 Task: For heading Use Italics Georgia with green colour & Underline.  font size for heading24,  'Change the font style of data to'Lexend and font size to 16,  Change the alignment of both headline & data to Align left In the sheet  Budget Tracking Workbook Template Sheet
Action: Mouse moved to (46, 199)
Screenshot: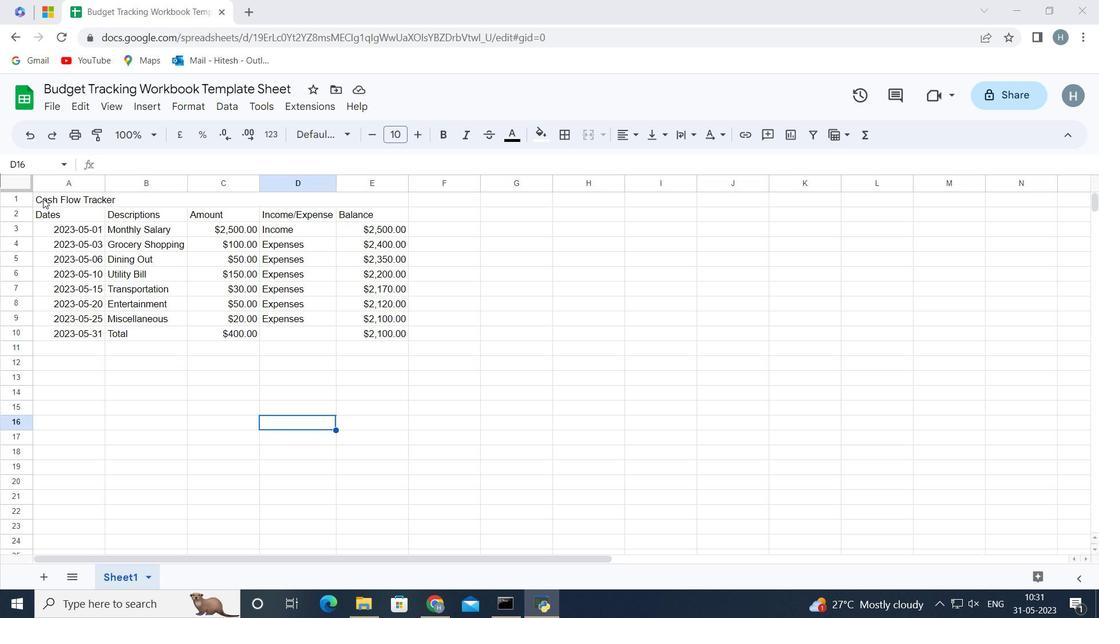 
Action: Mouse pressed left at (46, 199)
Screenshot: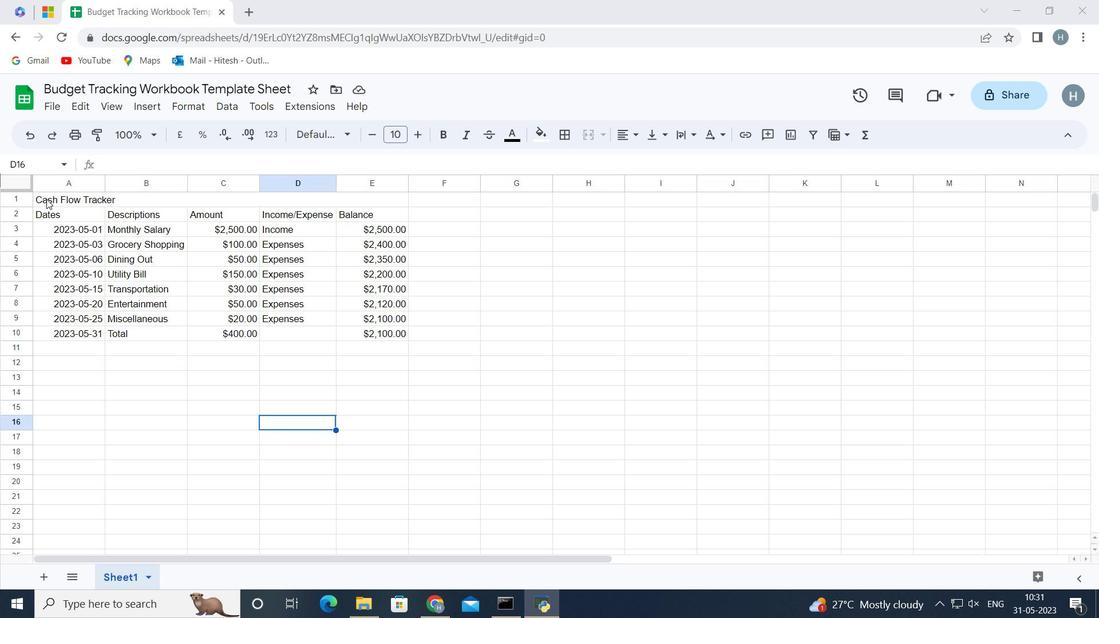 
Action: Mouse moved to (186, 105)
Screenshot: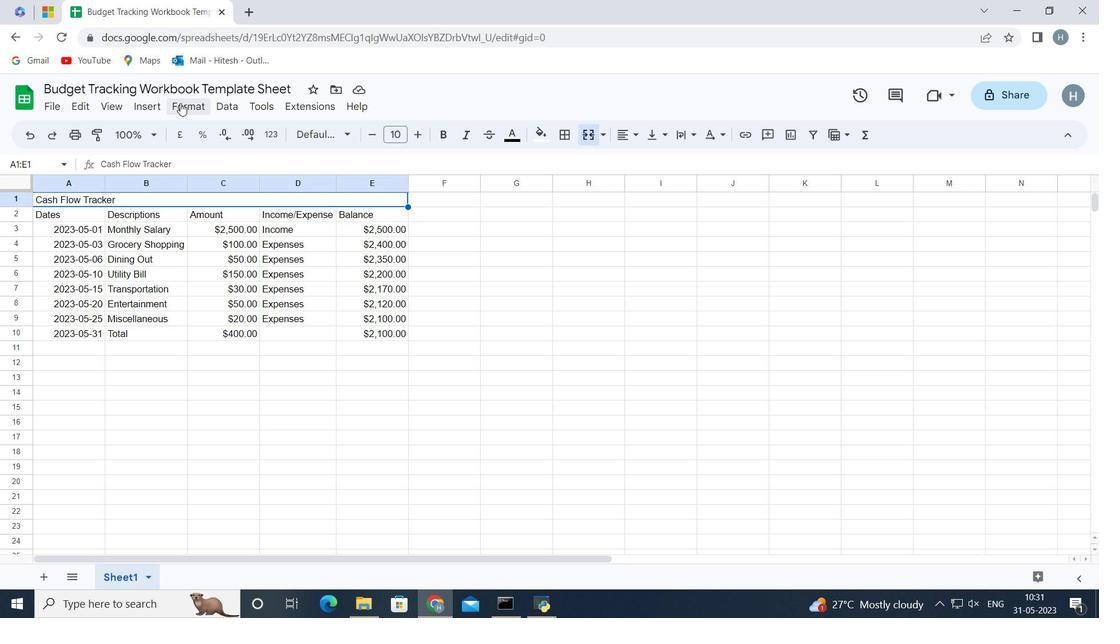 
Action: Mouse pressed left at (186, 105)
Screenshot: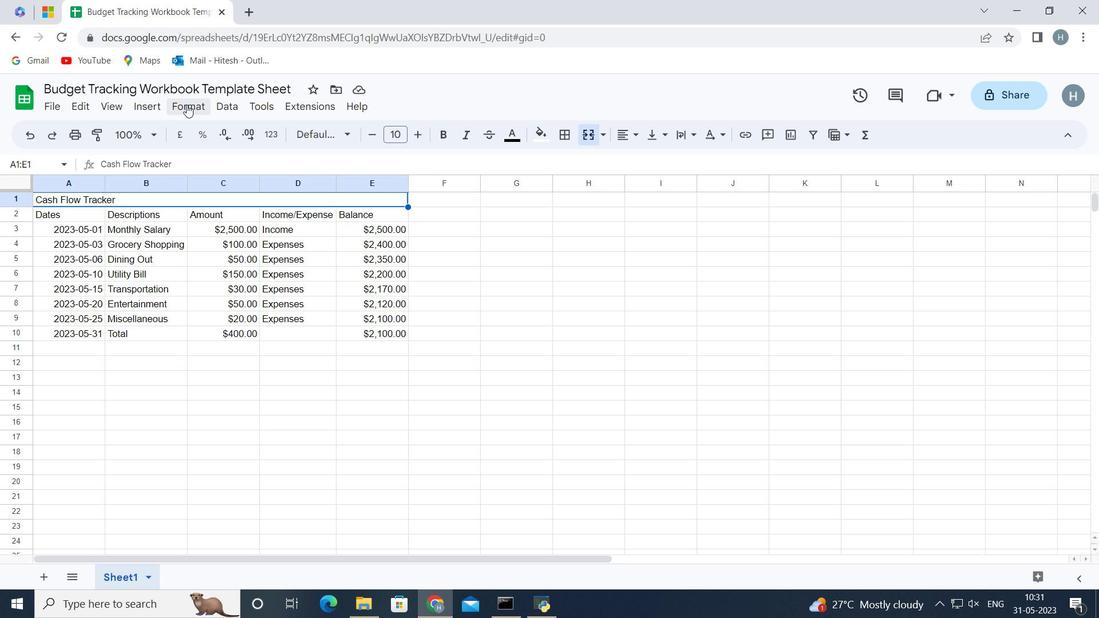 
Action: Mouse moved to (430, 211)
Screenshot: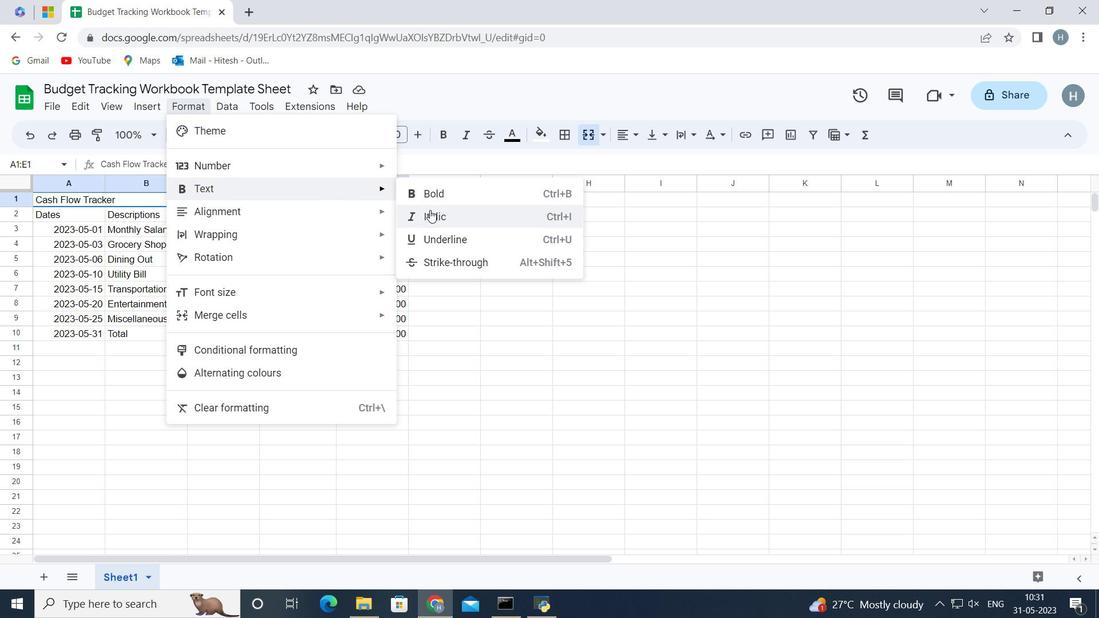 
Action: Mouse pressed left at (430, 211)
Screenshot: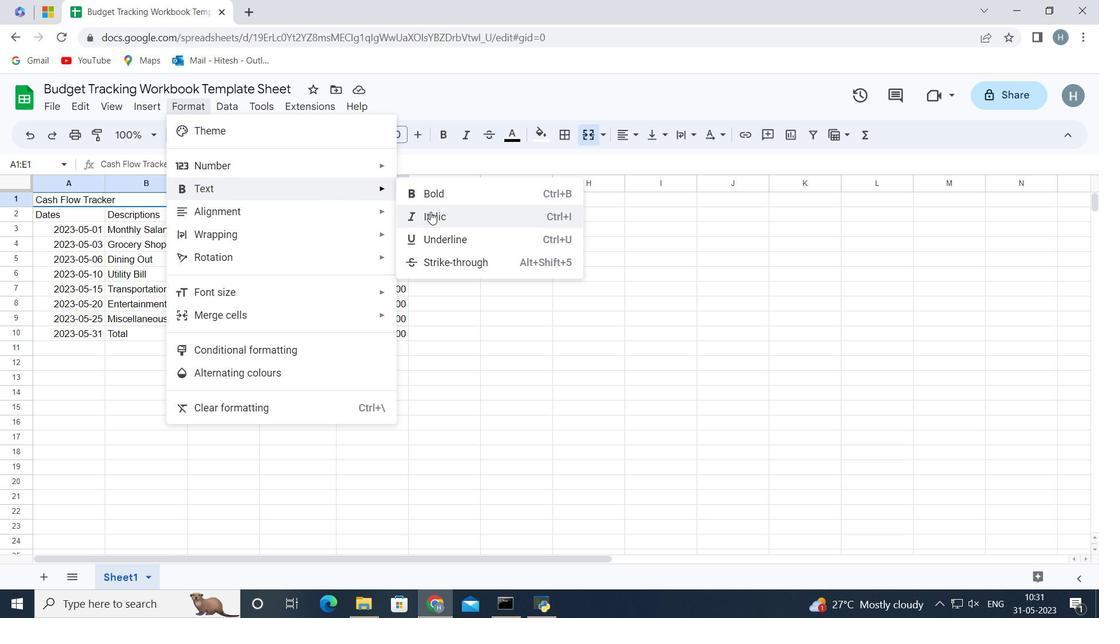 
Action: Mouse moved to (328, 129)
Screenshot: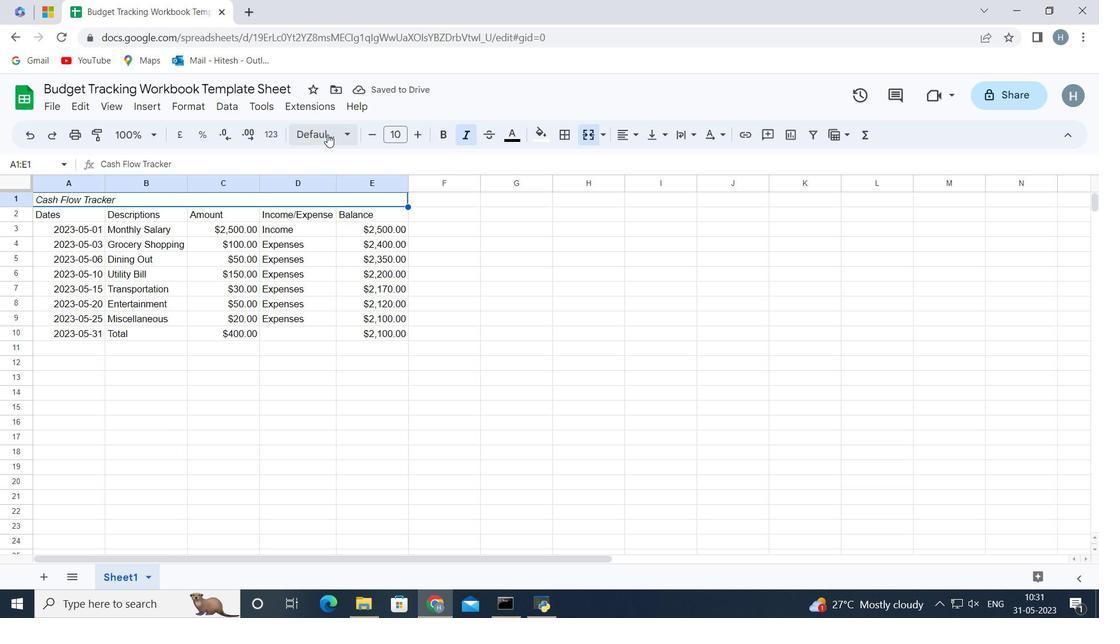 
Action: Mouse pressed left at (328, 129)
Screenshot: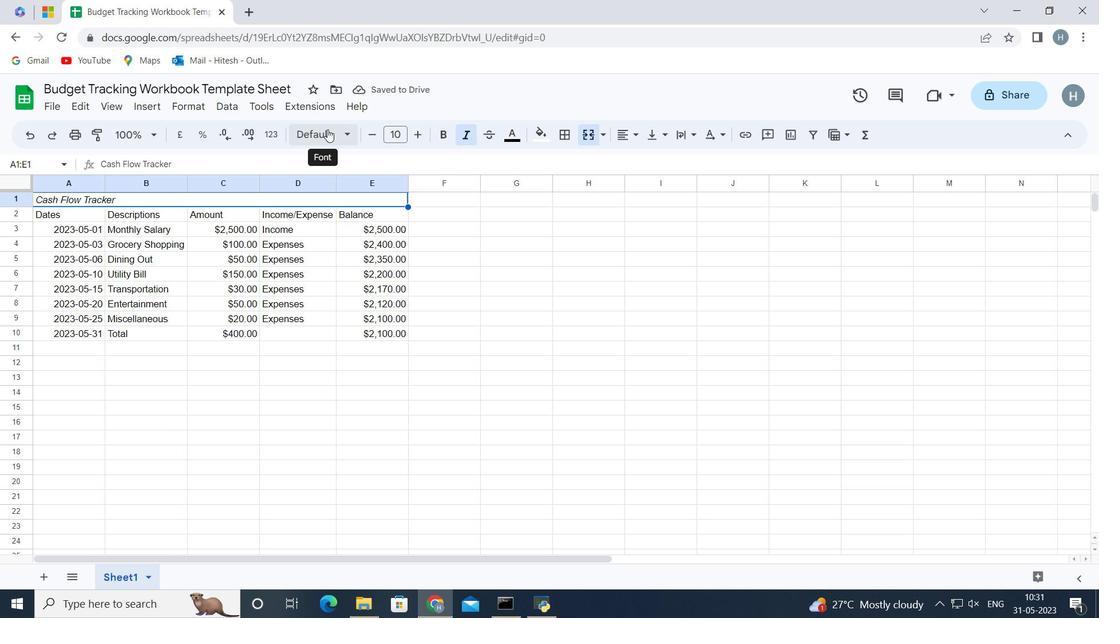 
Action: Mouse moved to (357, 419)
Screenshot: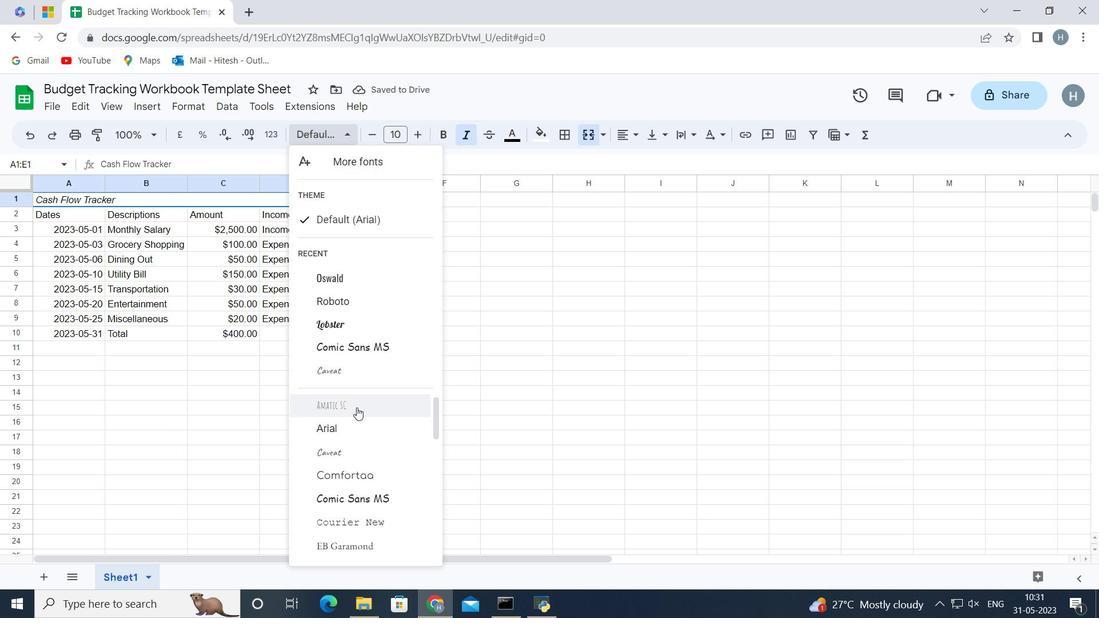
Action: Mouse scrolled (357, 418) with delta (0, 0)
Screenshot: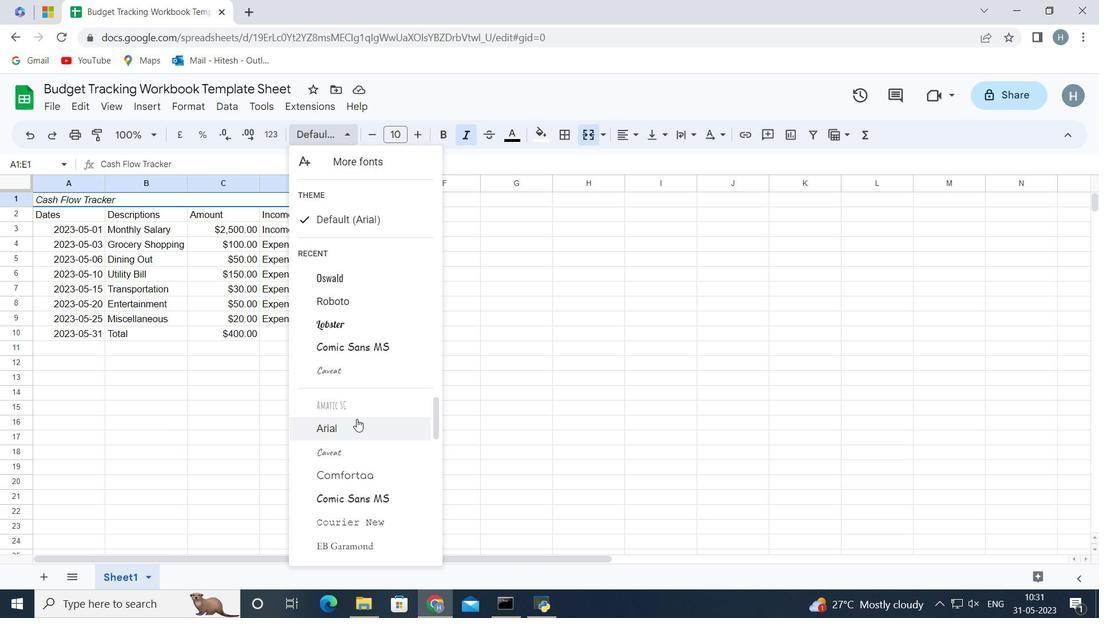 
Action: Mouse scrolled (357, 418) with delta (0, 0)
Screenshot: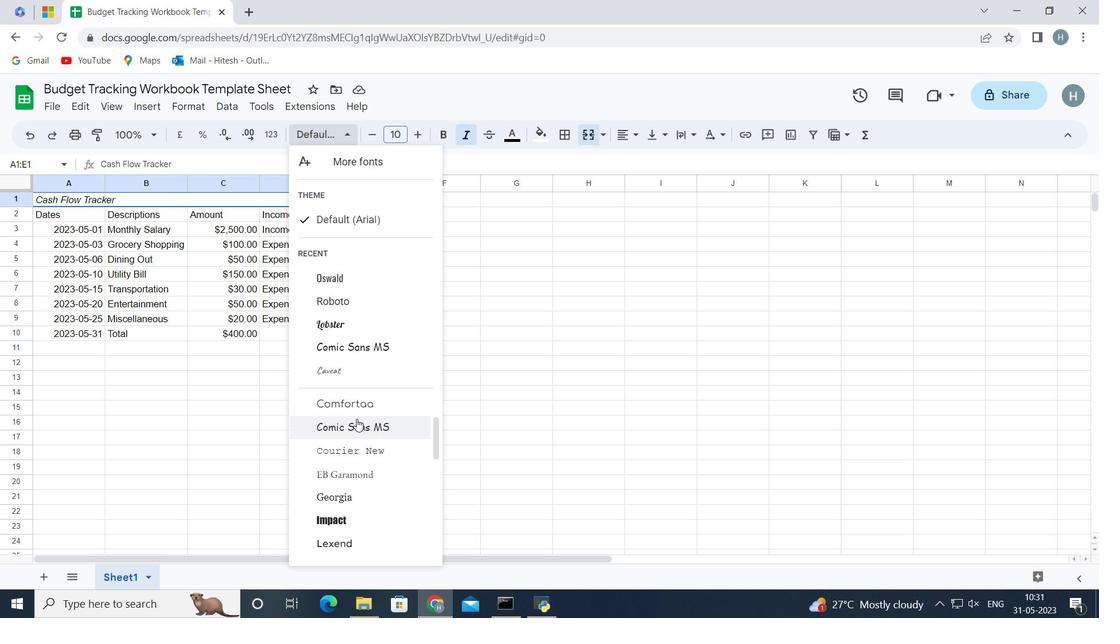 
Action: Mouse scrolled (357, 418) with delta (0, 0)
Screenshot: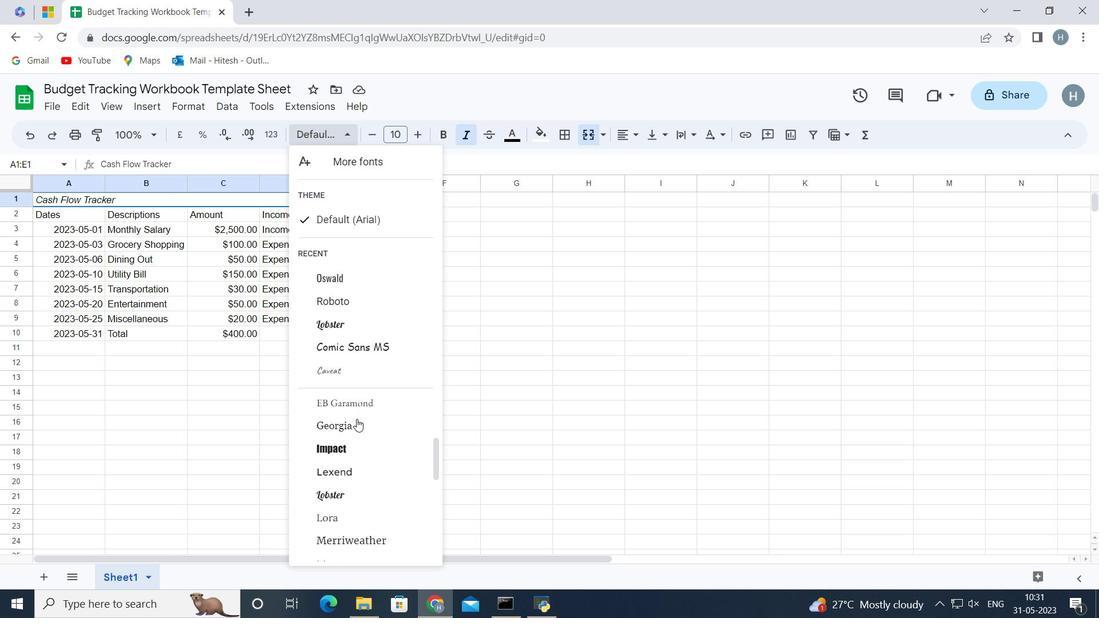 
Action: Mouse scrolled (357, 418) with delta (0, 0)
Screenshot: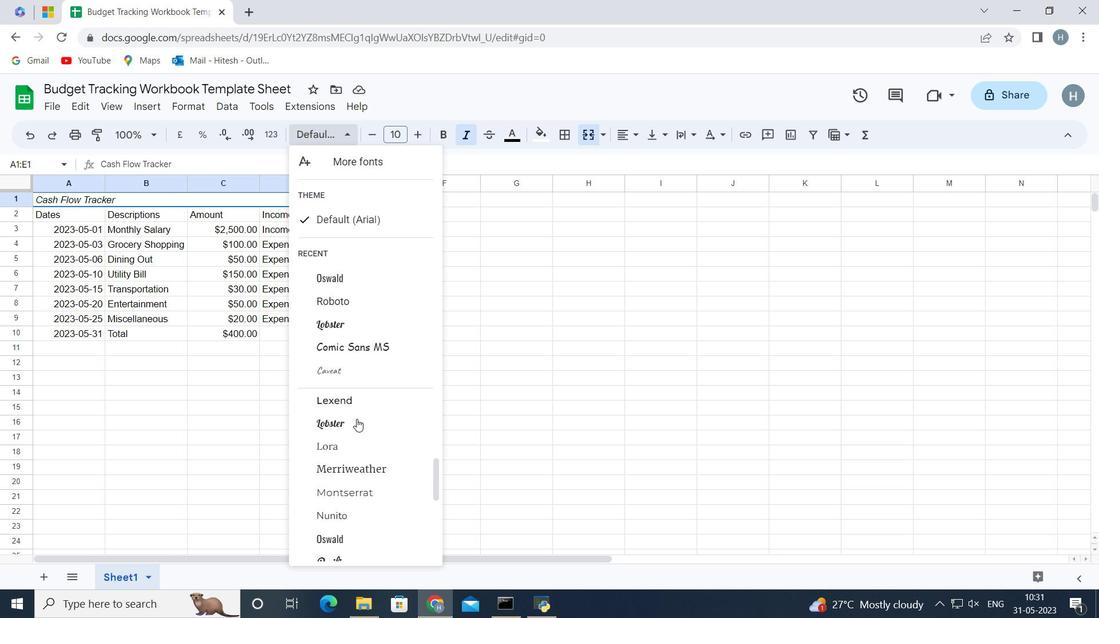 
Action: Mouse scrolled (357, 418) with delta (0, 0)
Screenshot: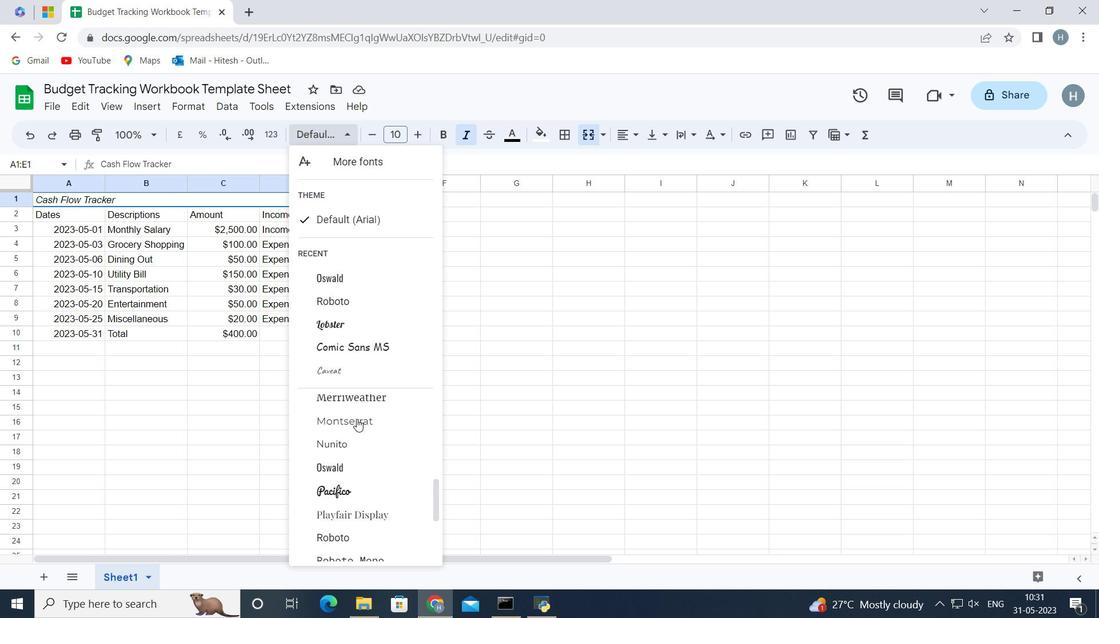 
Action: Mouse scrolled (357, 418) with delta (0, 0)
Screenshot: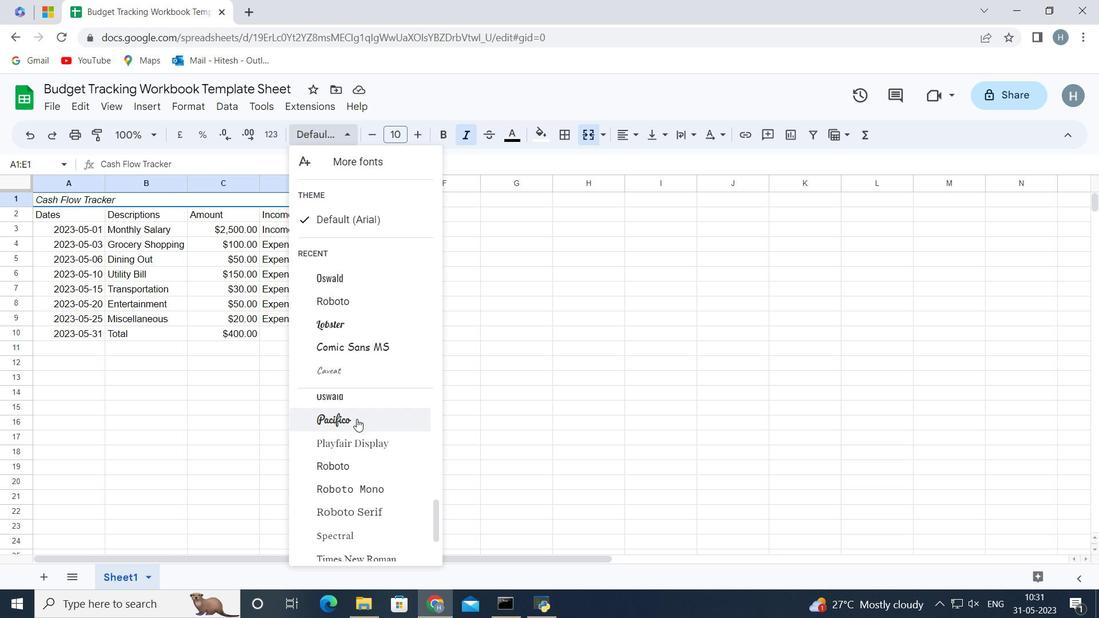 
Action: Mouse scrolled (357, 418) with delta (0, 0)
Screenshot: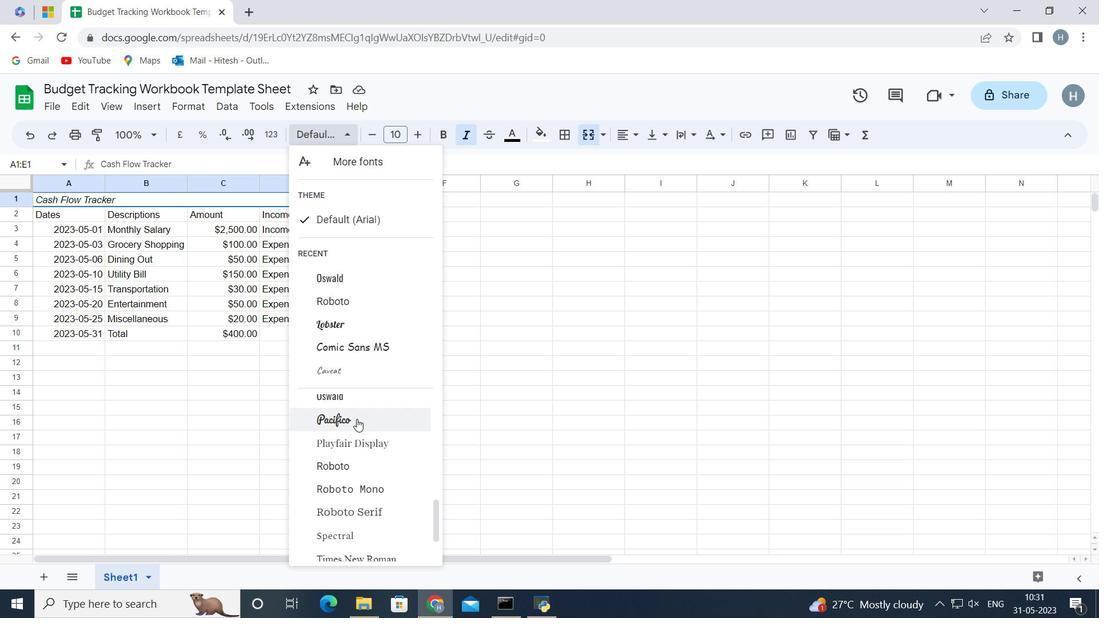 
Action: Mouse scrolled (357, 418) with delta (0, 0)
Screenshot: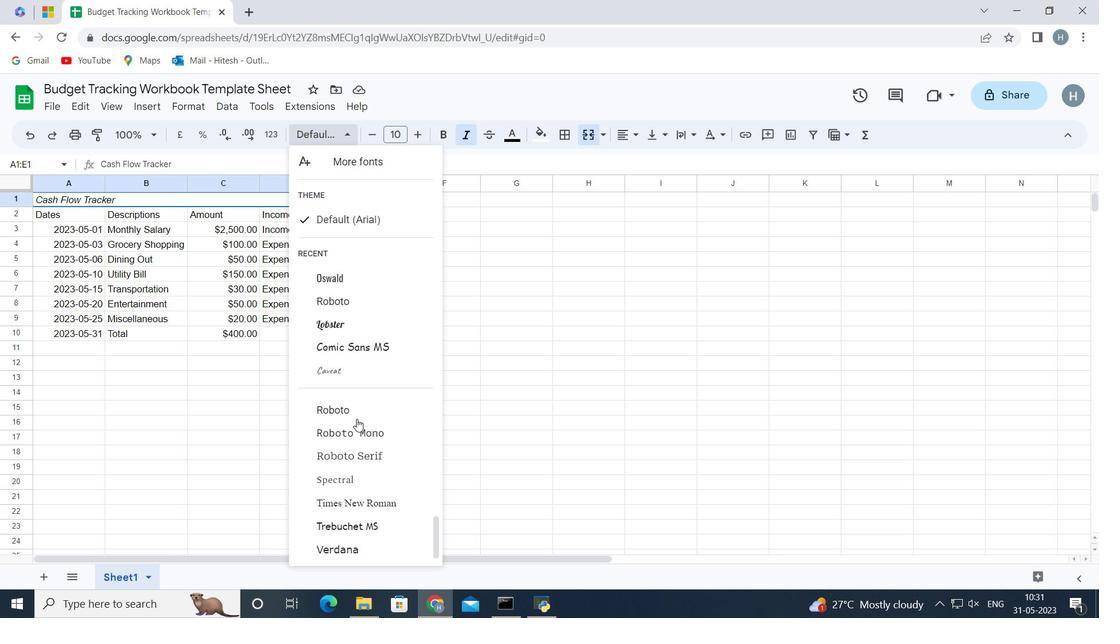 
Action: Mouse scrolled (357, 419) with delta (0, 0)
Screenshot: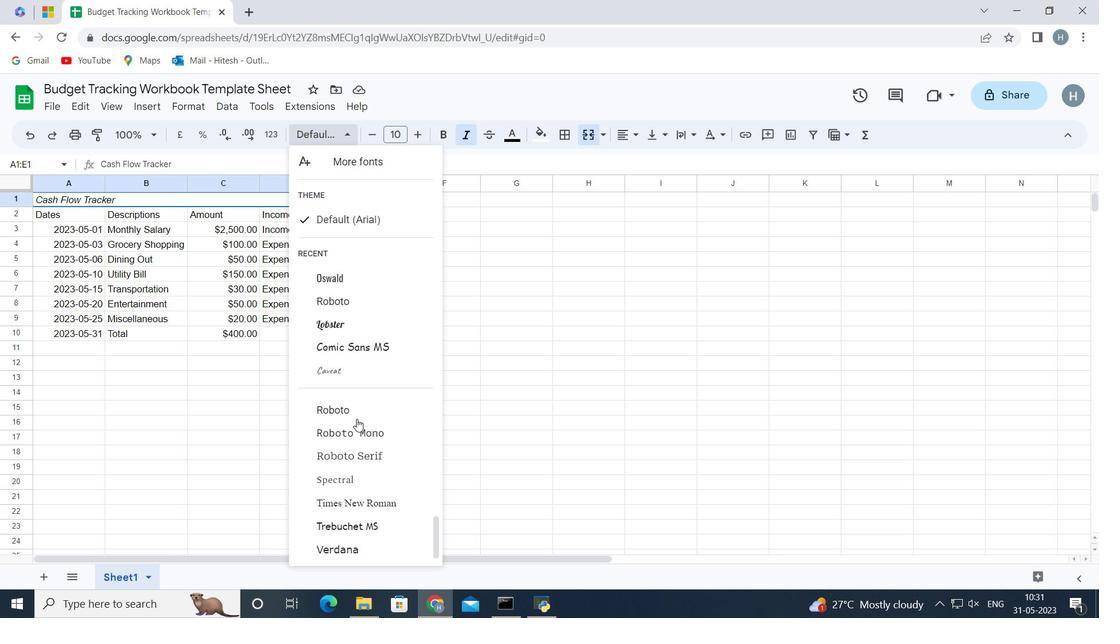 
Action: Mouse scrolled (357, 419) with delta (0, 0)
Screenshot: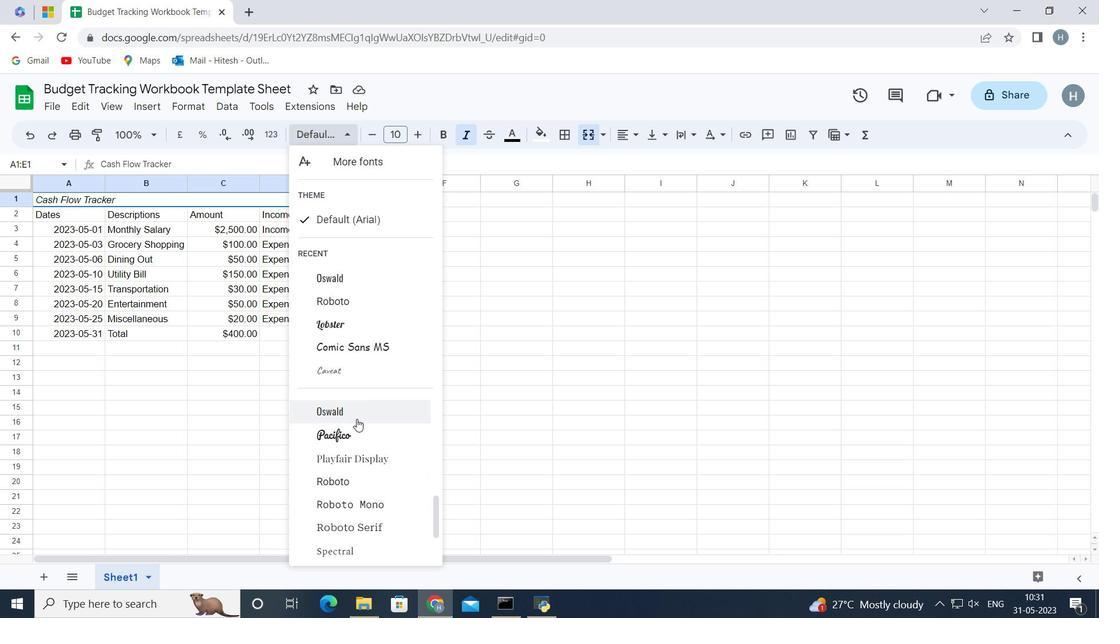 
Action: Mouse scrolled (357, 419) with delta (0, 0)
Screenshot: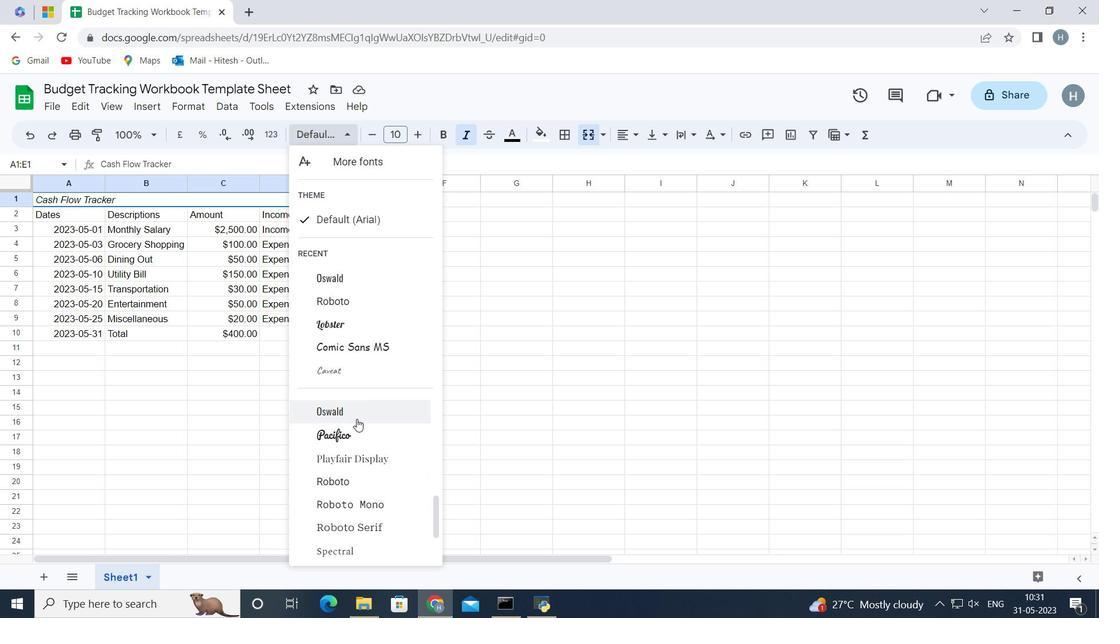 
Action: Mouse scrolled (357, 419) with delta (0, 0)
Screenshot: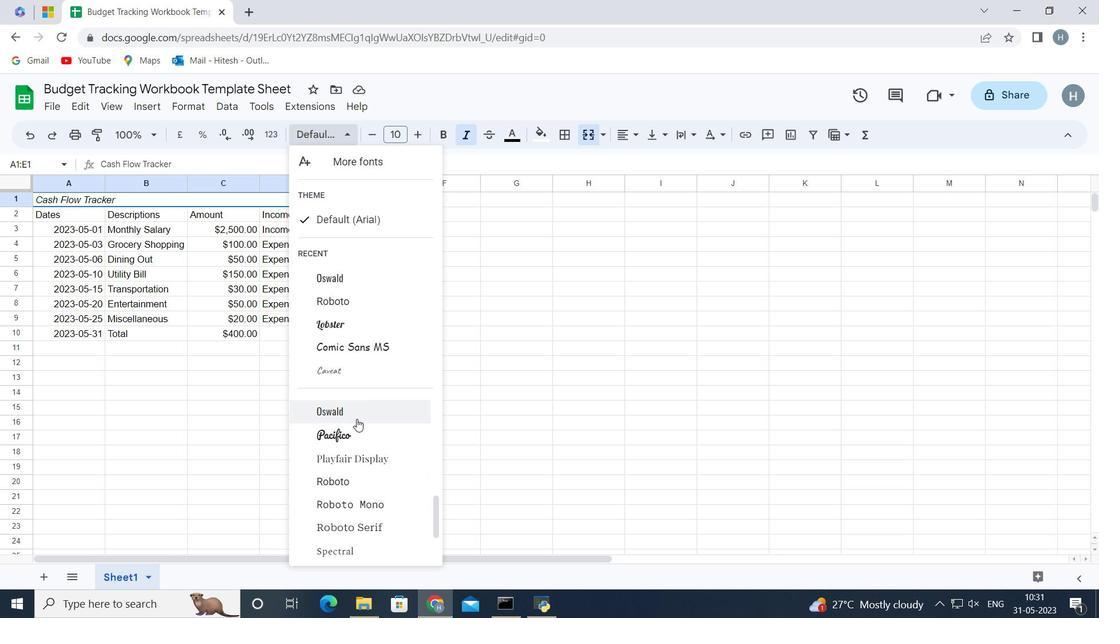 
Action: Mouse scrolled (357, 419) with delta (0, 0)
Screenshot: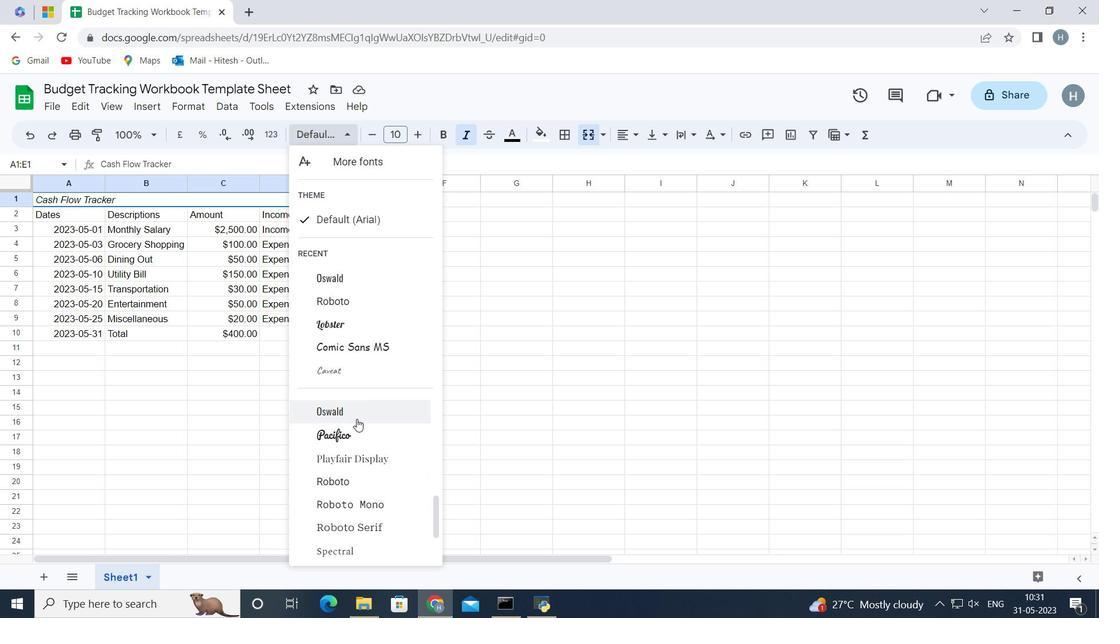 
Action: Mouse scrolled (357, 419) with delta (0, 0)
Screenshot: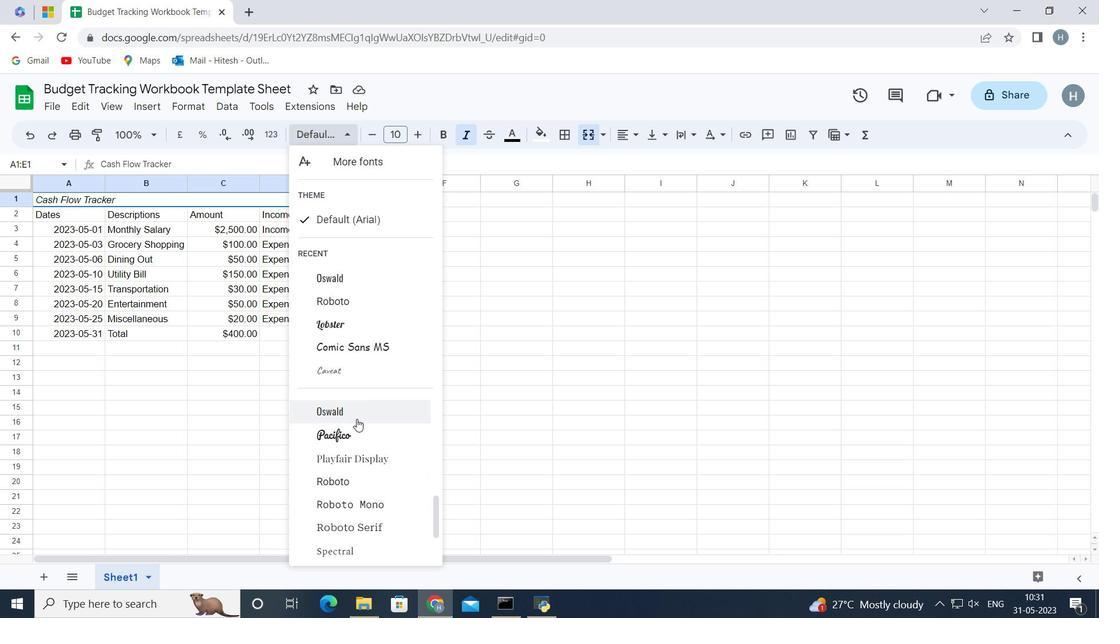 
Action: Mouse scrolled (357, 419) with delta (0, 0)
Screenshot: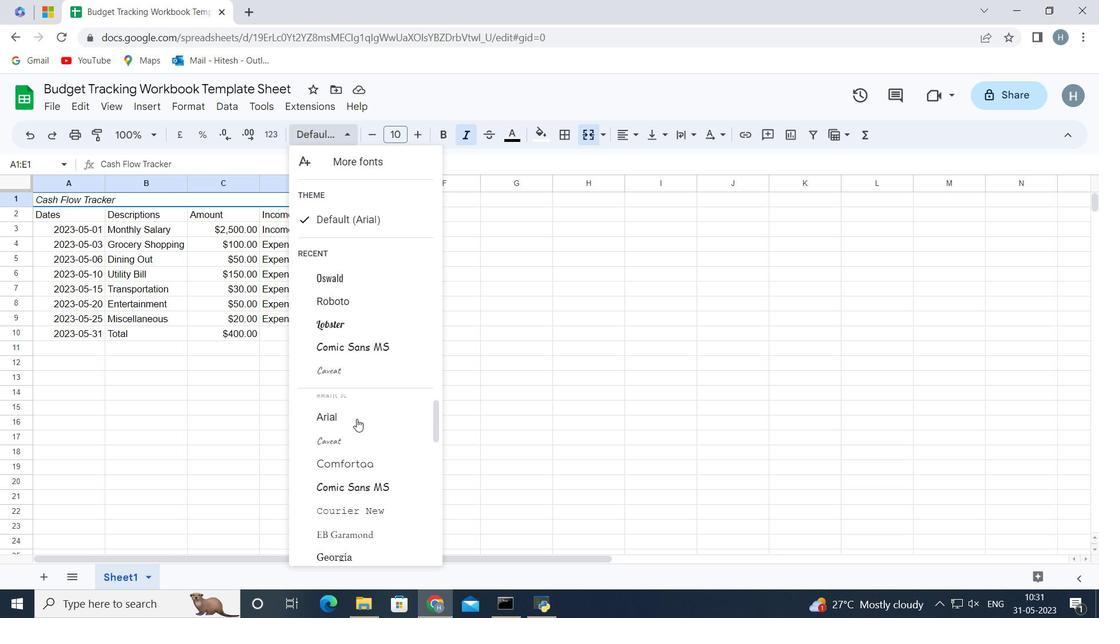 
Action: Mouse scrolled (357, 419) with delta (0, 0)
Screenshot: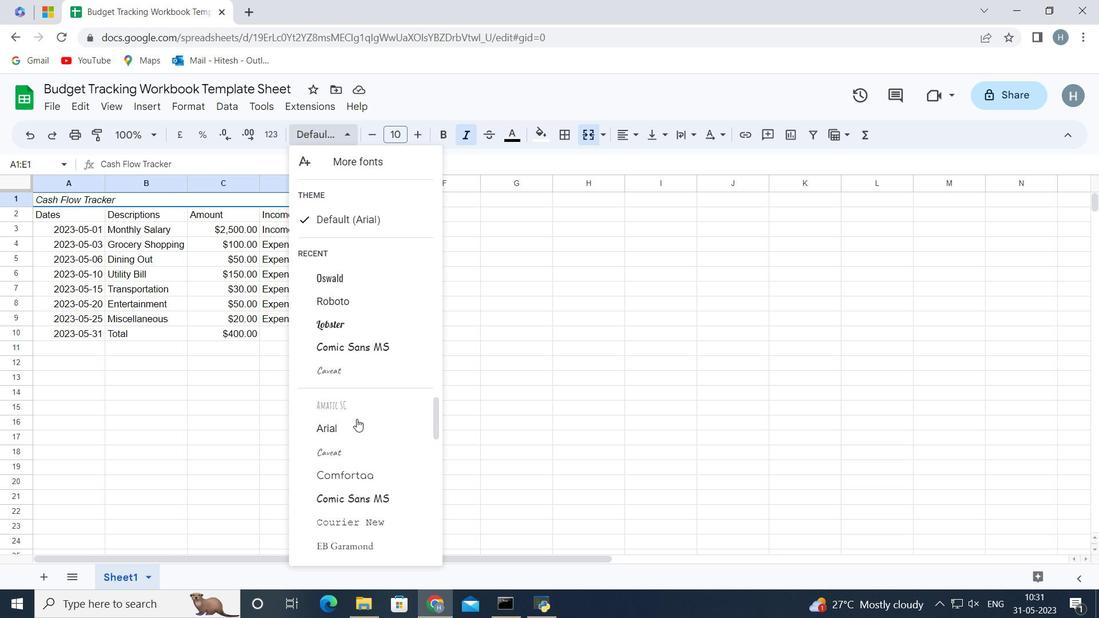 
Action: Mouse scrolled (357, 419) with delta (0, 0)
Screenshot: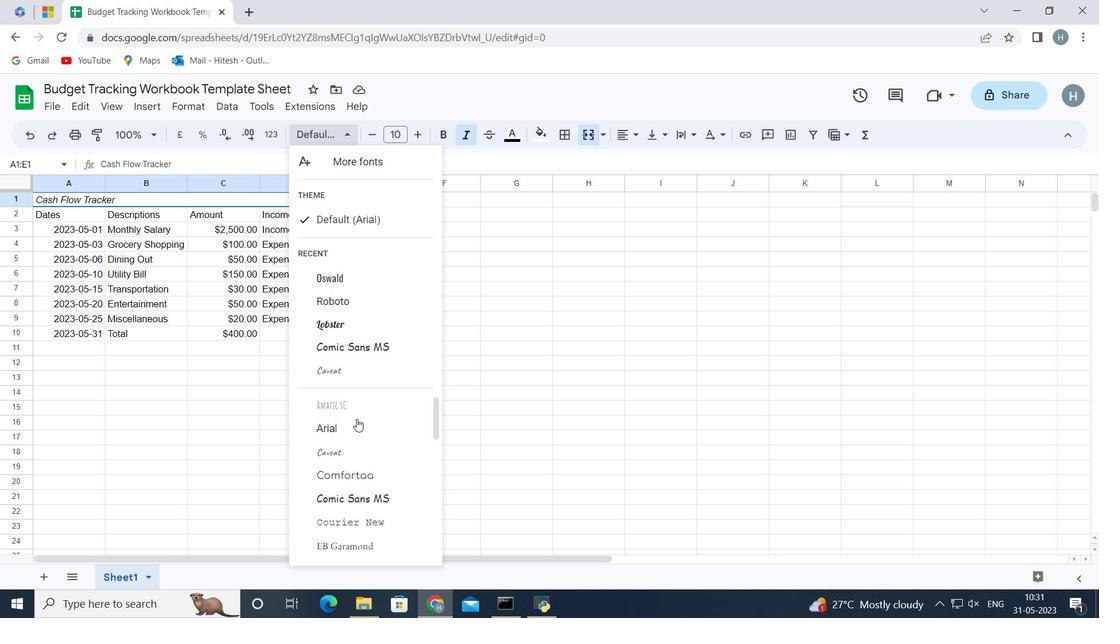 
Action: Mouse moved to (342, 159)
Screenshot: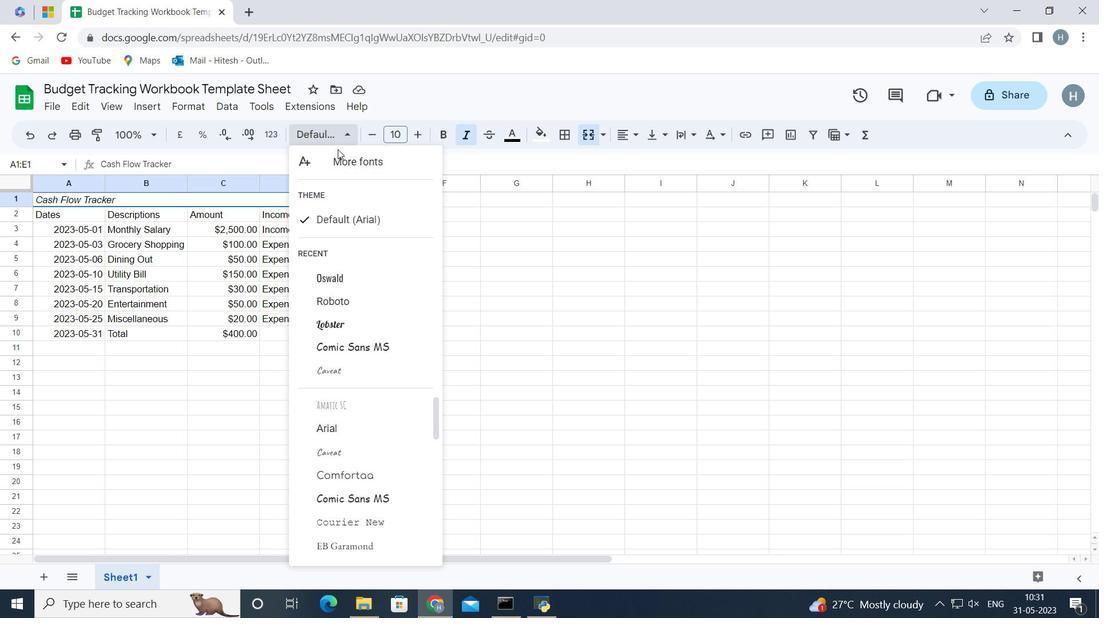 
Action: Mouse pressed left at (342, 159)
Screenshot: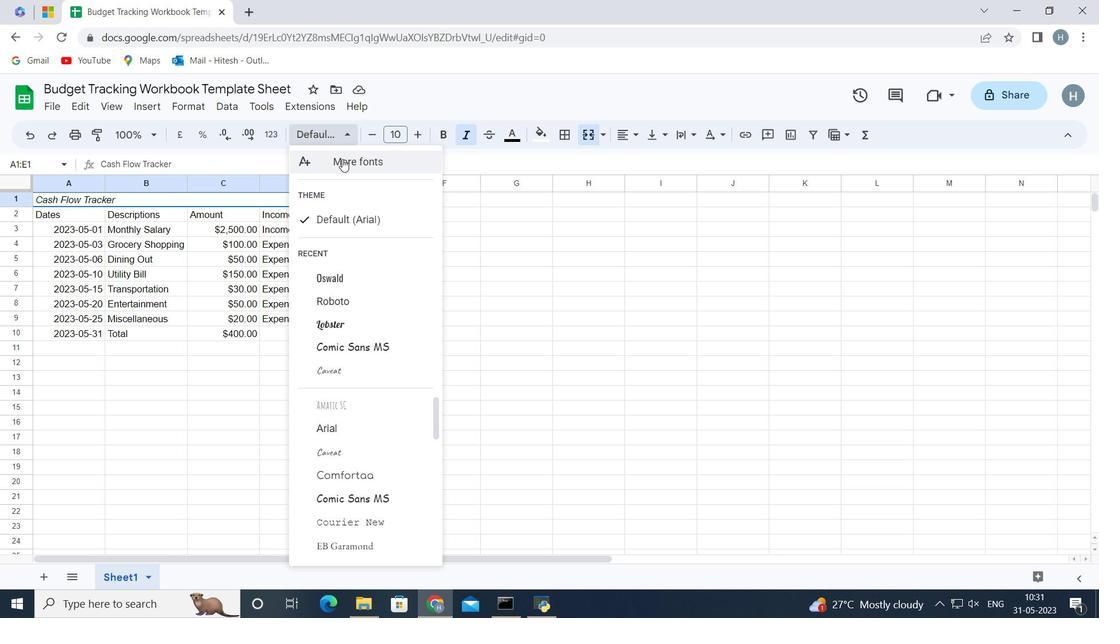
Action: Mouse moved to (314, 175)
Screenshot: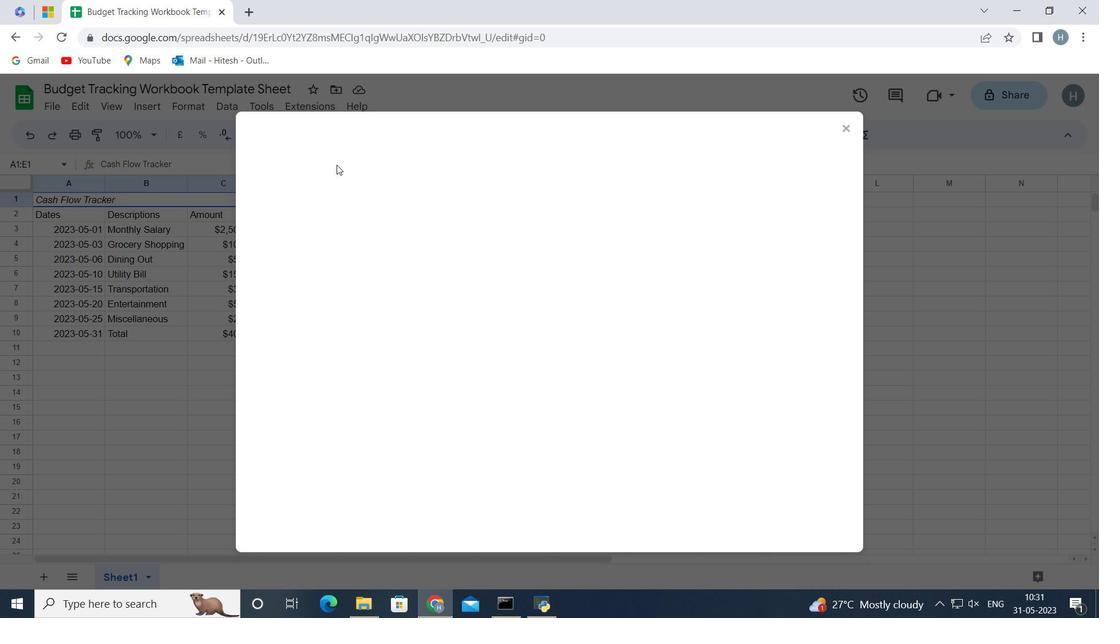 
Action: Mouse pressed left at (314, 175)
Screenshot: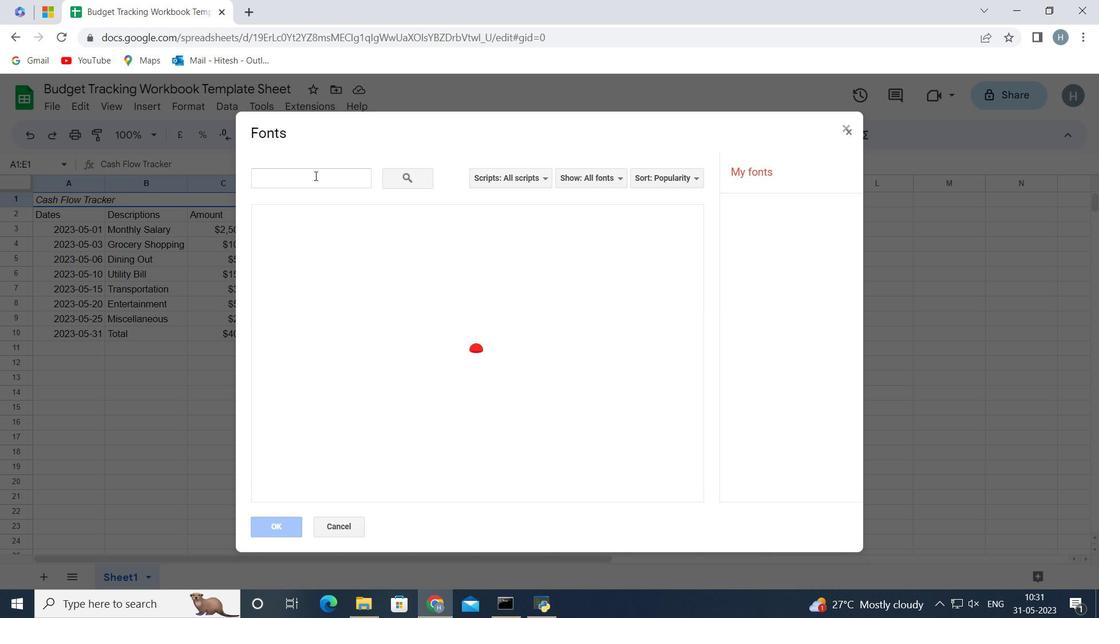 
Action: Key pressed <Key.shift>G
Screenshot: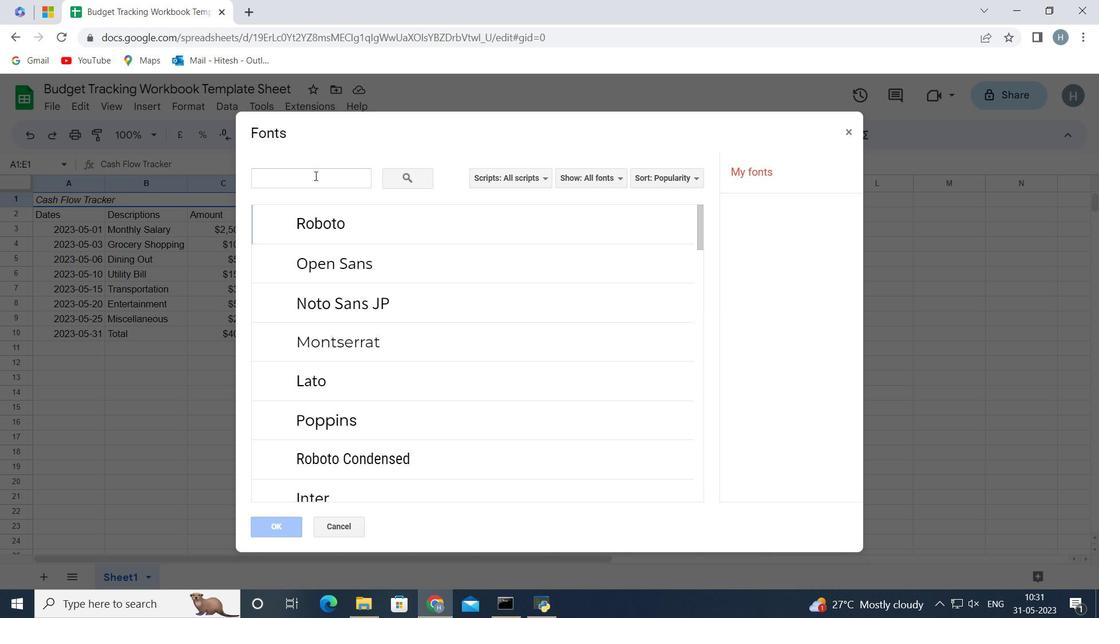 
Action: Mouse moved to (317, 176)
Screenshot: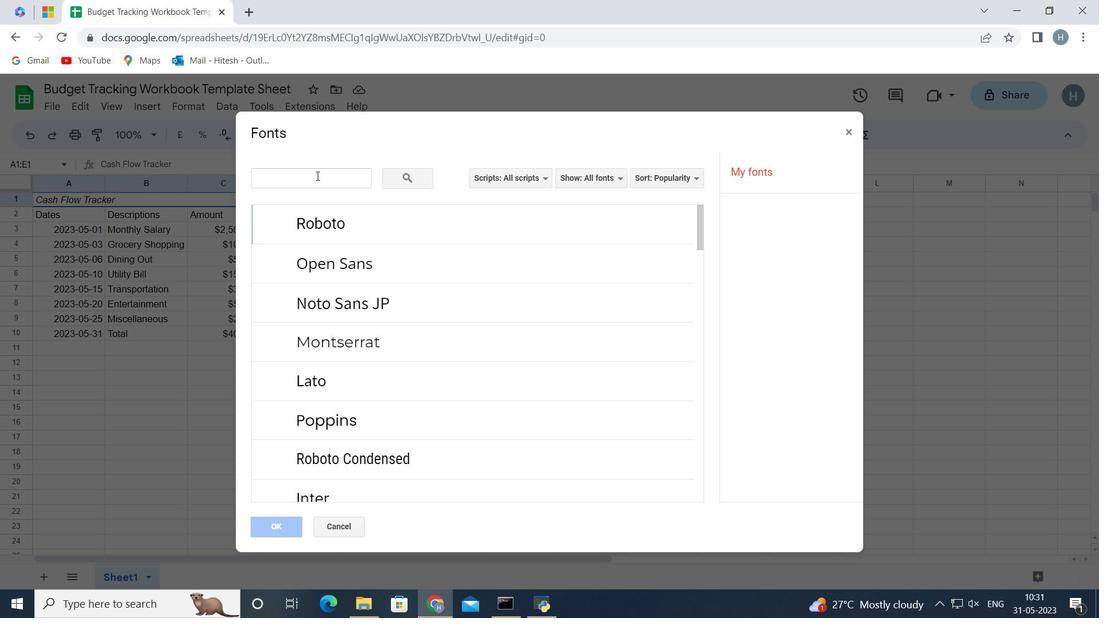 
Action: Mouse pressed left at (317, 176)
Screenshot: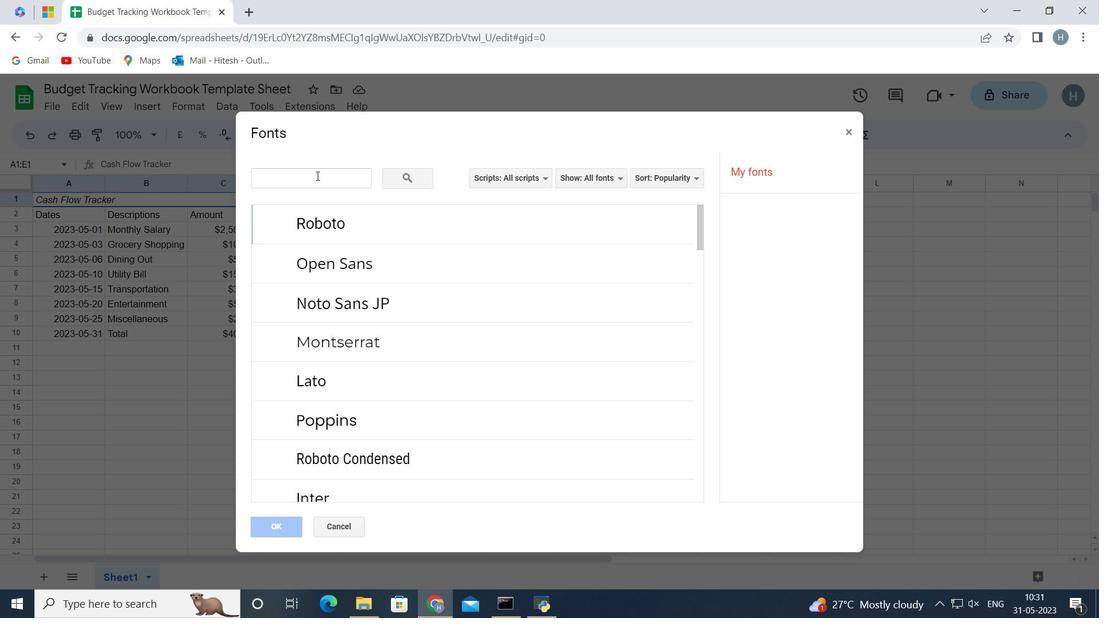 
Action: Mouse moved to (318, 176)
Screenshot: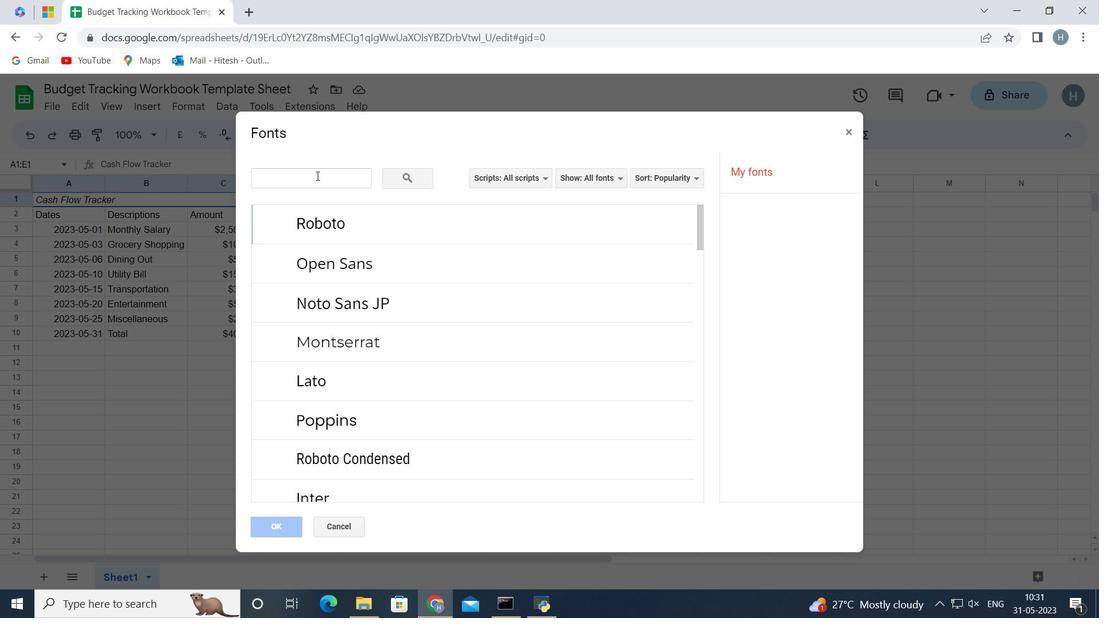 
Action: Key pressed <Key.shift>Georgia
Screenshot: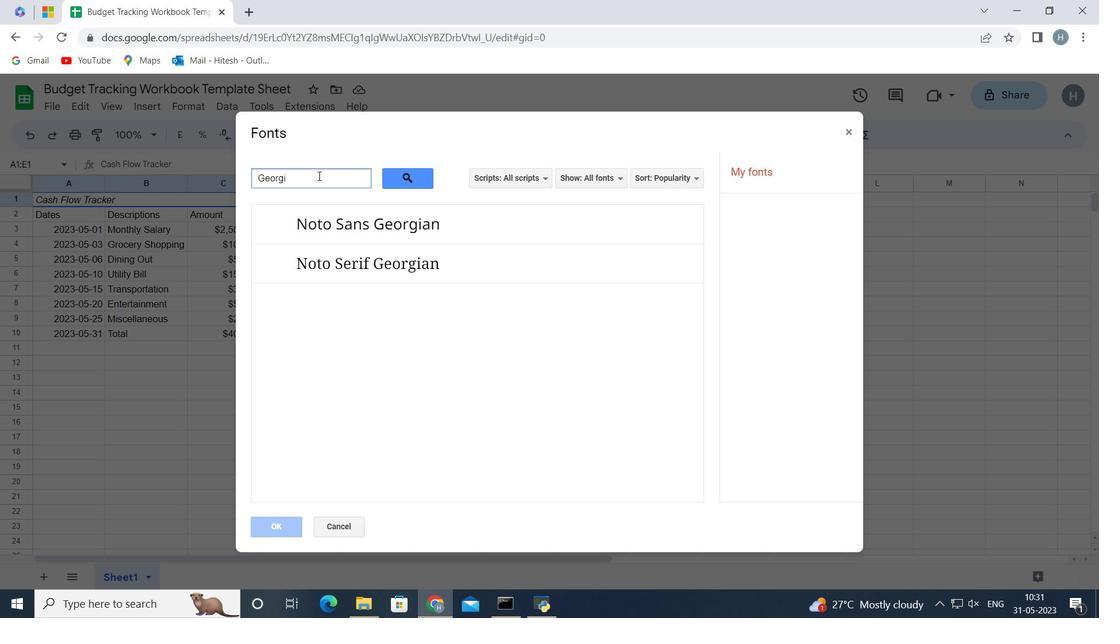 
Action: Mouse moved to (347, 527)
Screenshot: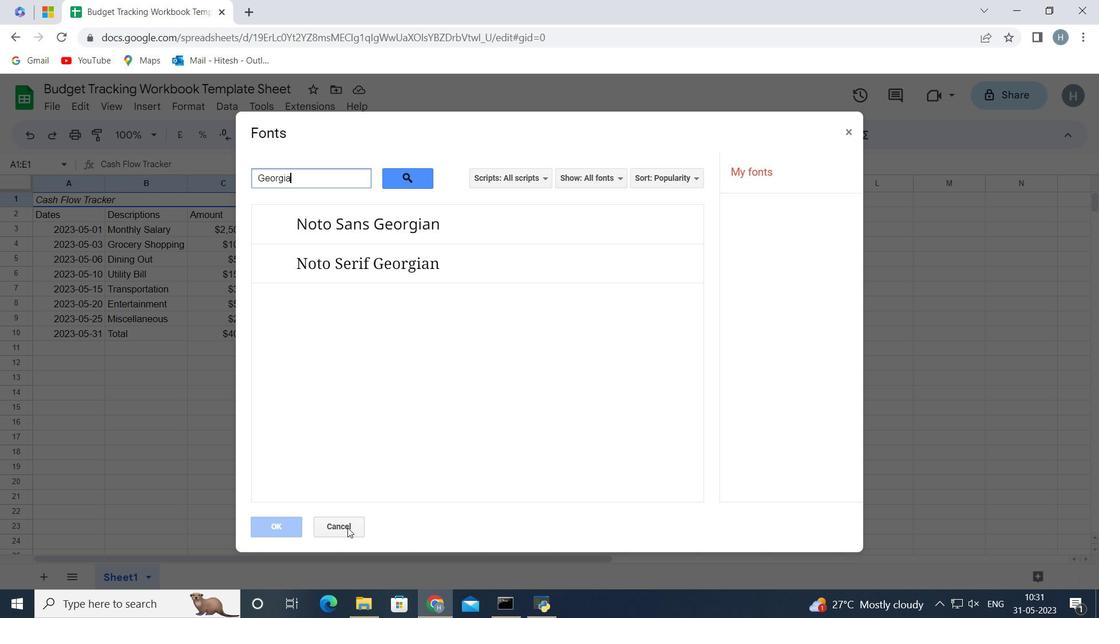 
Action: Mouse pressed left at (347, 527)
Screenshot: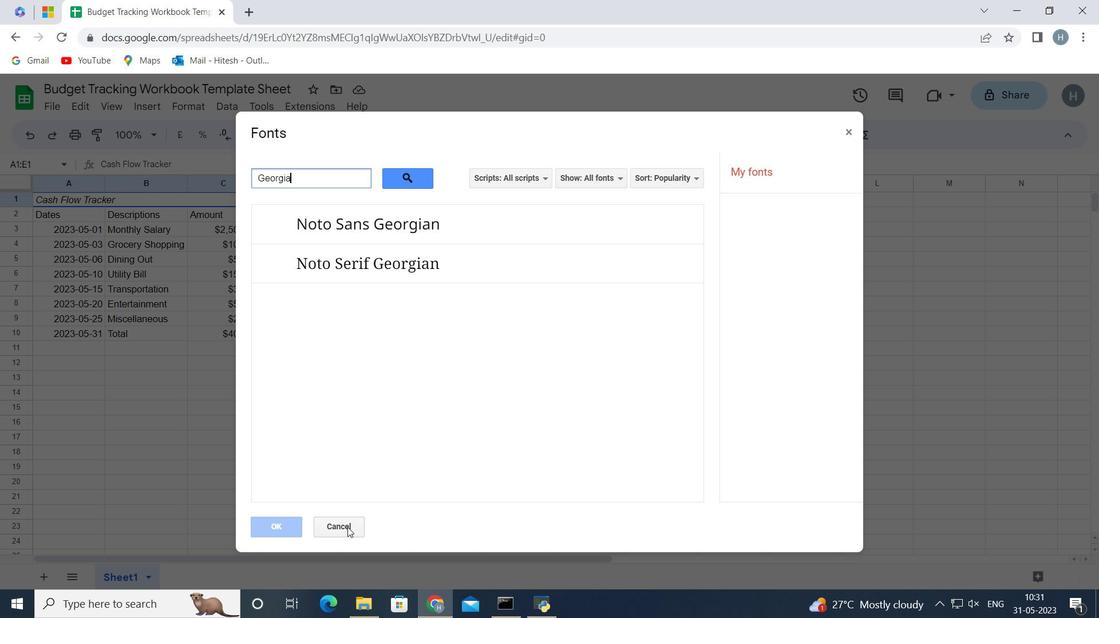 
Action: Mouse moved to (321, 128)
Screenshot: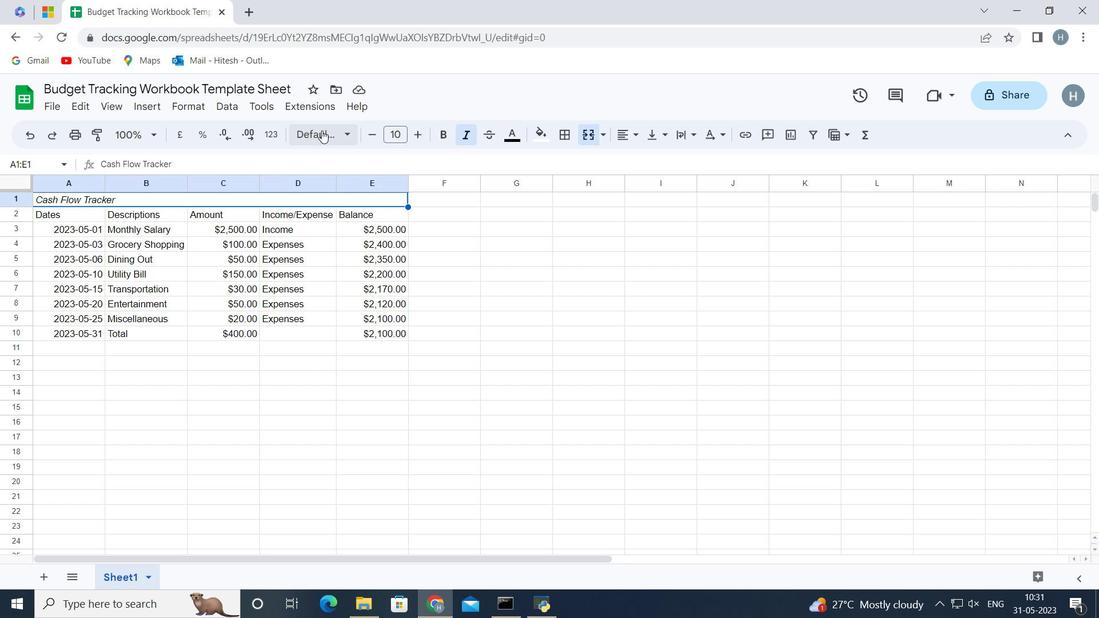 
Action: Mouse pressed left at (321, 128)
Screenshot: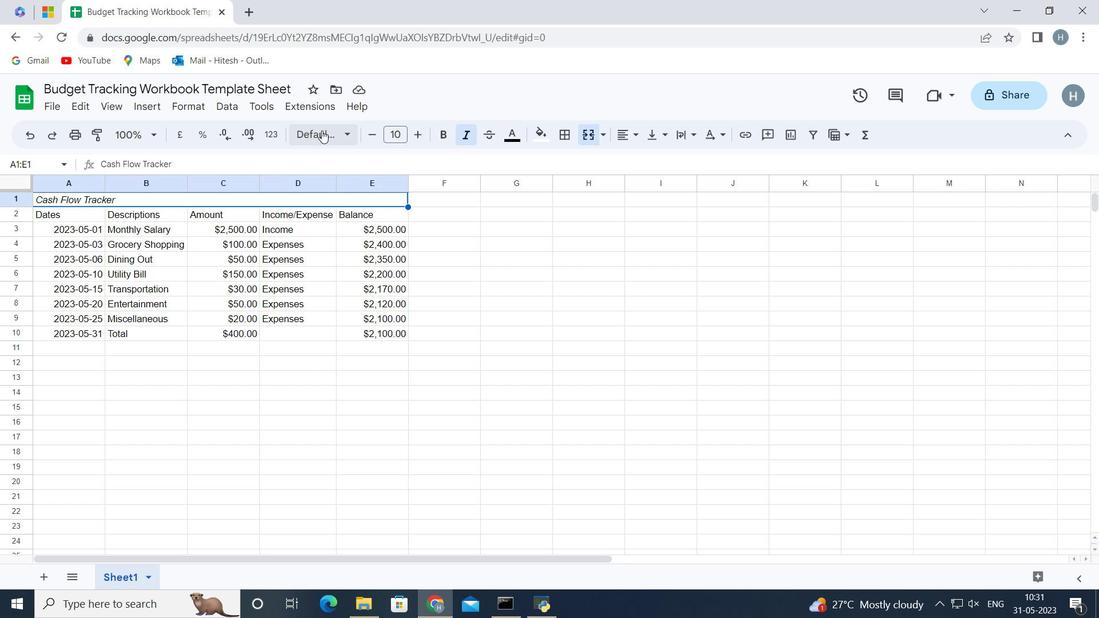 
Action: Mouse moved to (364, 432)
Screenshot: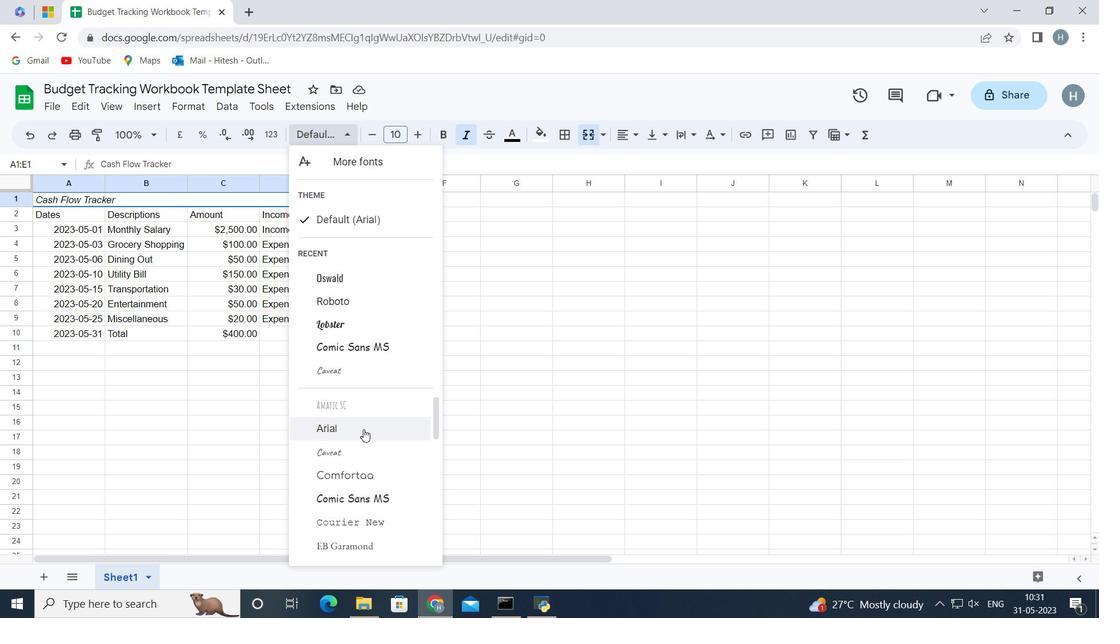 
Action: Mouse scrolled (364, 432) with delta (0, 0)
Screenshot: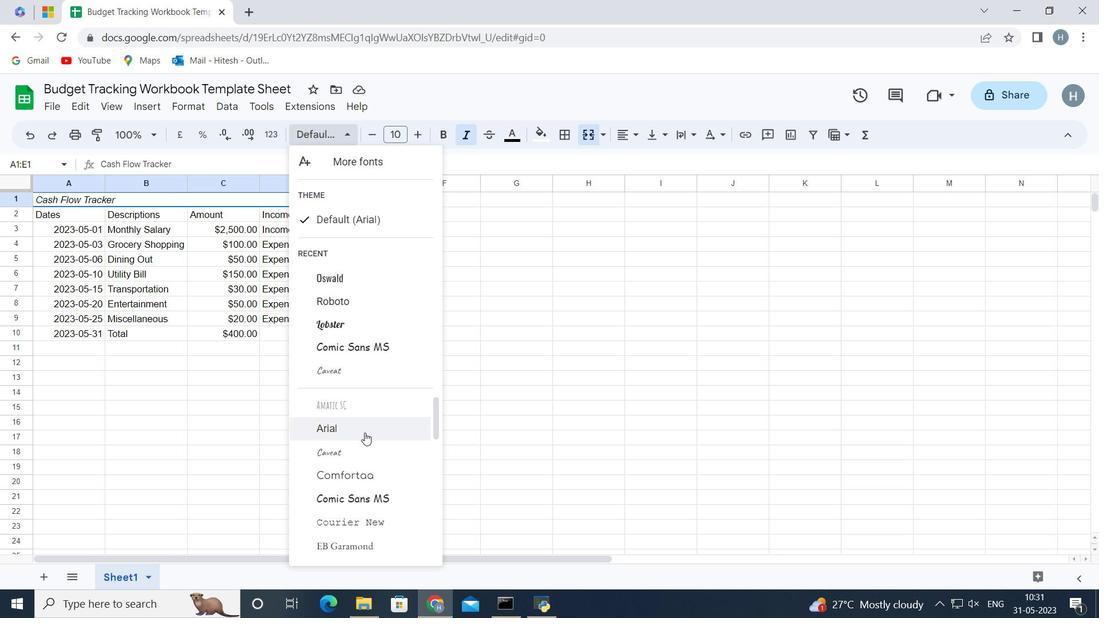 
Action: Mouse scrolled (364, 432) with delta (0, 0)
Screenshot: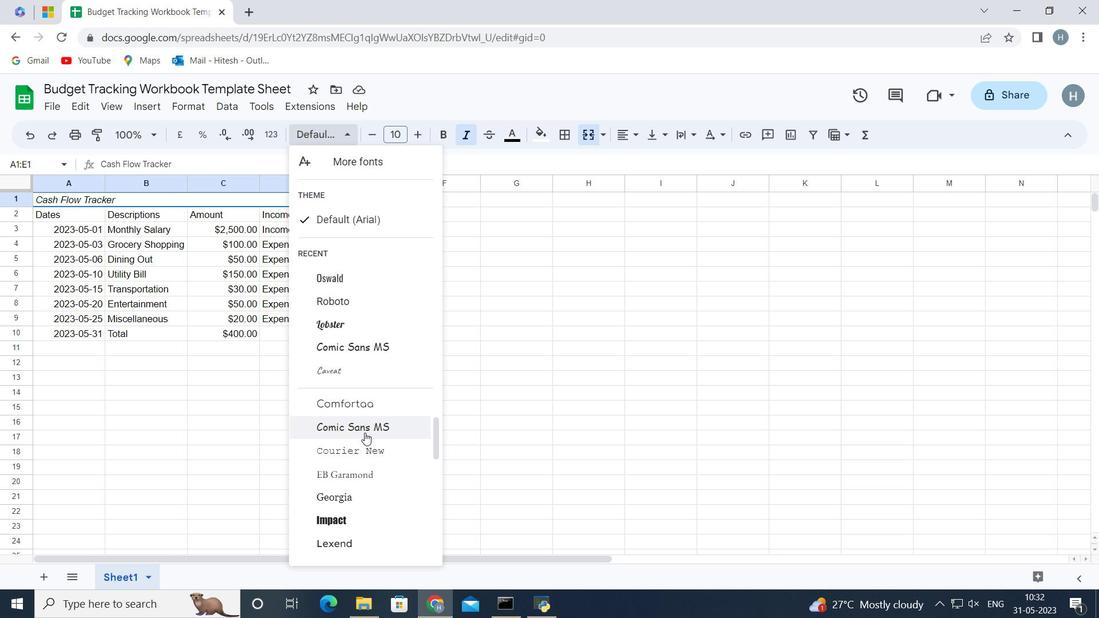 
Action: Mouse moved to (362, 423)
Screenshot: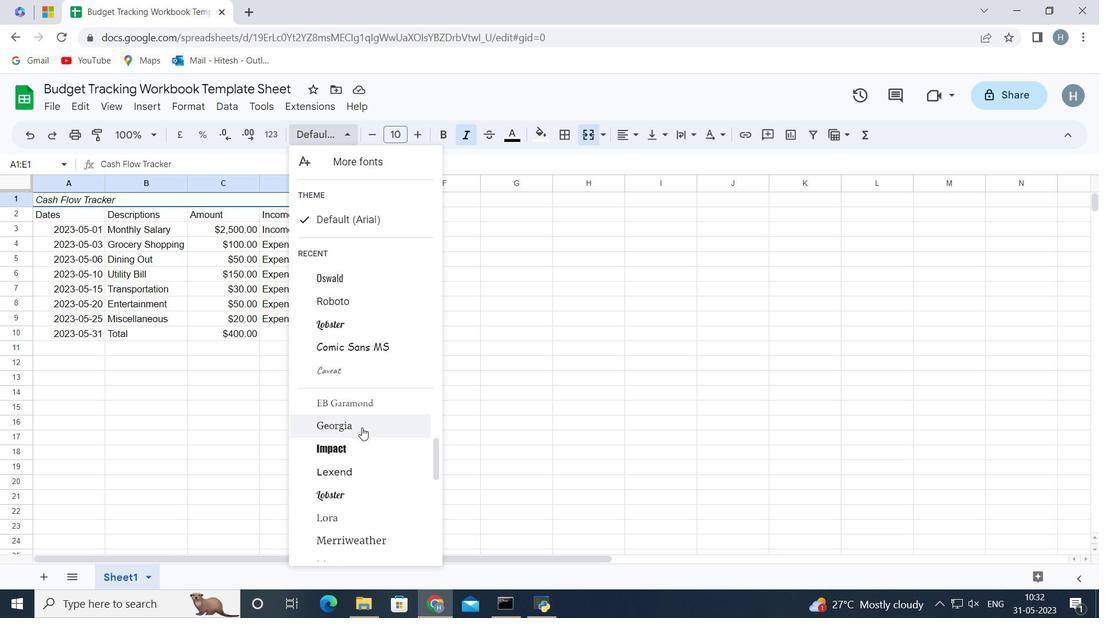 
Action: Mouse pressed left at (362, 423)
Screenshot: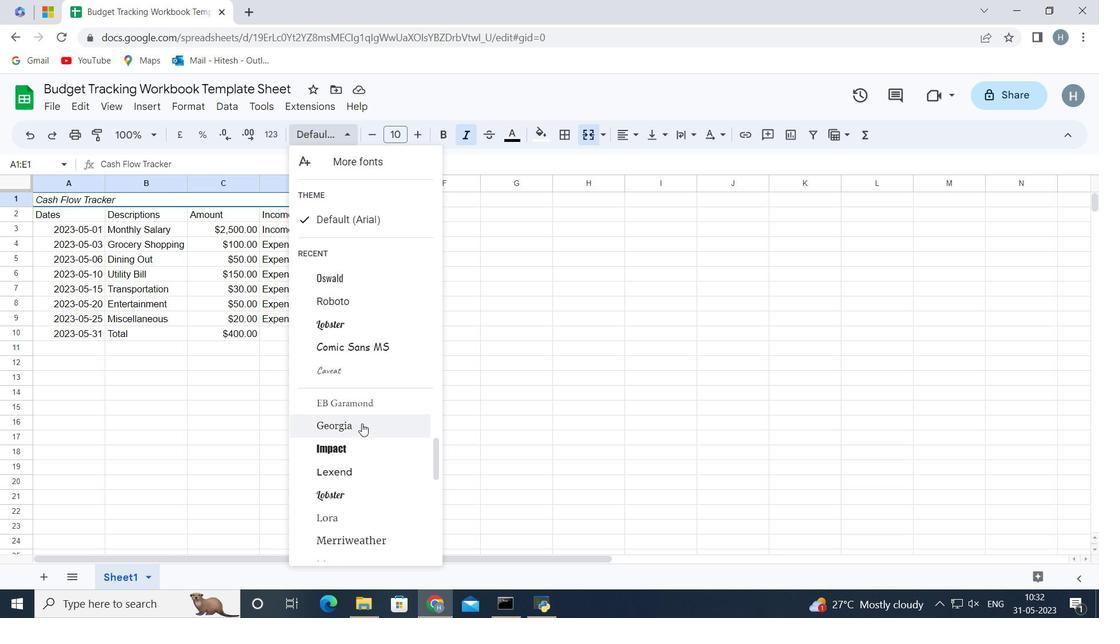 
Action: Mouse moved to (543, 129)
Screenshot: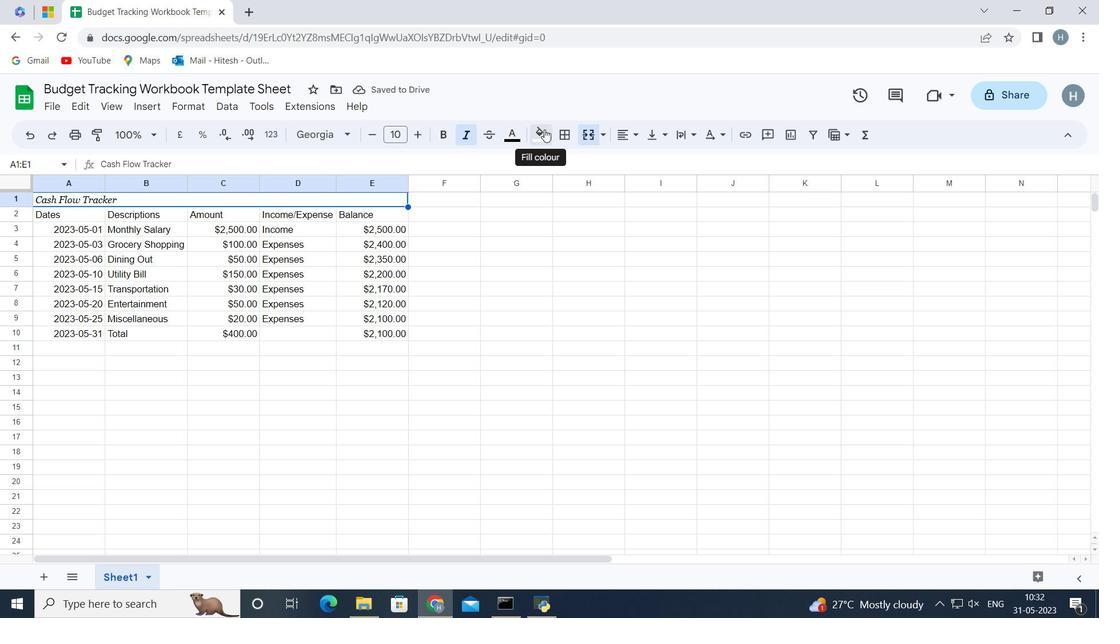 
Action: Mouse pressed left at (543, 129)
Screenshot: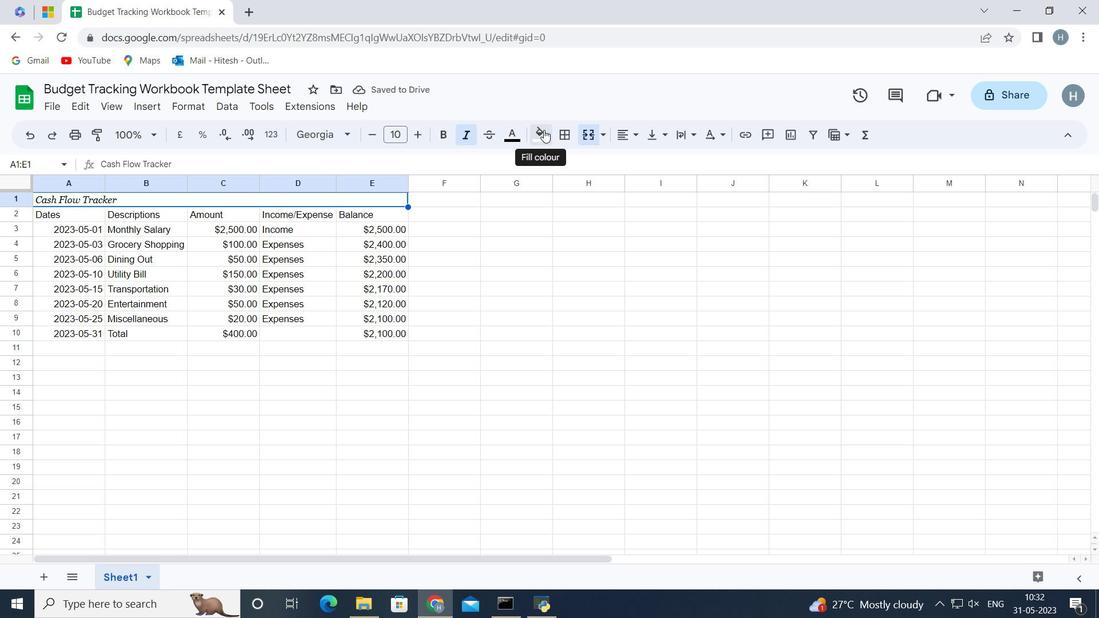 
Action: Mouse moved to (607, 198)
Screenshot: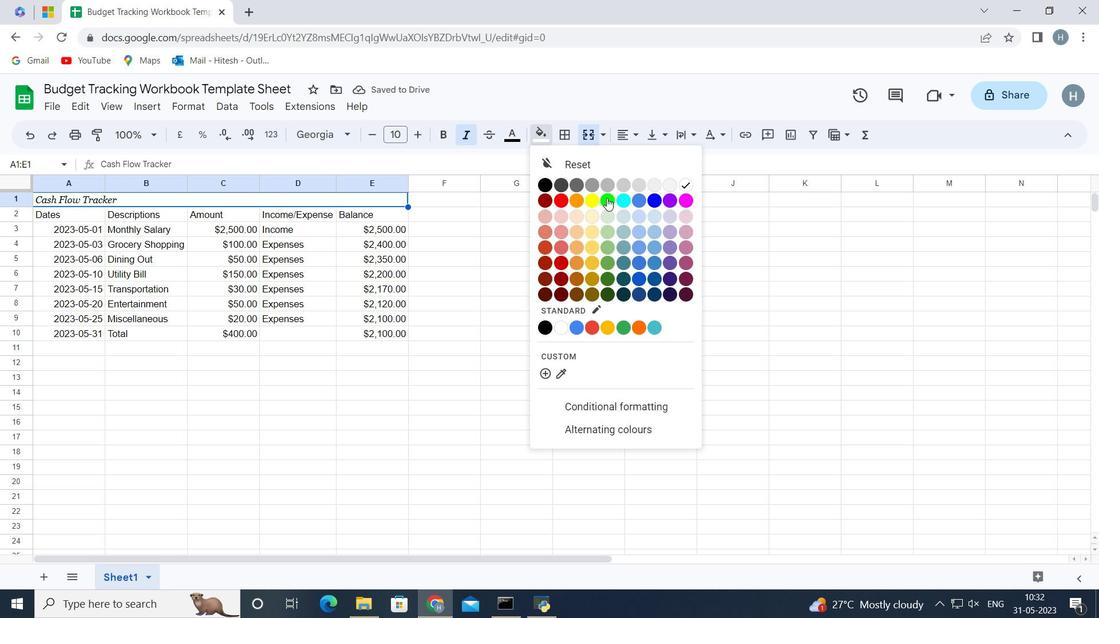 
Action: Mouse pressed left at (607, 198)
Screenshot: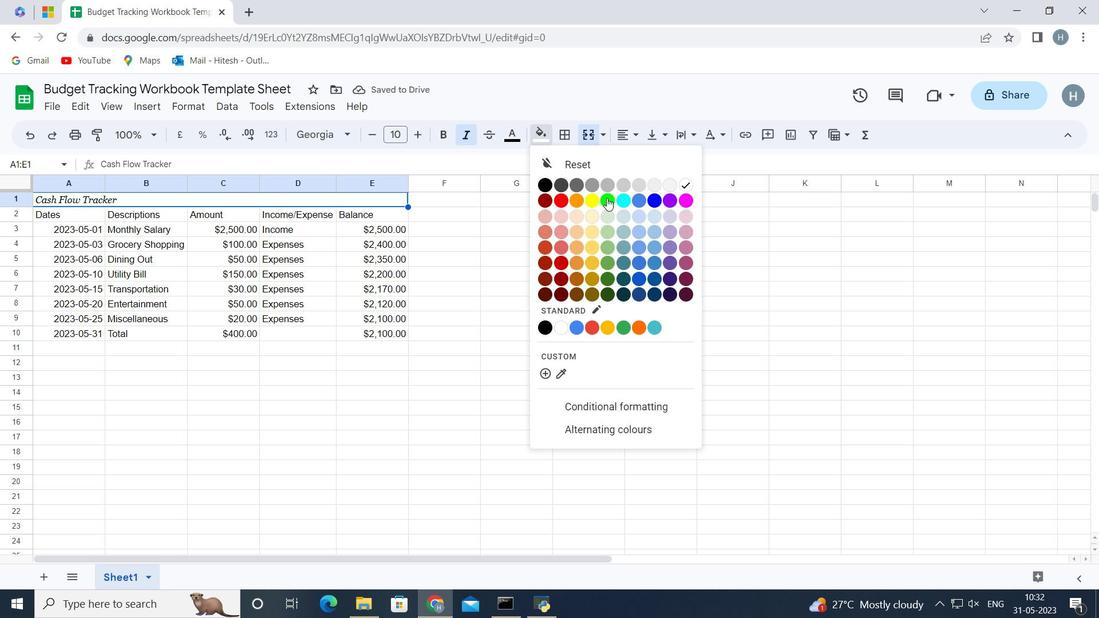 
Action: Mouse moved to (186, 111)
Screenshot: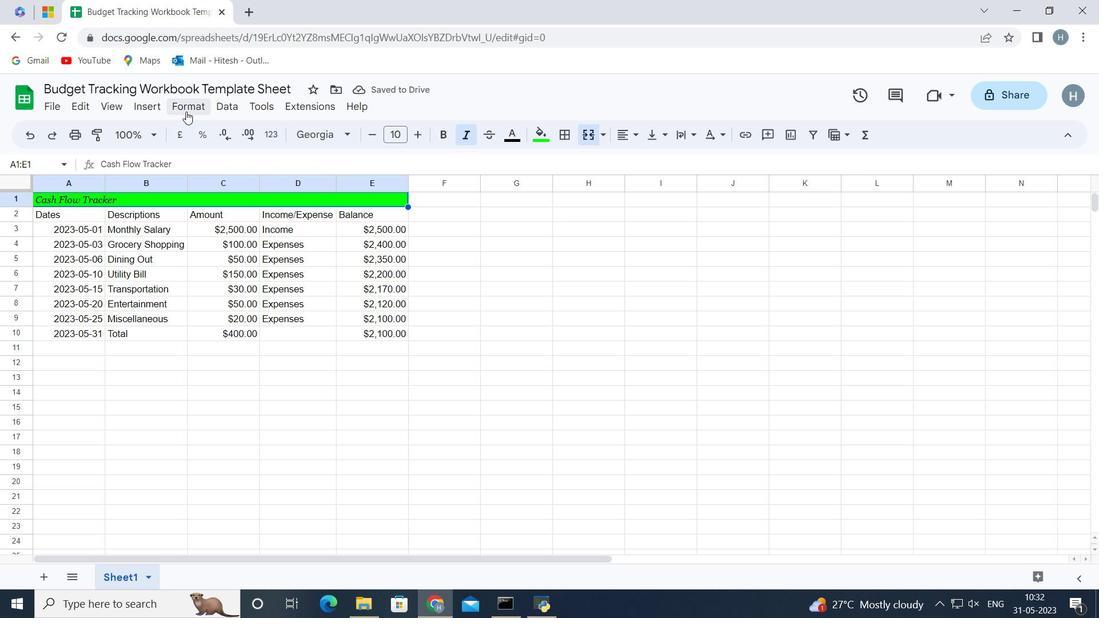 
Action: Mouse pressed left at (186, 111)
Screenshot: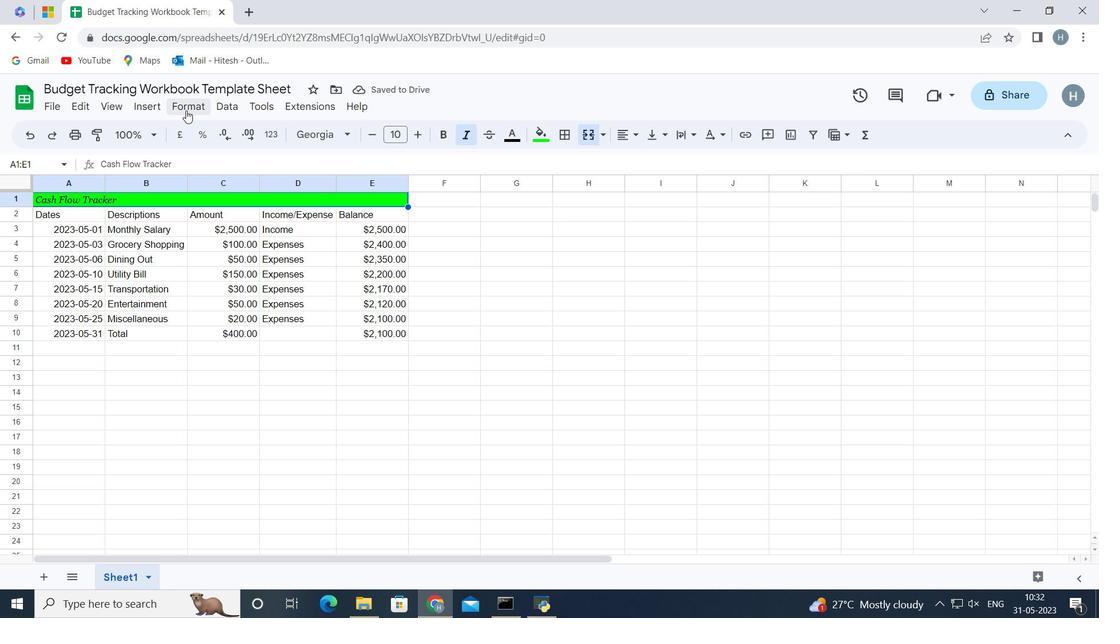 
Action: Mouse moved to (441, 237)
Screenshot: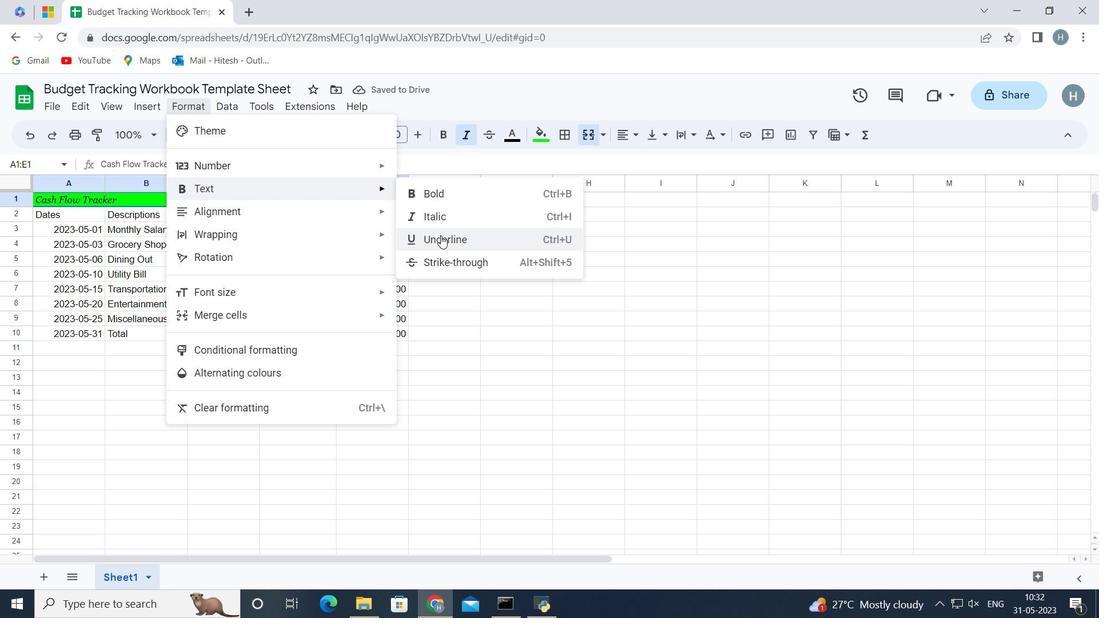 
Action: Mouse pressed left at (441, 237)
Screenshot: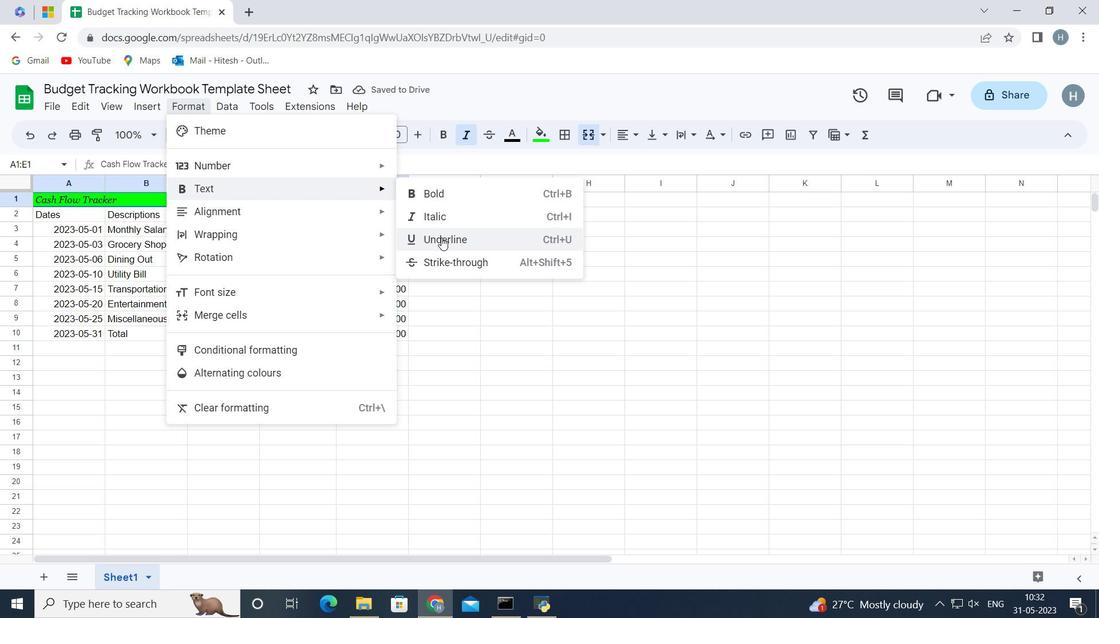 
Action: Mouse moved to (419, 136)
Screenshot: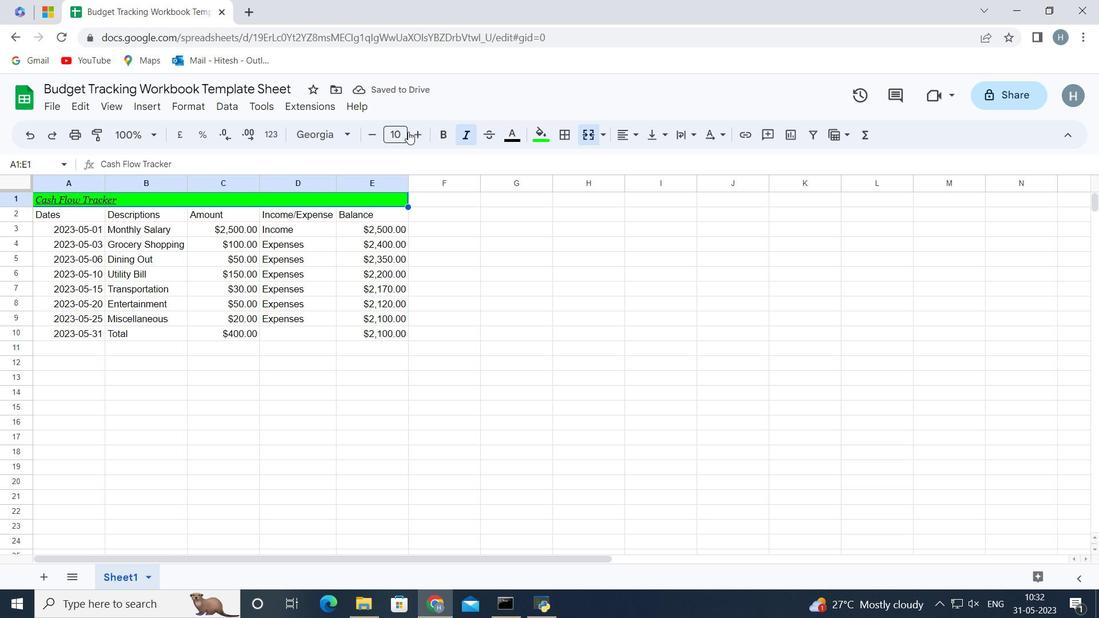 
Action: Mouse pressed left at (419, 136)
Screenshot: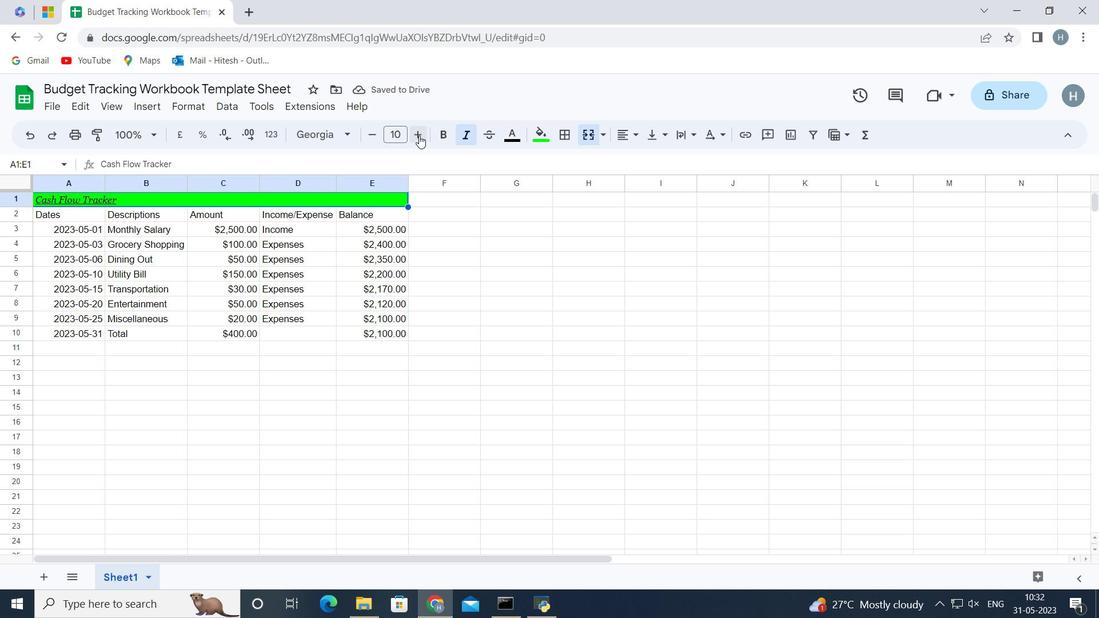 
Action: Mouse pressed left at (419, 136)
Screenshot: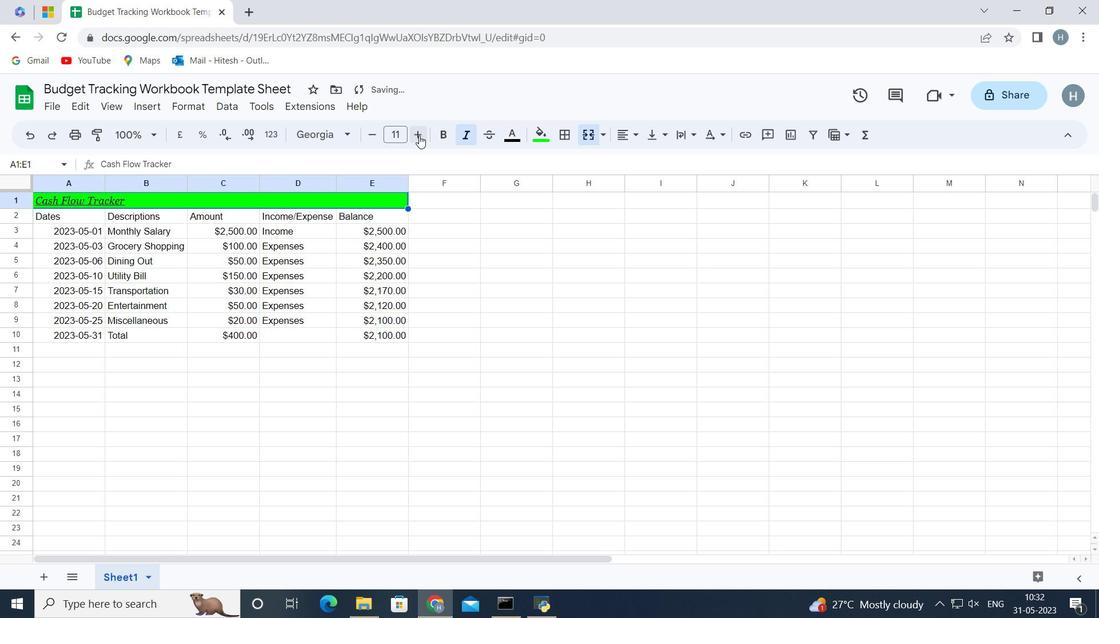 
Action: Mouse pressed left at (419, 136)
Screenshot: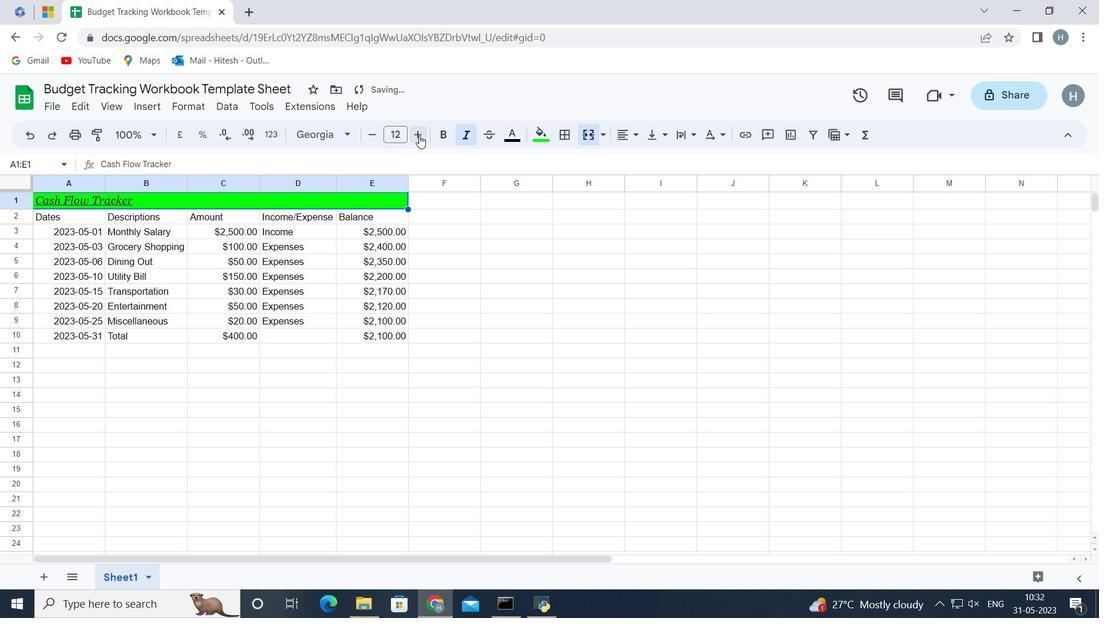 
Action: Mouse moved to (419, 136)
Screenshot: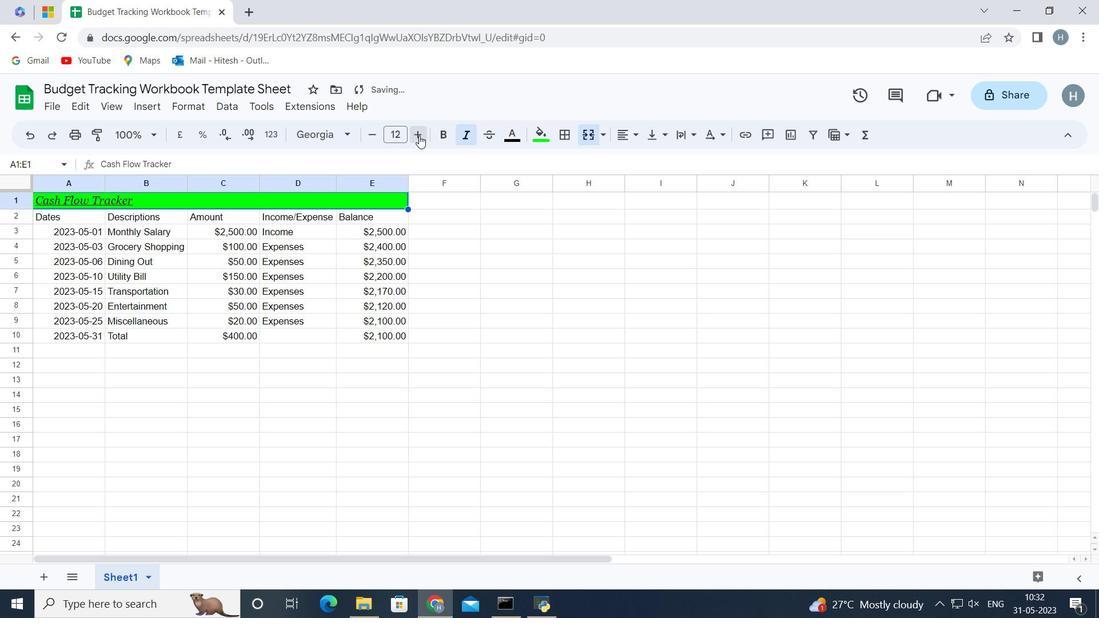 
Action: Mouse pressed left at (419, 136)
Screenshot: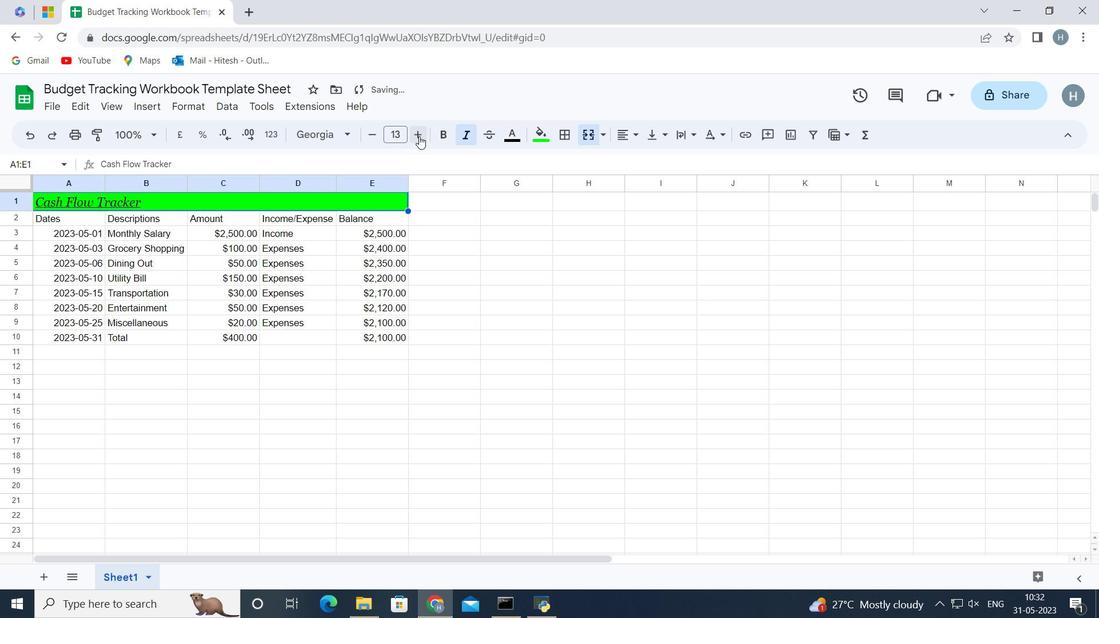 
Action: Mouse pressed left at (419, 136)
Screenshot: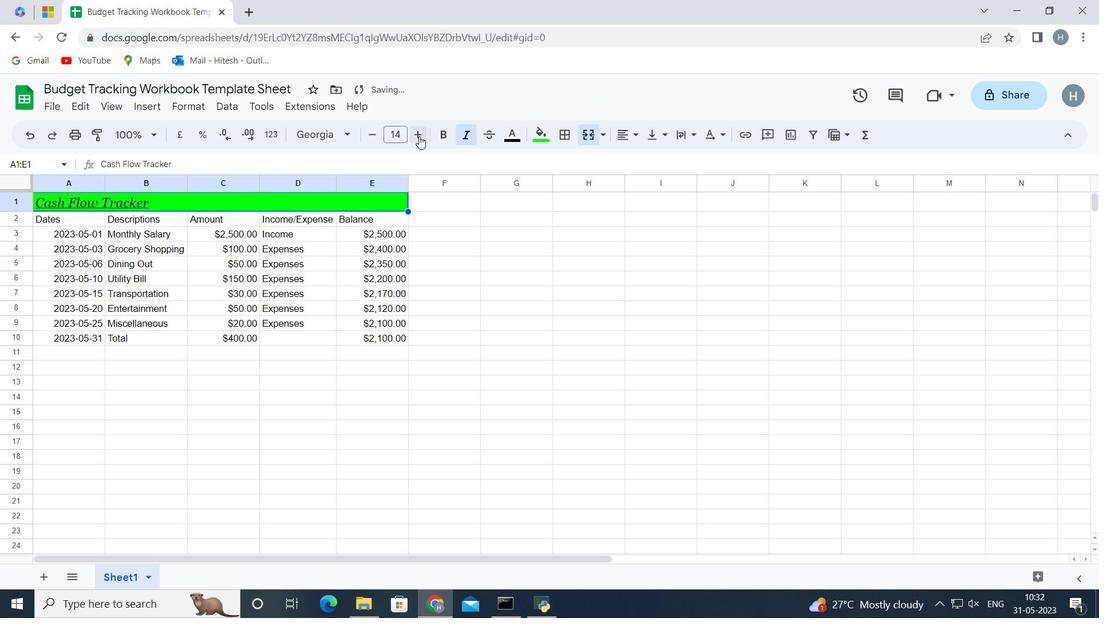 
Action: Mouse pressed left at (419, 136)
Screenshot: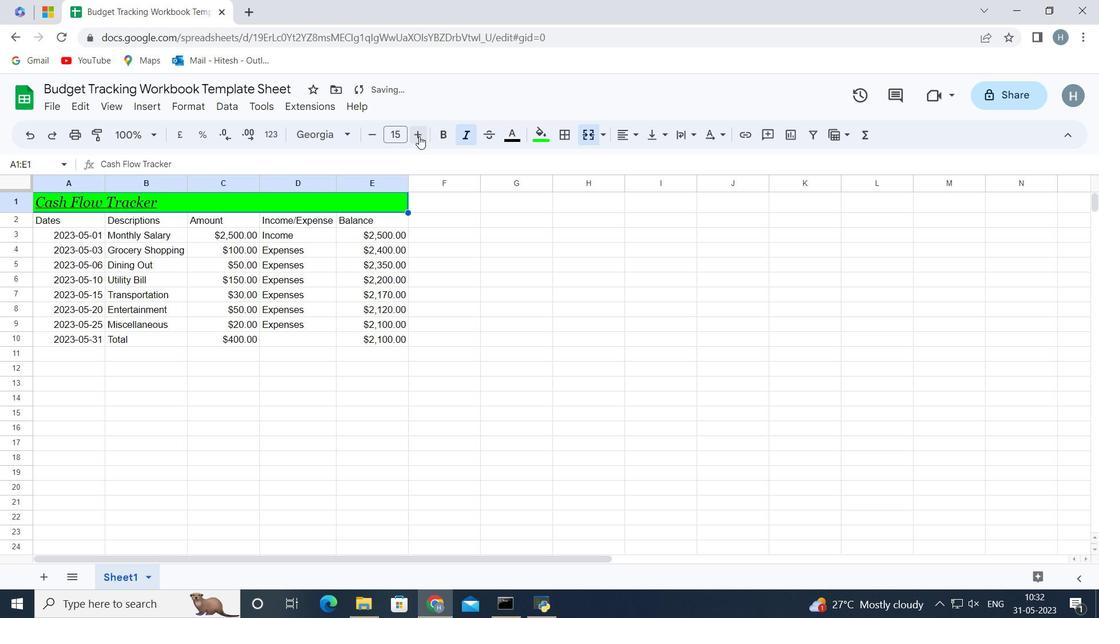 
Action: Mouse pressed left at (419, 136)
Screenshot: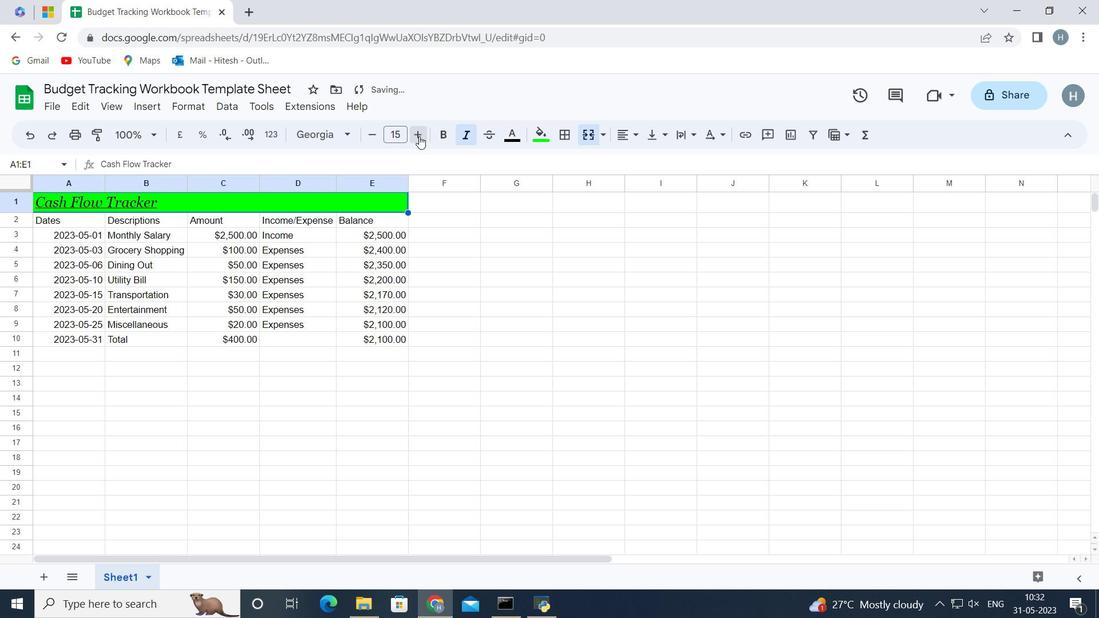 
Action: Mouse pressed left at (419, 136)
Screenshot: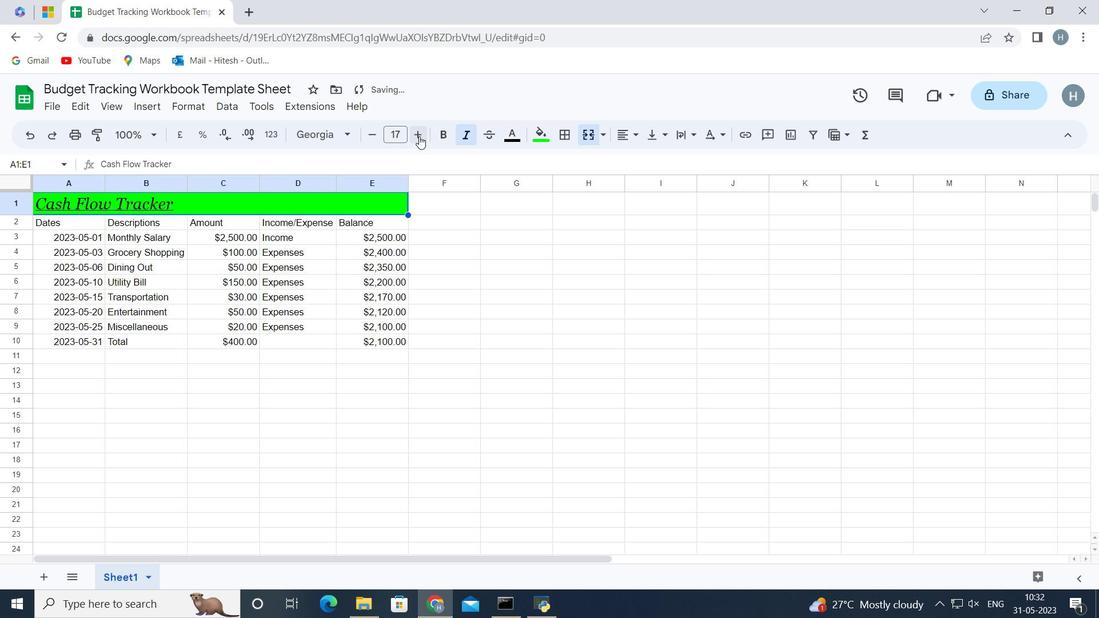 
Action: Mouse pressed left at (419, 136)
Screenshot: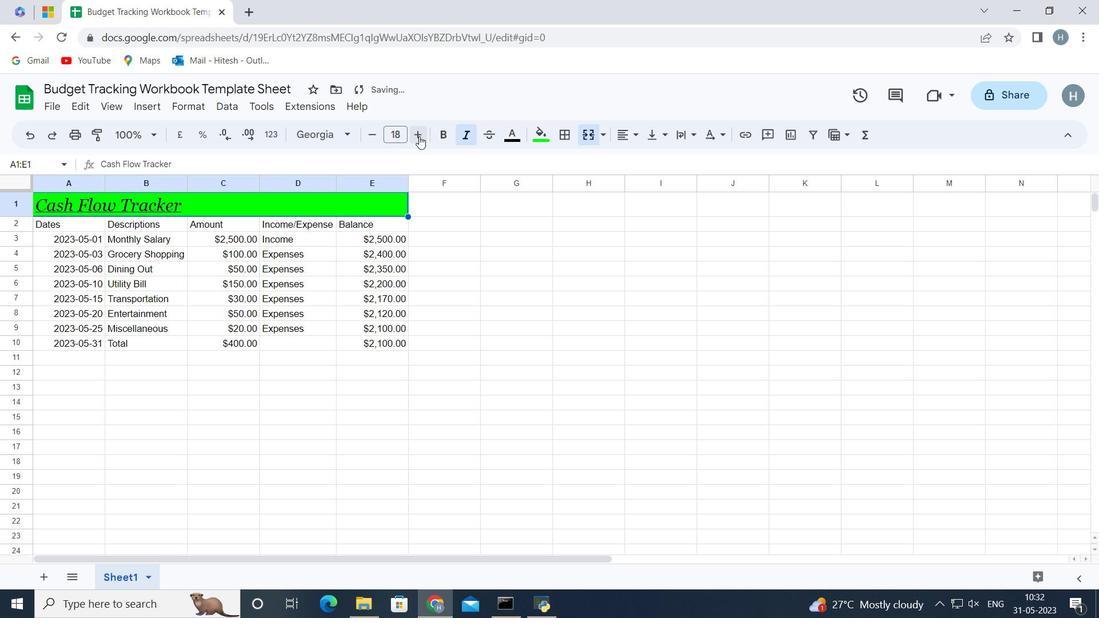 
Action: Mouse pressed left at (419, 136)
Screenshot: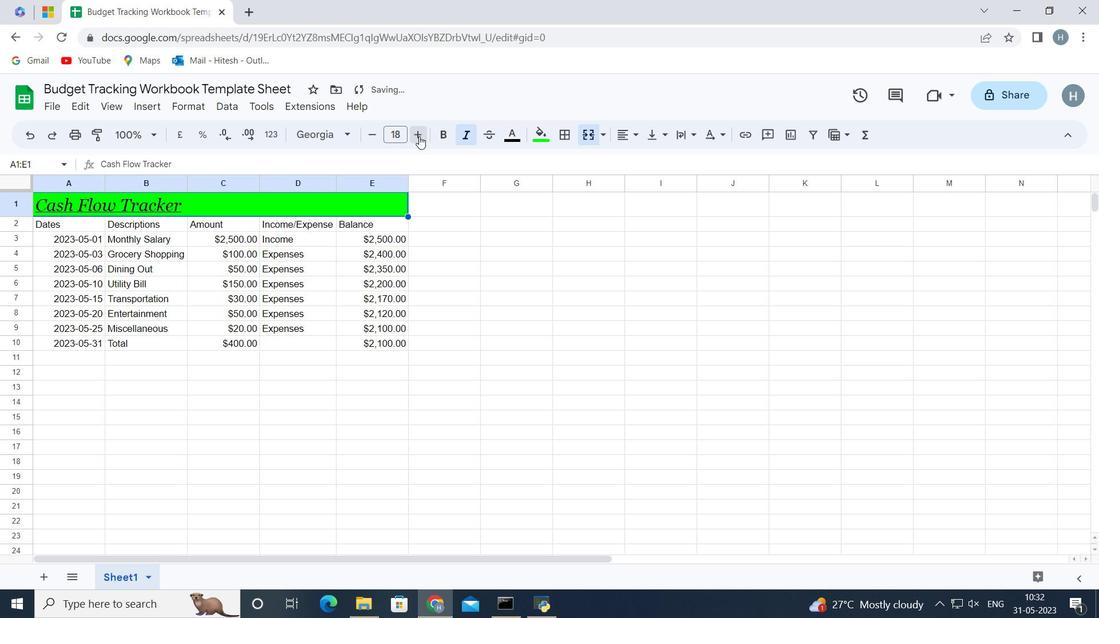 
Action: Mouse pressed left at (419, 136)
Screenshot: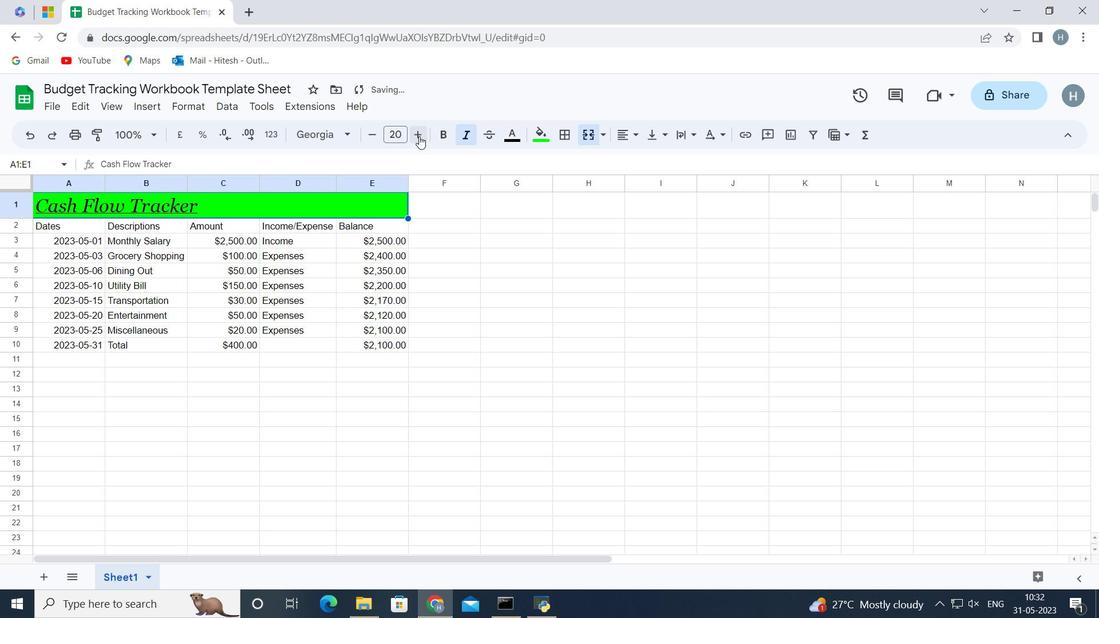 
Action: Mouse pressed left at (419, 136)
Screenshot: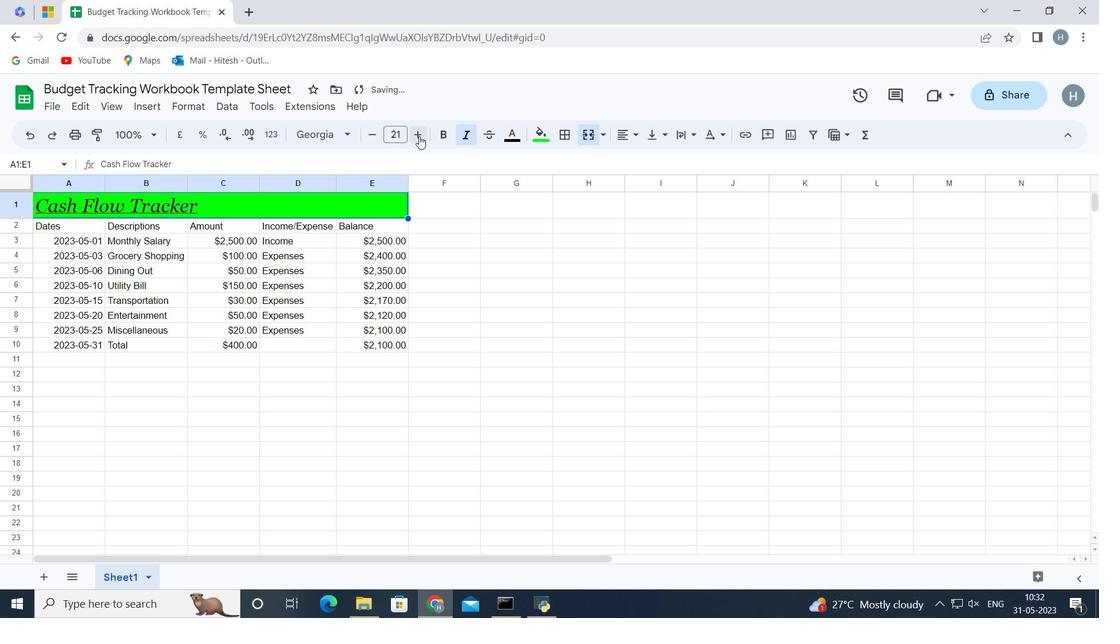 
Action: Mouse pressed left at (419, 136)
Screenshot: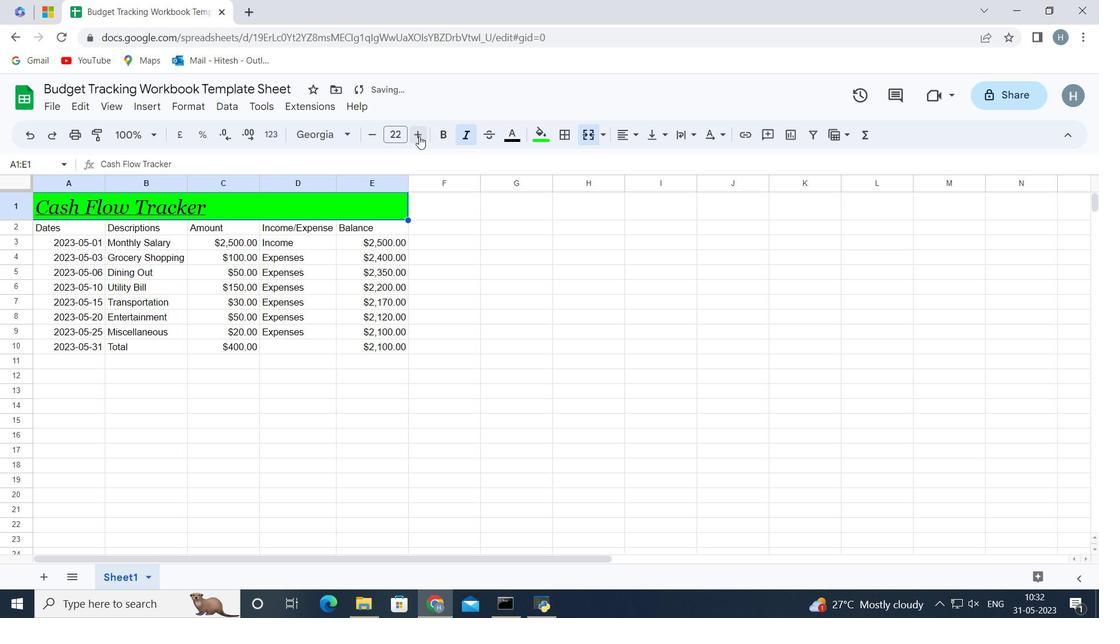 
Action: Mouse pressed left at (419, 136)
Screenshot: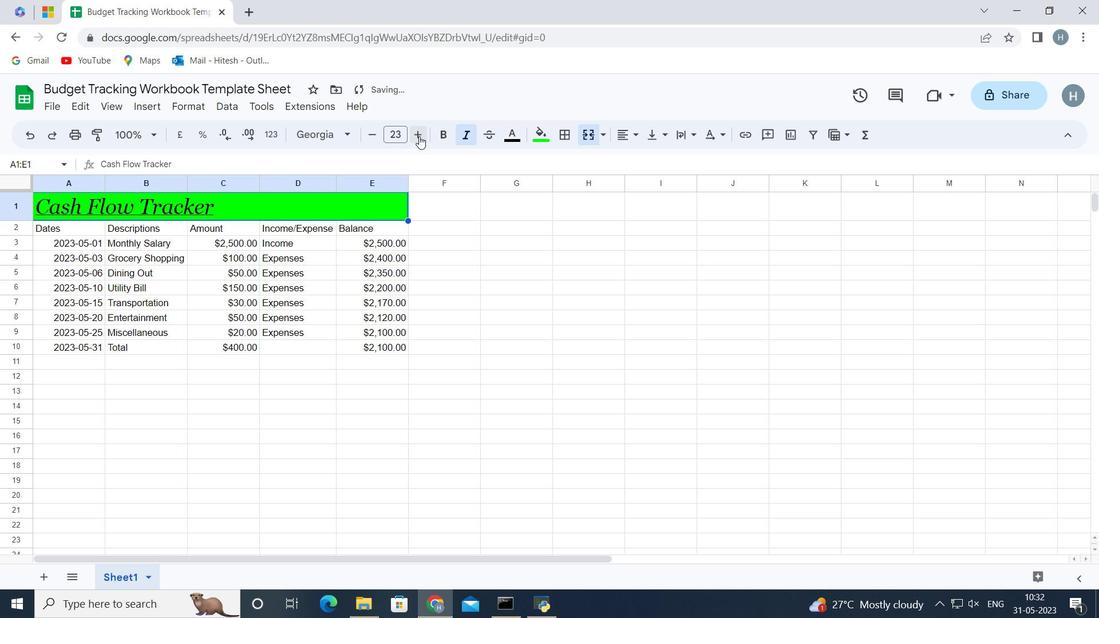 
Action: Mouse moved to (178, 435)
Screenshot: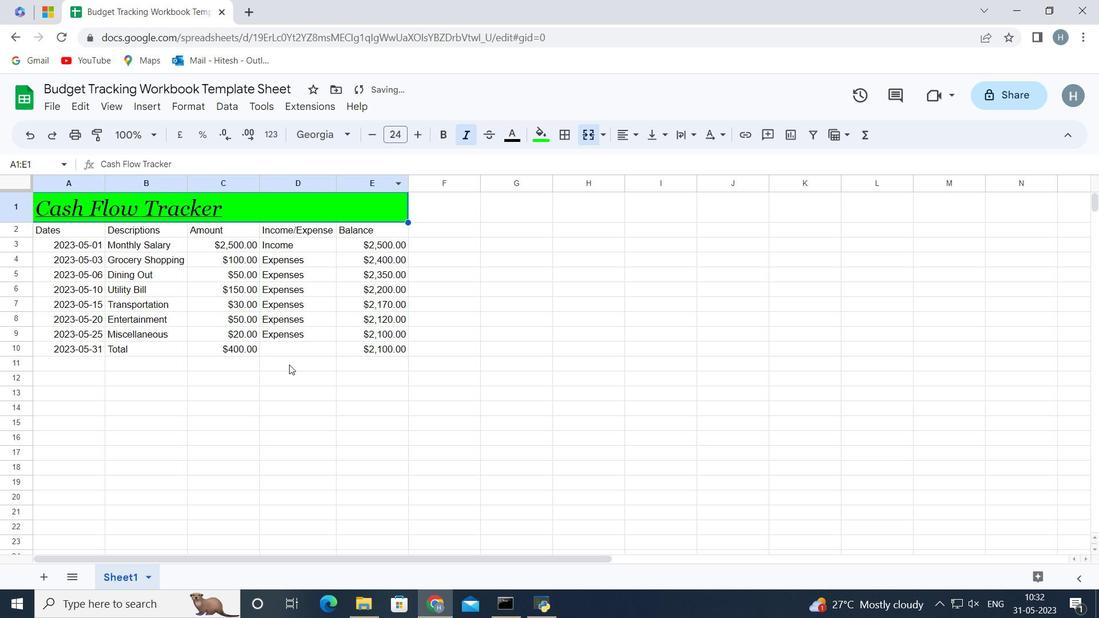 
Action: Mouse pressed left at (178, 435)
Screenshot: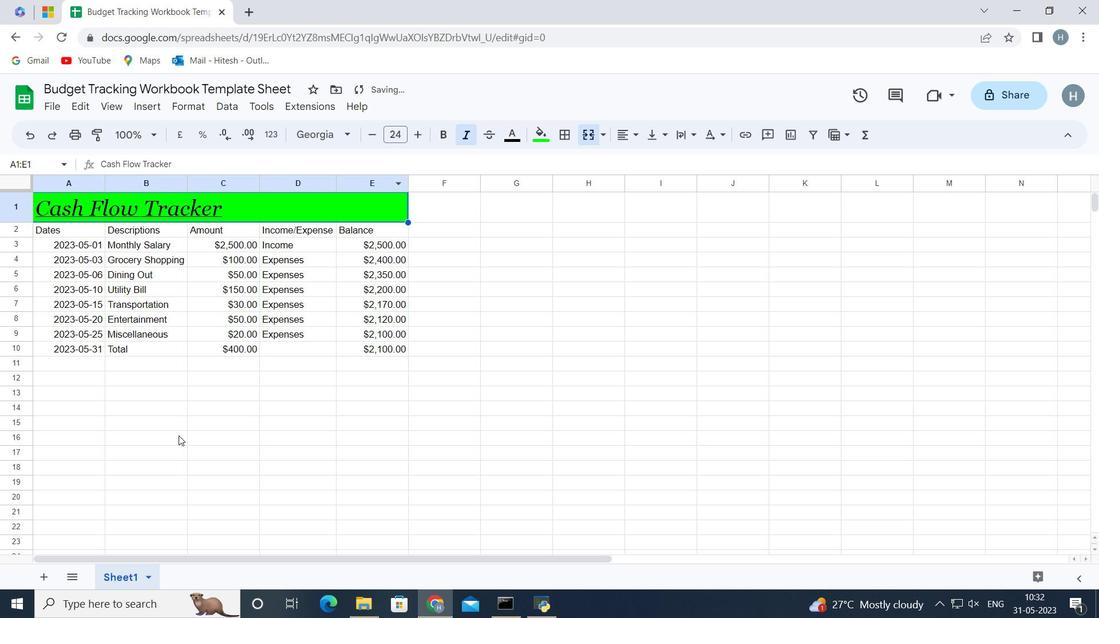 
Action: Mouse moved to (69, 227)
Screenshot: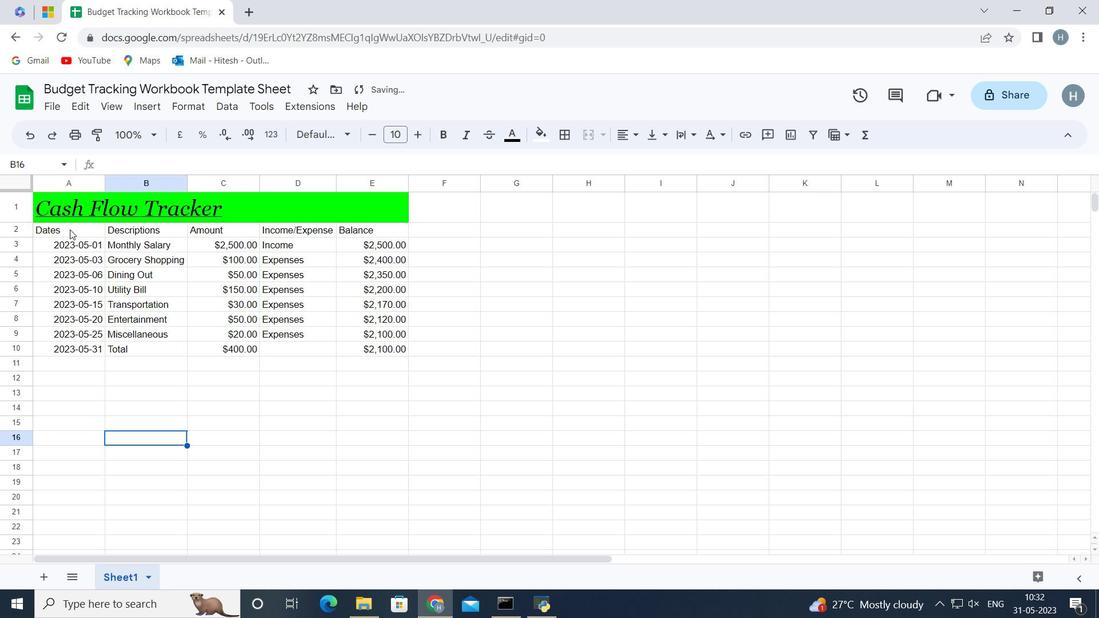 
Action: Mouse pressed left at (69, 227)
Screenshot: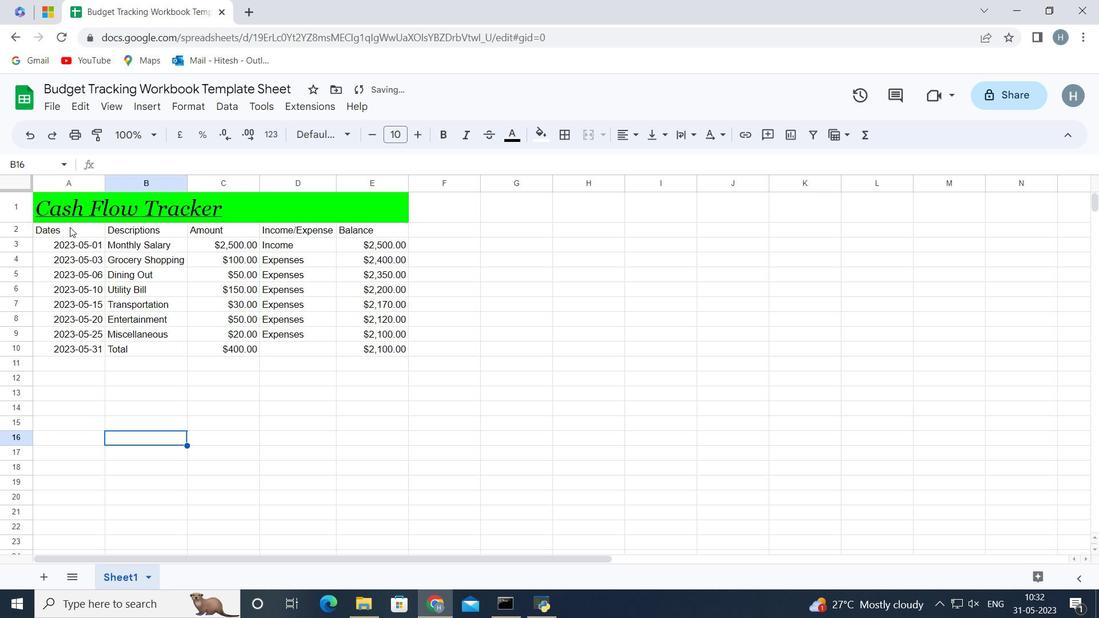 
Action: Key pressed <Key.shift><Key.right><Key.right><Key.right><Key.right><Key.down><Key.down><Key.down><Key.down><Key.down><Key.down><Key.down><Key.down>
Screenshot: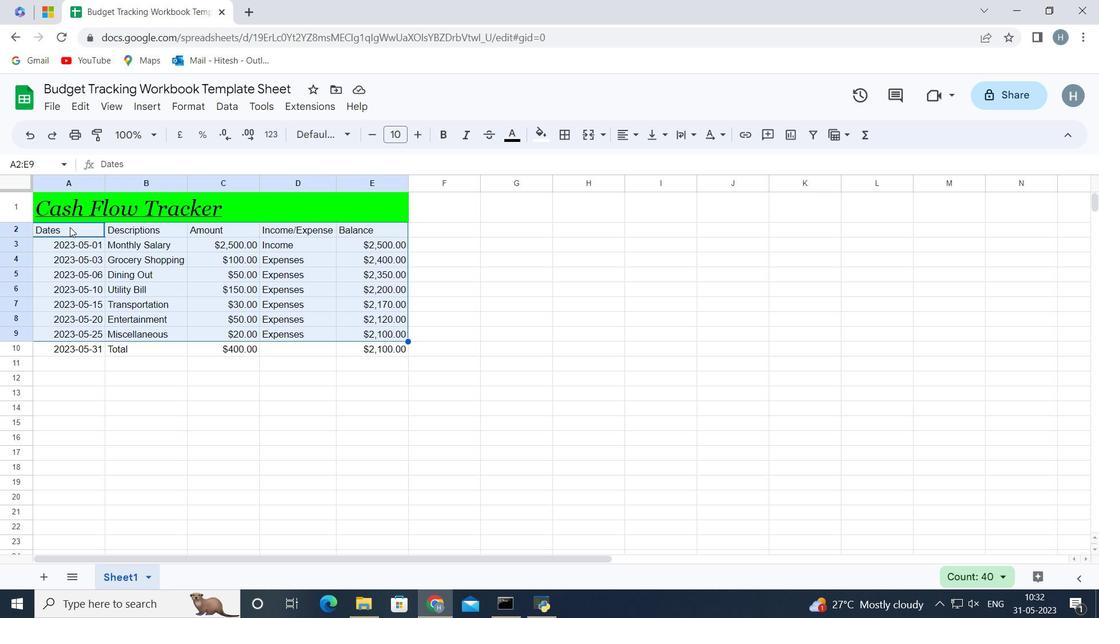 
Action: Mouse moved to (318, 136)
Screenshot: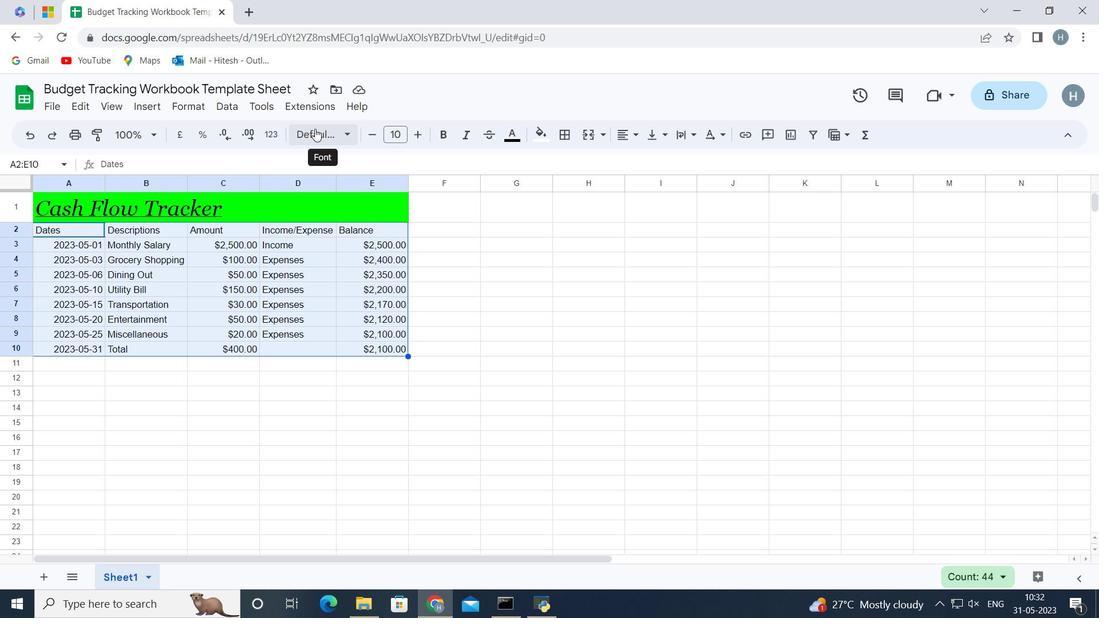 
Action: Mouse pressed left at (318, 136)
Screenshot: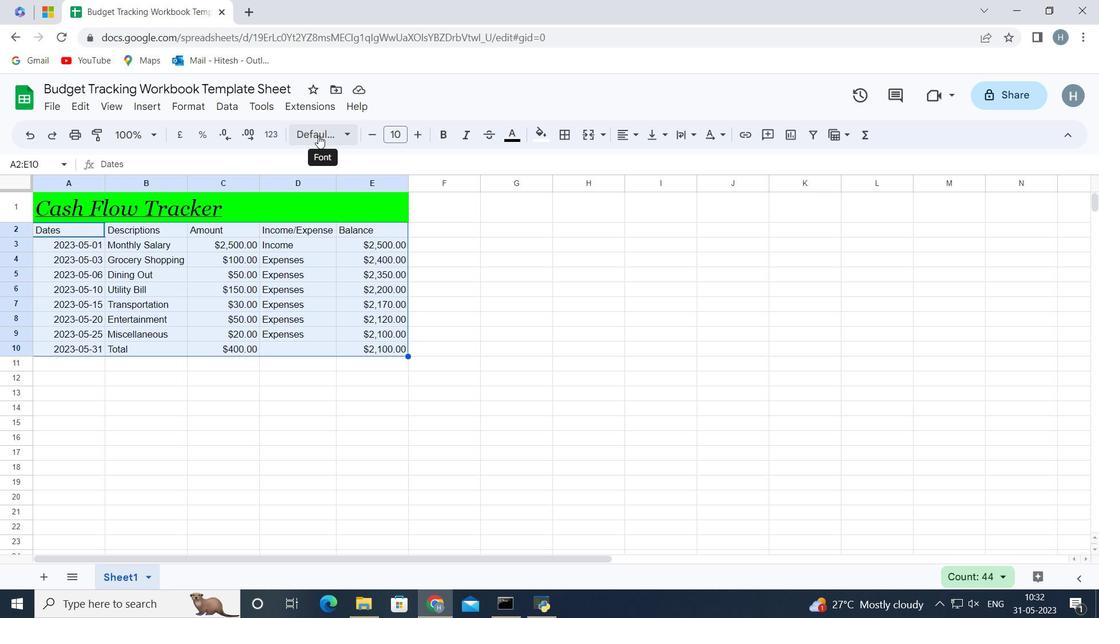 
Action: Mouse moved to (358, 425)
Screenshot: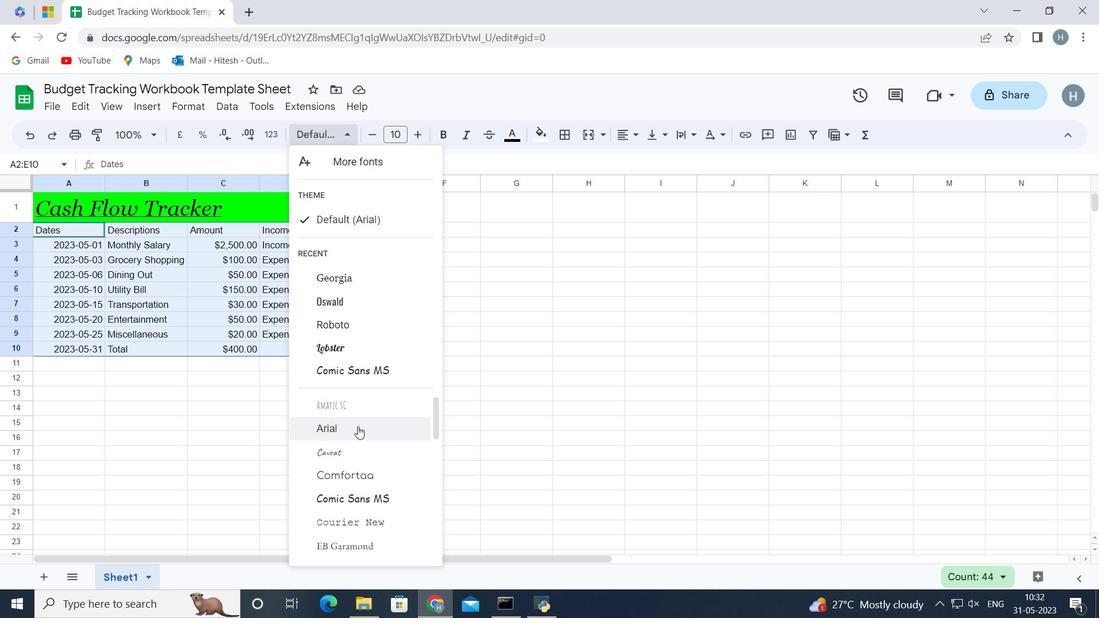 
Action: Mouse scrolled (358, 424) with delta (0, 0)
Screenshot: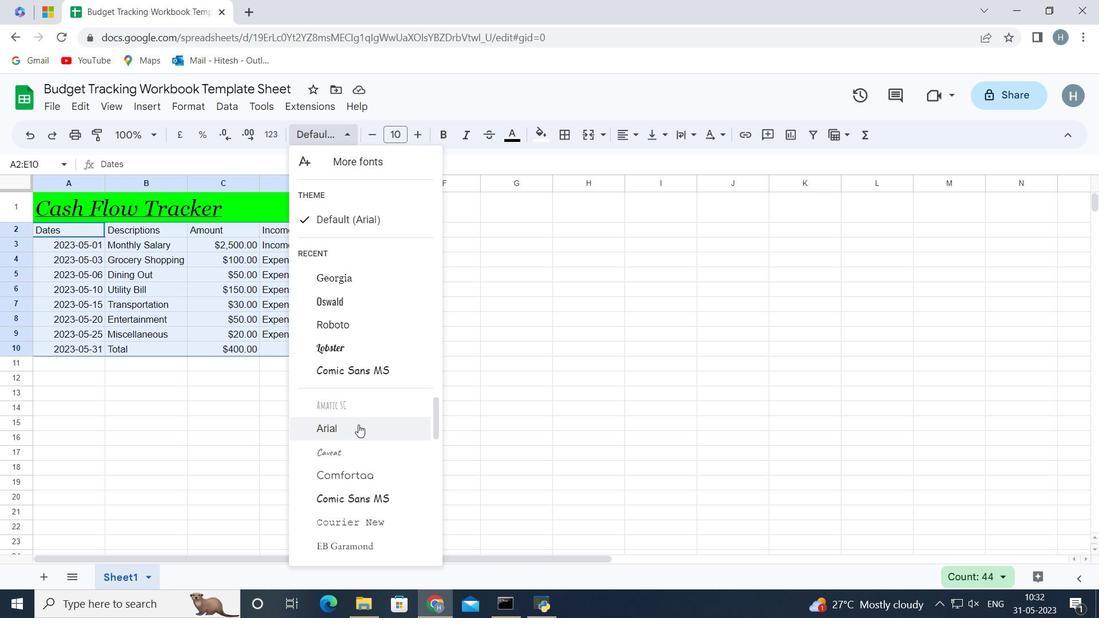 
Action: Mouse scrolled (358, 424) with delta (0, 0)
Screenshot: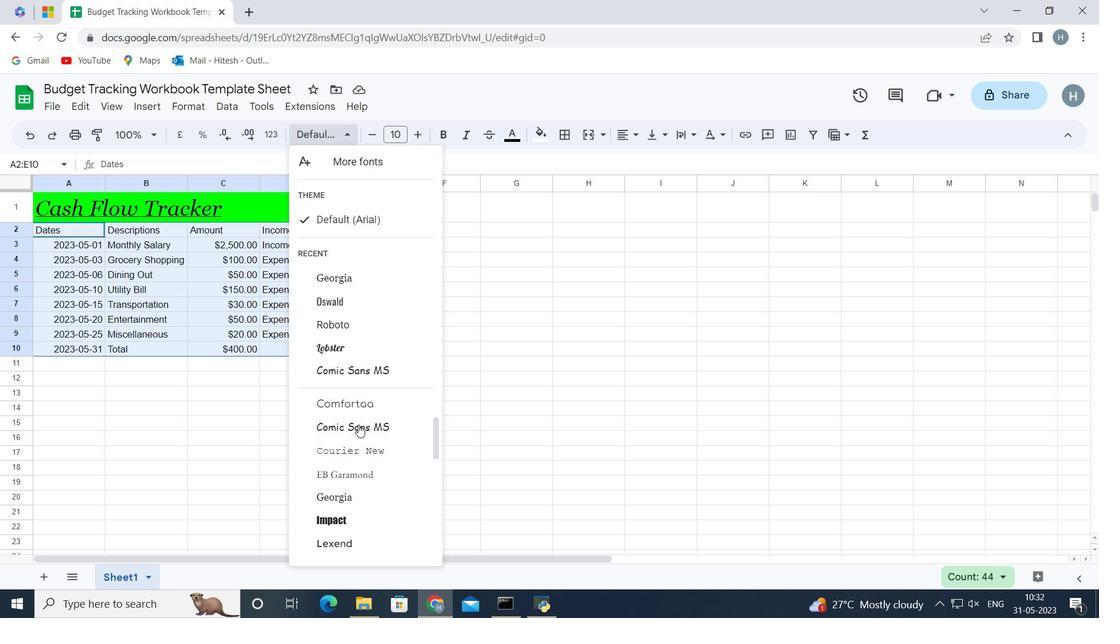 
Action: Mouse moved to (368, 464)
Screenshot: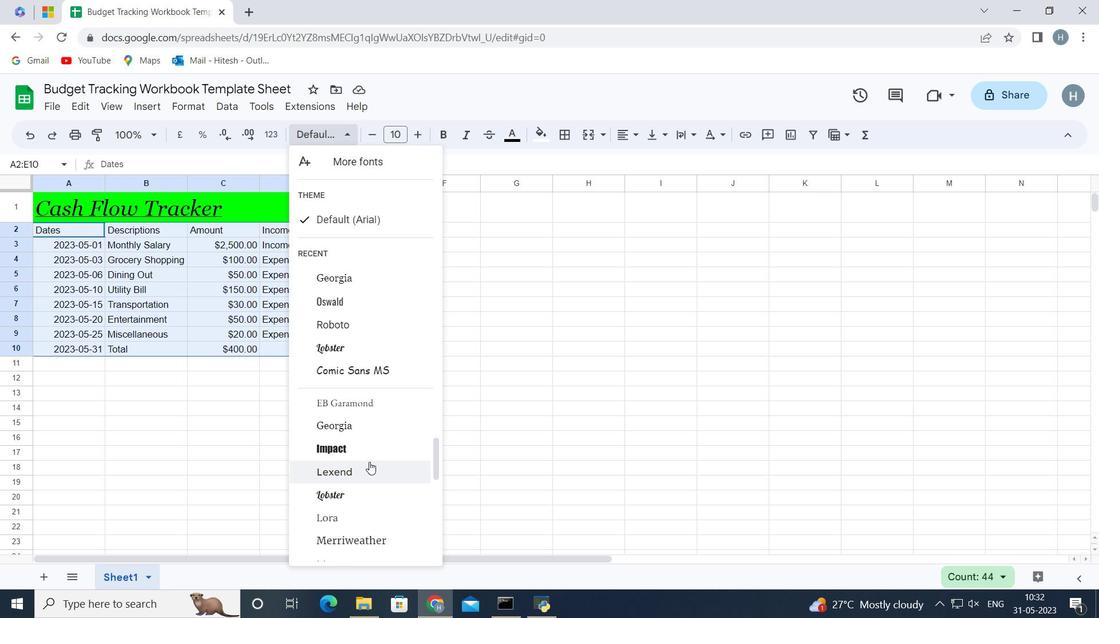 
Action: Mouse pressed left at (368, 464)
Screenshot: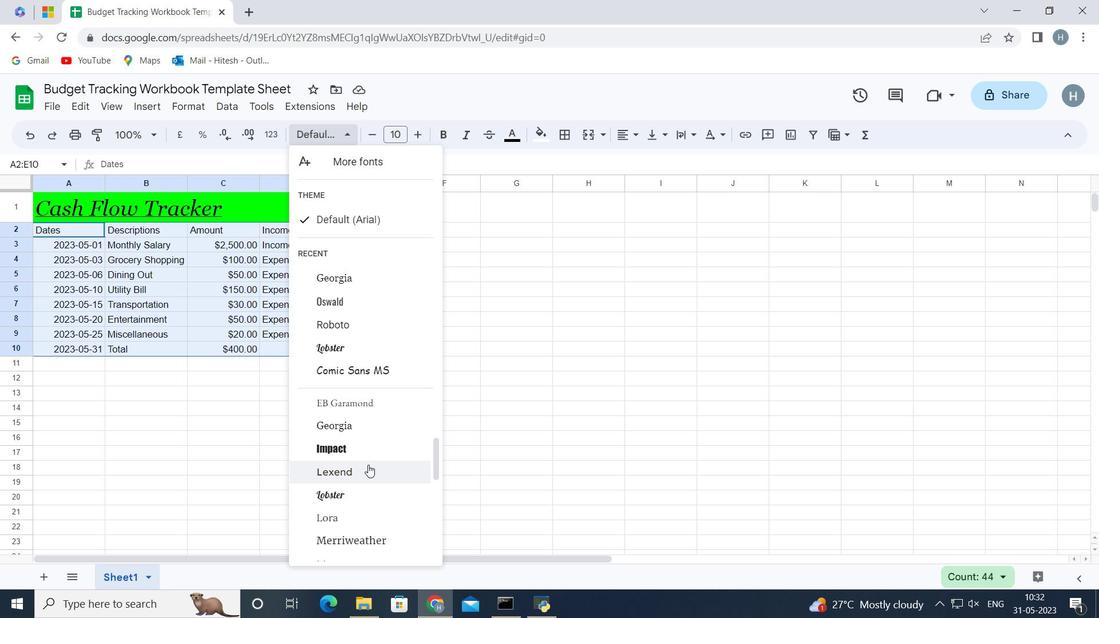 
Action: Mouse moved to (421, 136)
Screenshot: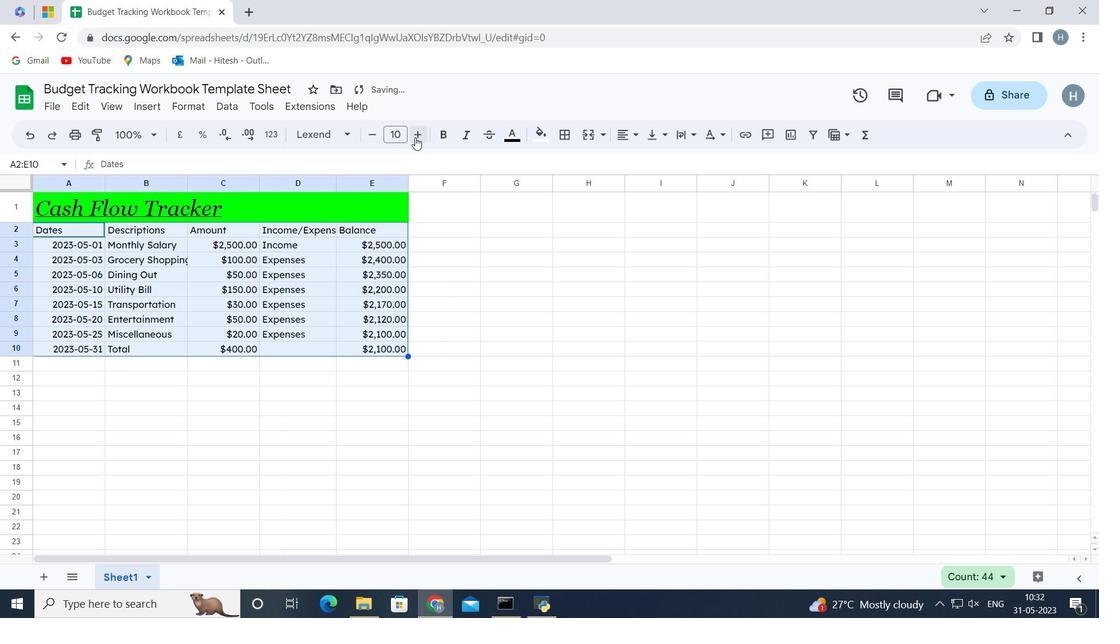 
Action: Mouse pressed left at (421, 136)
Screenshot: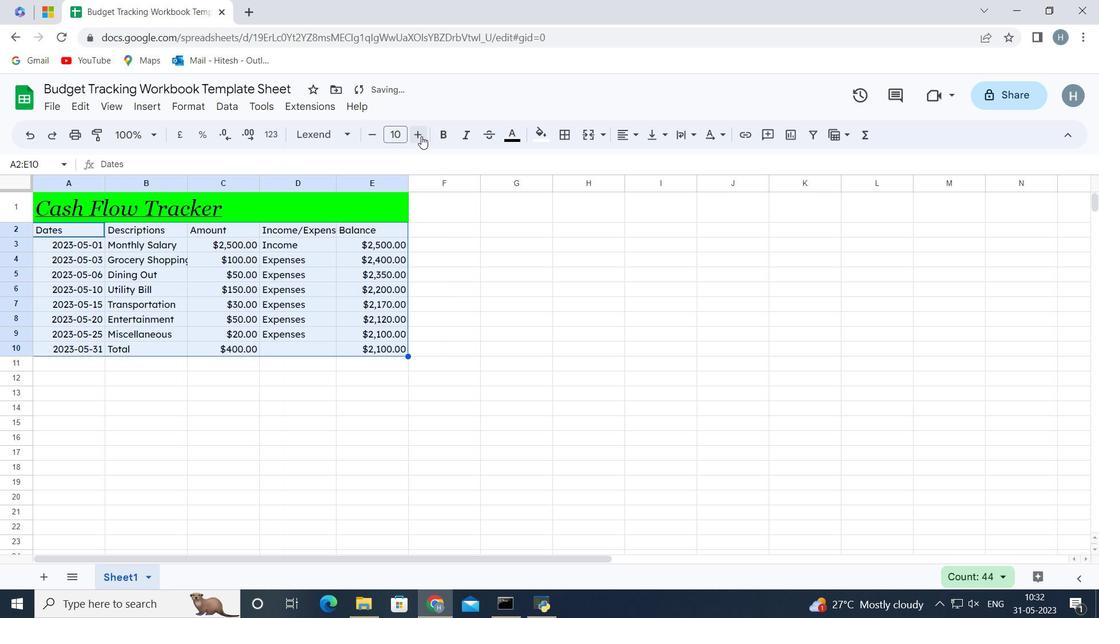 
Action: Mouse pressed left at (421, 136)
Screenshot: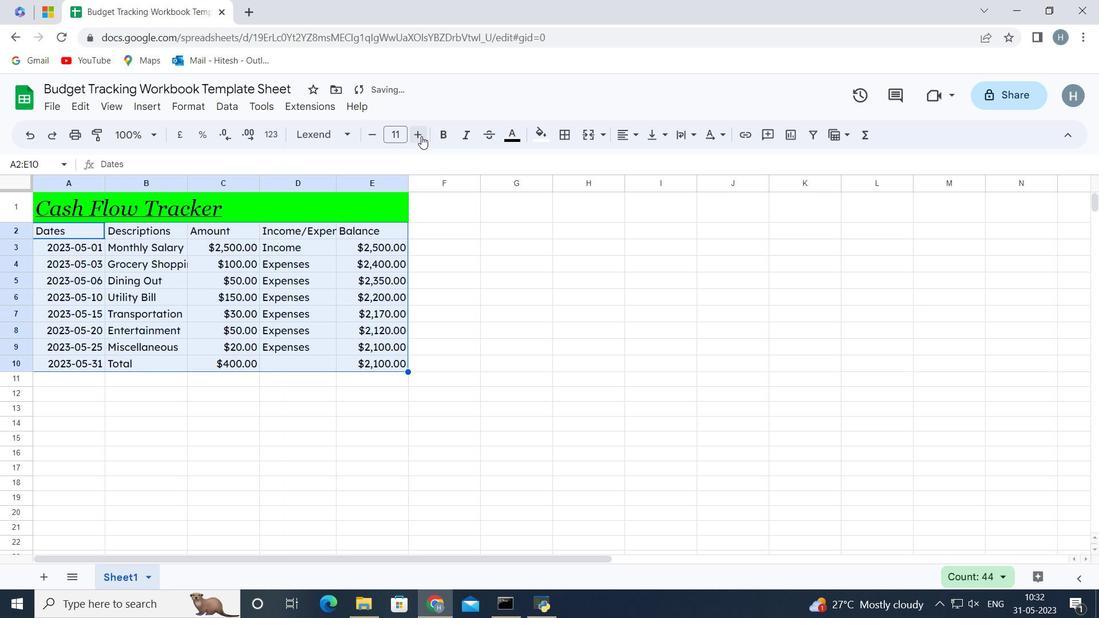 
Action: Mouse pressed left at (421, 136)
Screenshot: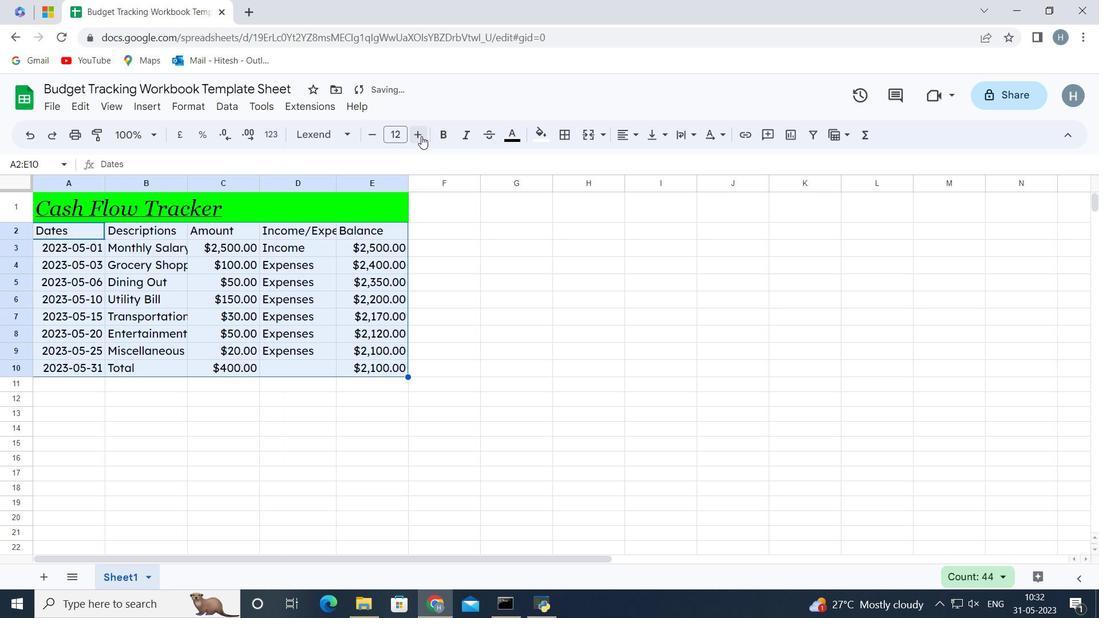 
Action: Mouse pressed left at (421, 136)
Screenshot: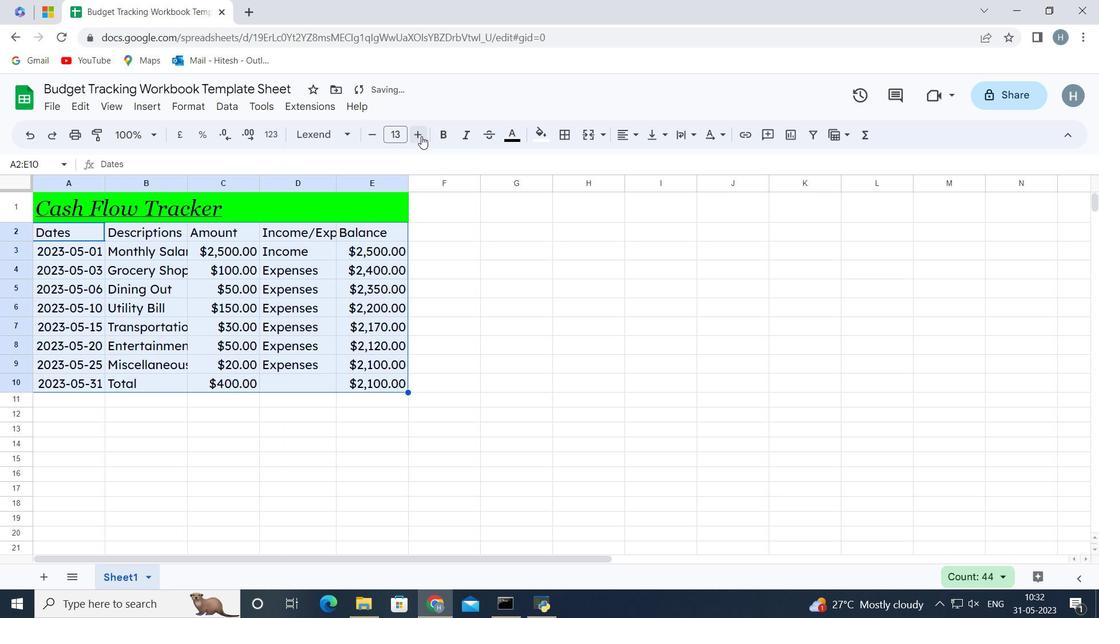 
Action: Mouse pressed left at (421, 136)
Screenshot: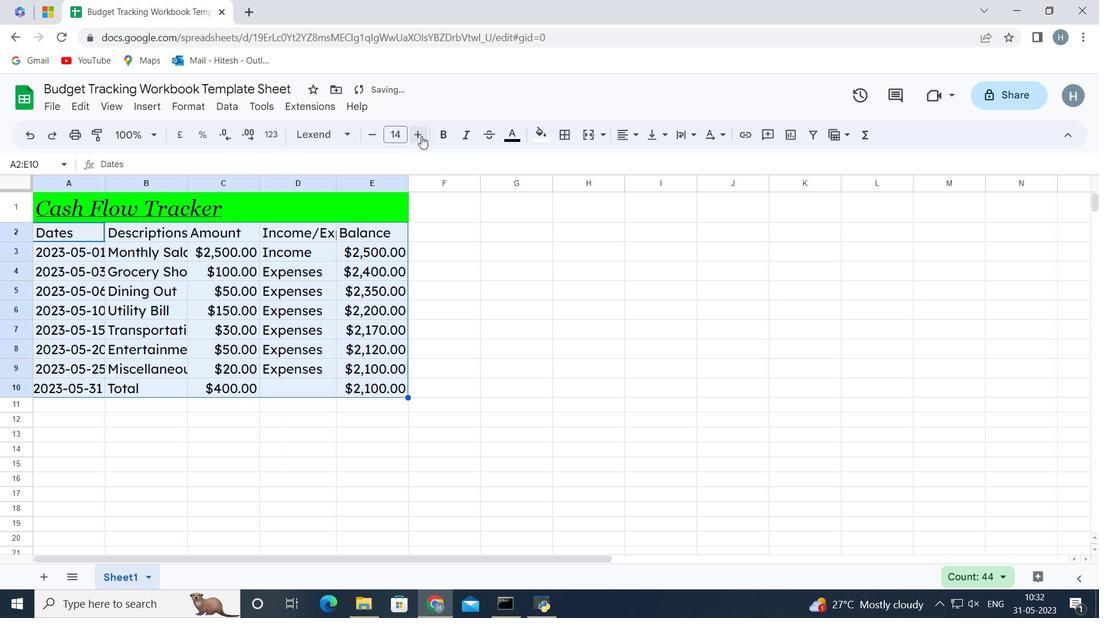 
Action: Mouse pressed left at (421, 136)
Screenshot: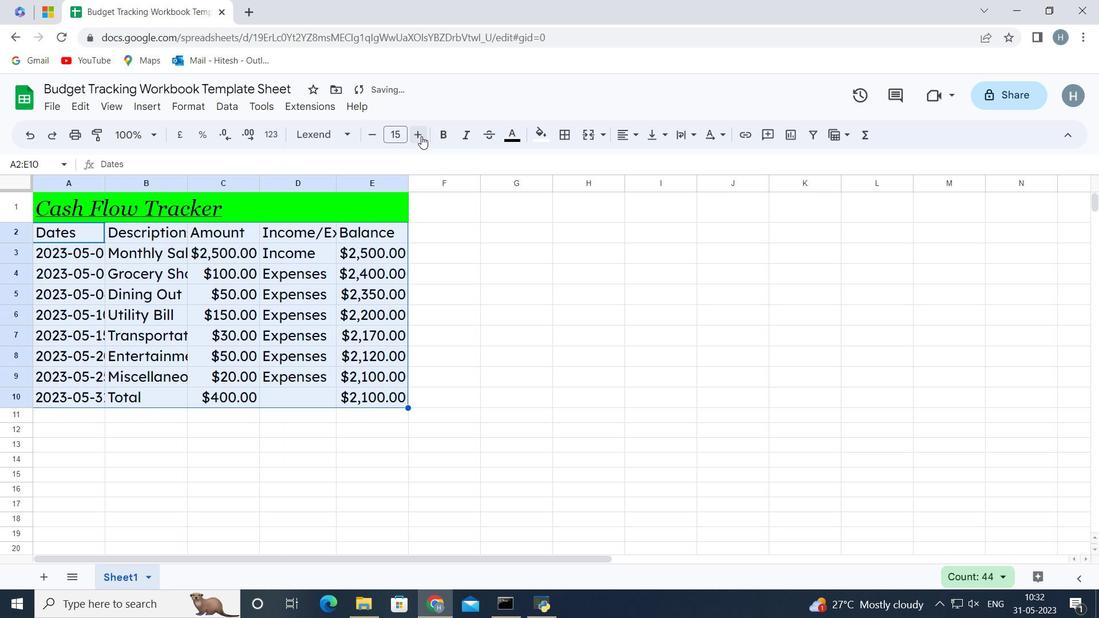 
Action: Mouse moved to (221, 497)
Screenshot: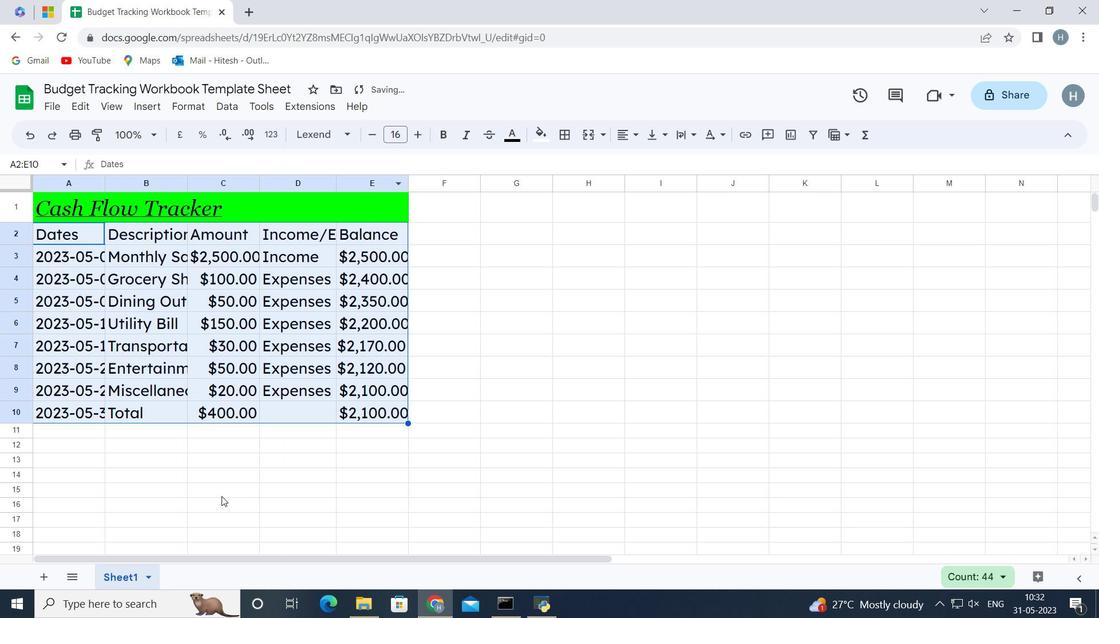 
Action: Mouse pressed left at (221, 497)
Screenshot: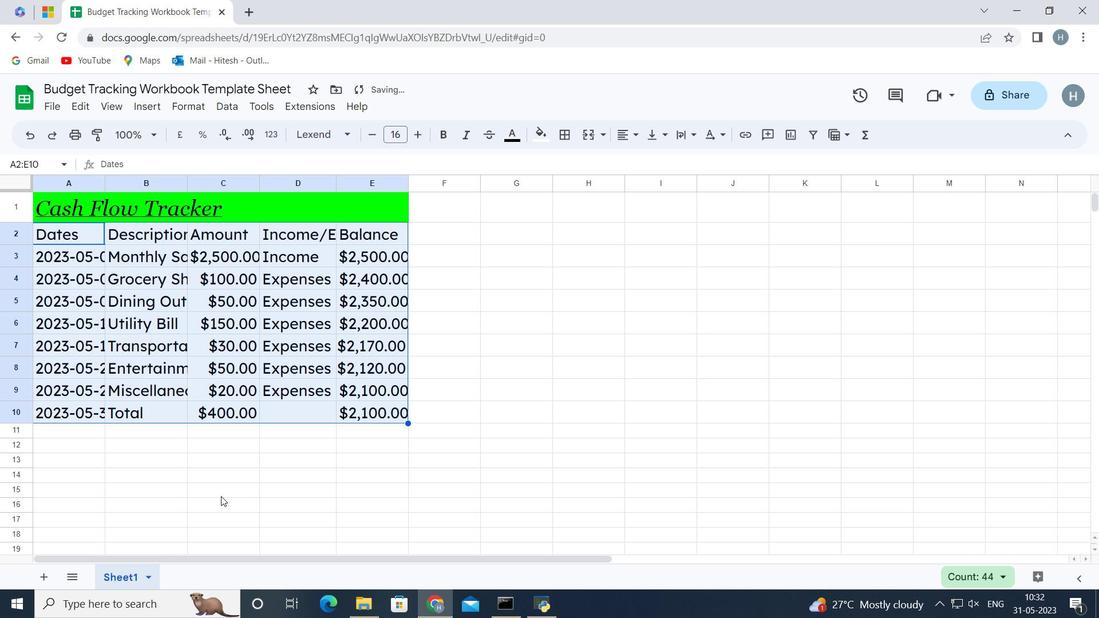 
Action: Mouse moved to (61, 204)
Screenshot: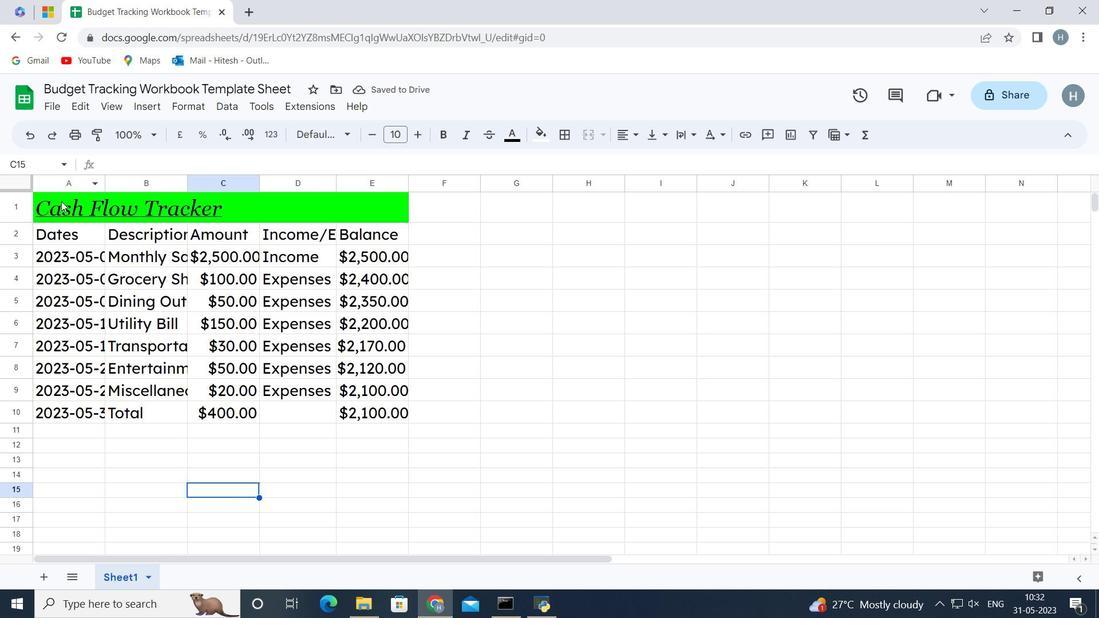 
Action: Mouse pressed left at (61, 204)
Screenshot: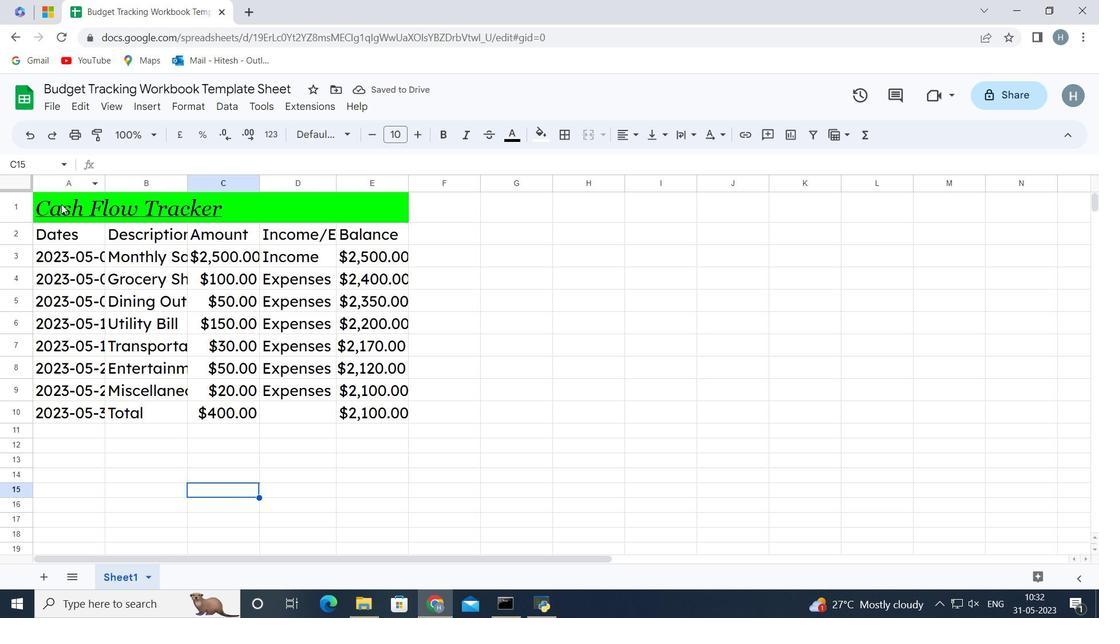 
Action: Key pressed <Key.shift><Key.down><Key.down><Key.down><Key.down><Key.down><Key.down><Key.down><Key.down><Key.down>
Screenshot: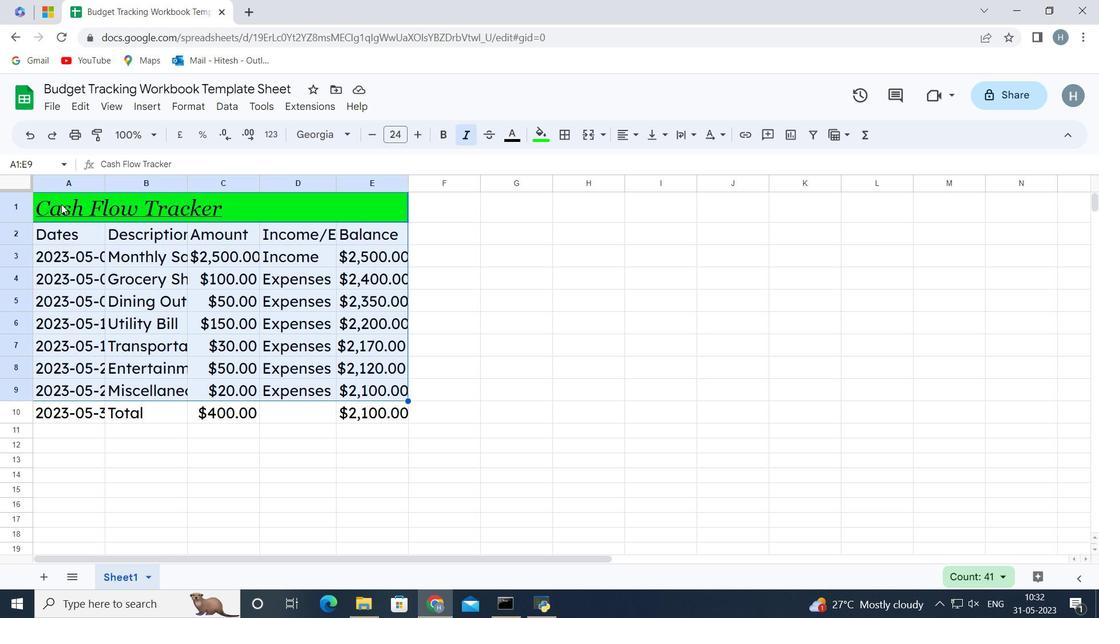 
Action: Mouse moved to (618, 129)
Screenshot: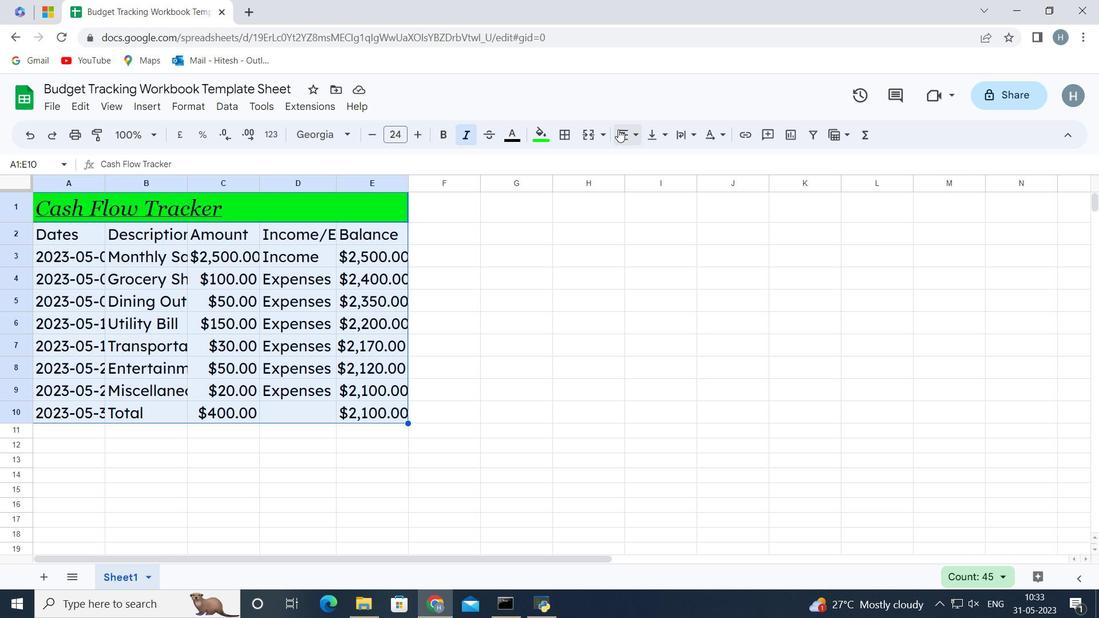 
Action: Mouse pressed left at (618, 129)
Screenshot: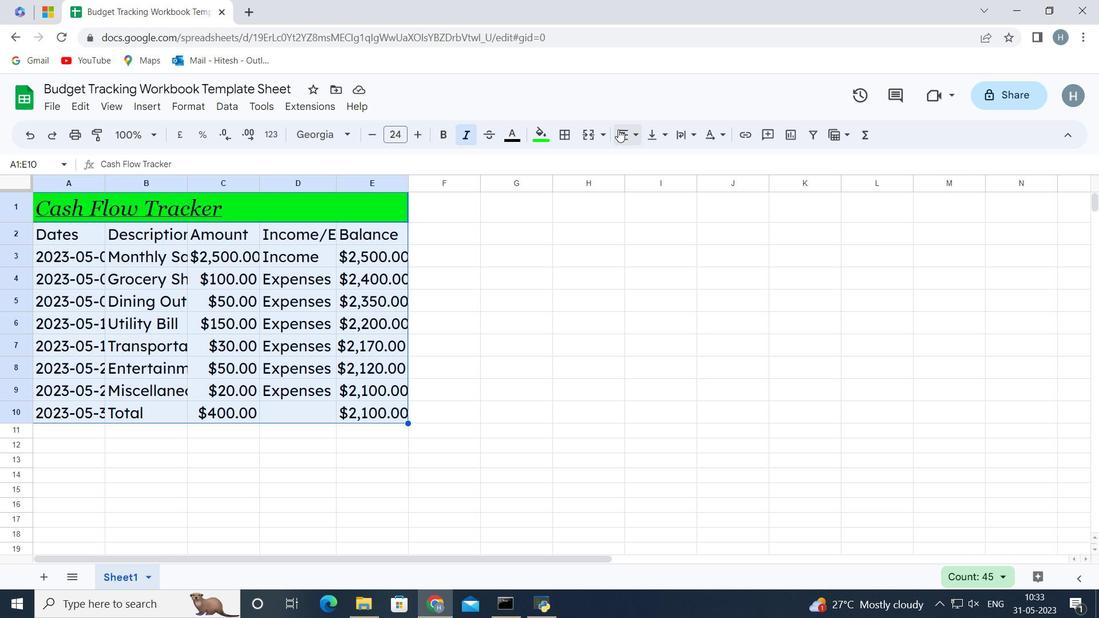 
Action: Mouse moved to (630, 155)
Screenshot: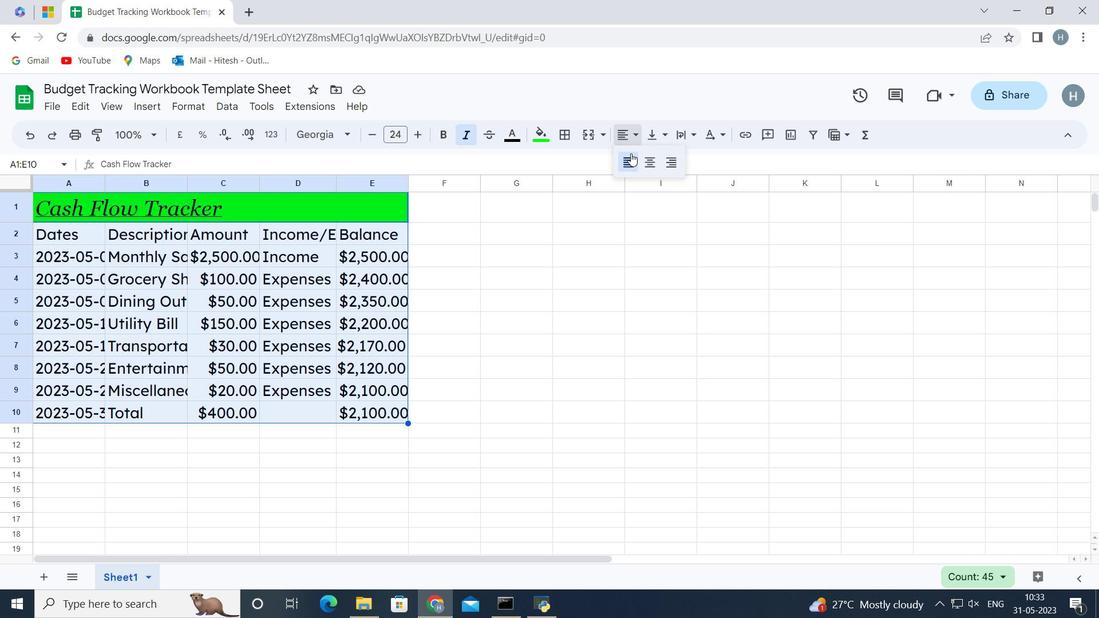 
Action: Mouse pressed left at (630, 155)
Screenshot: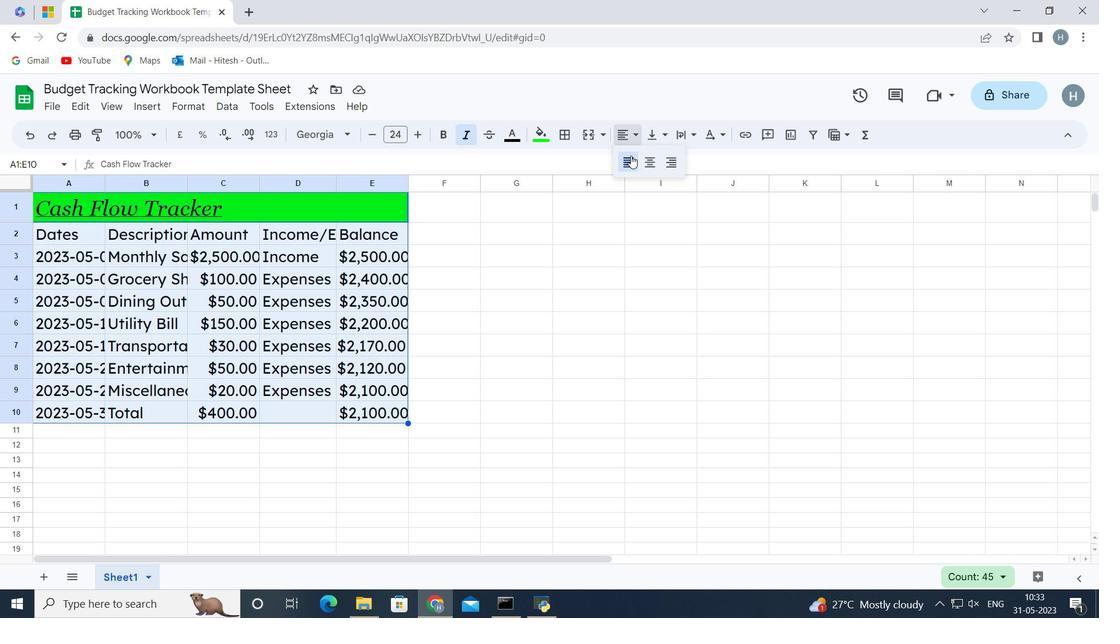 
Action: Mouse moved to (188, 507)
Screenshot: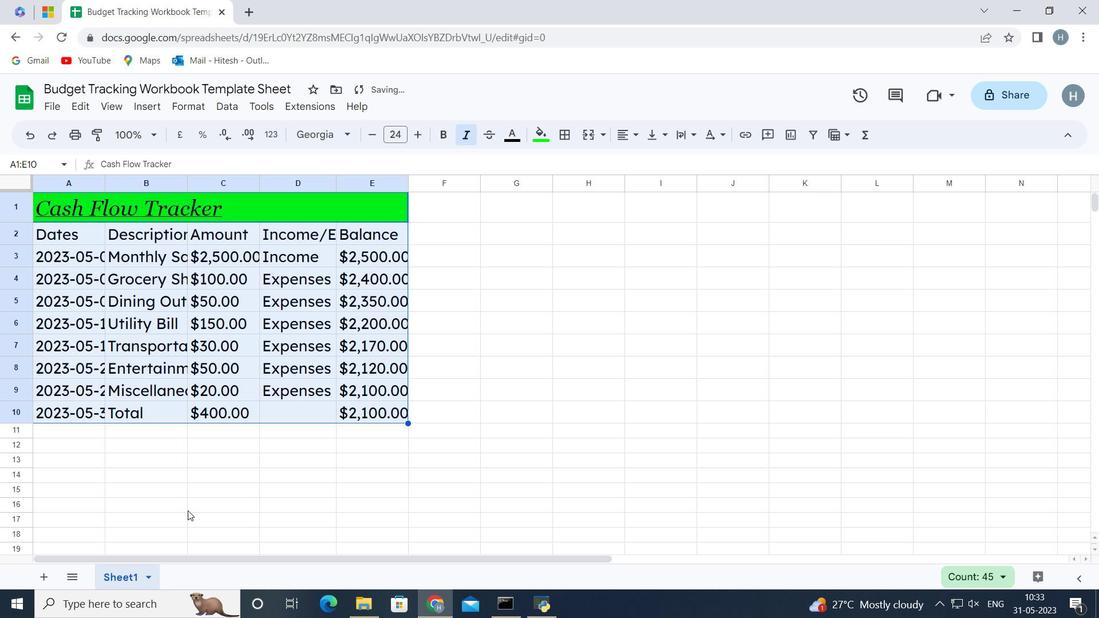 
Action: Mouse pressed left at (188, 507)
Screenshot: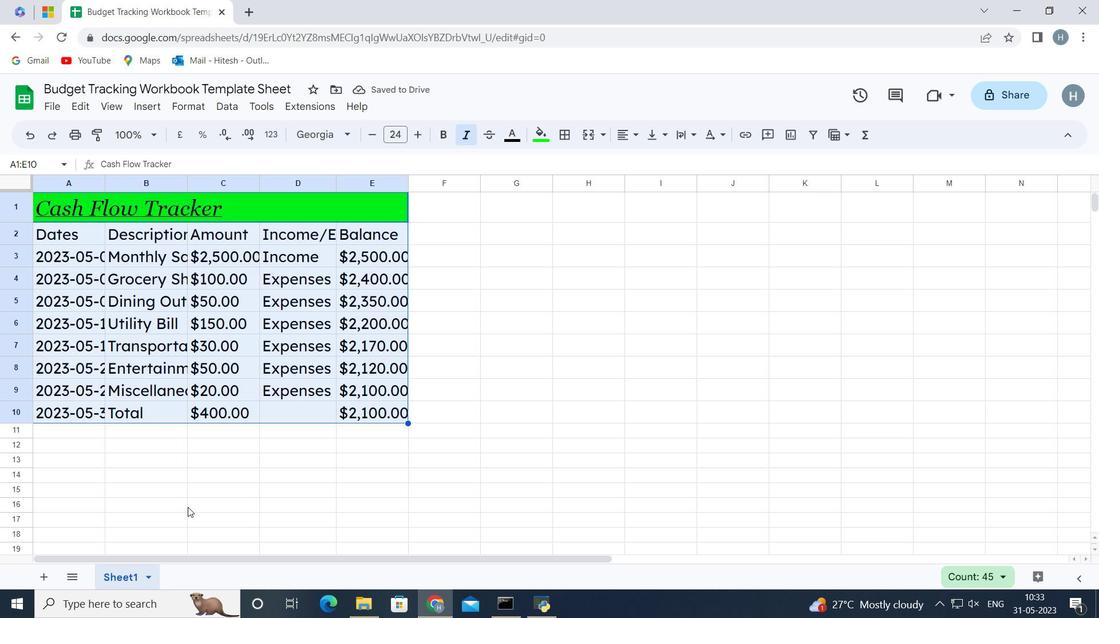 
Action: Mouse moved to (77, 183)
Screenshot: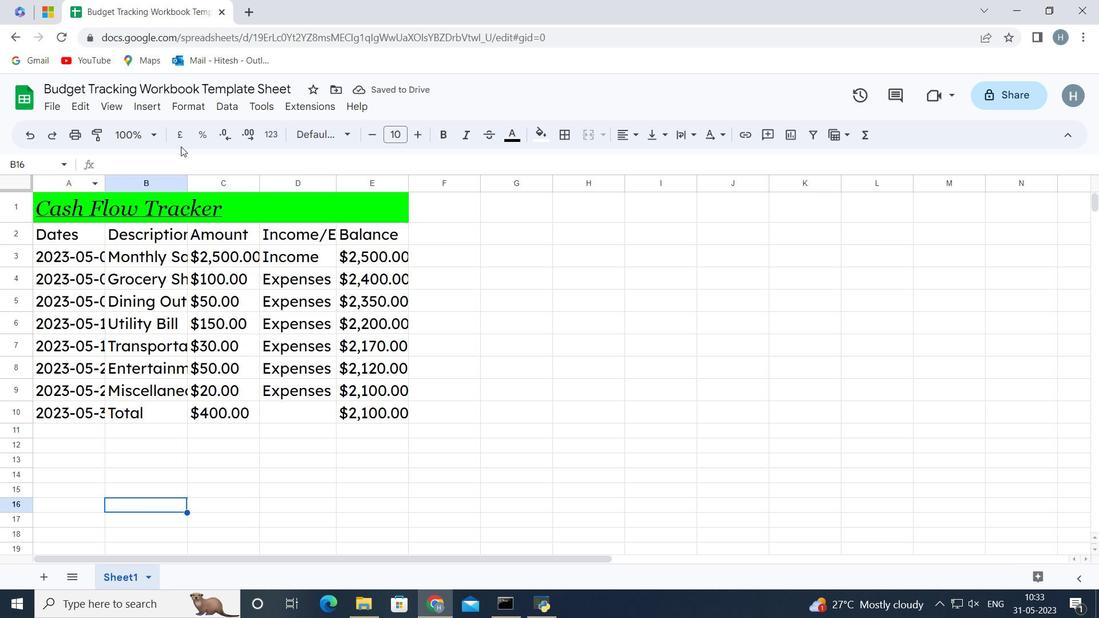 
Action: Mouse pressed left at (77, 183)
Screenshot: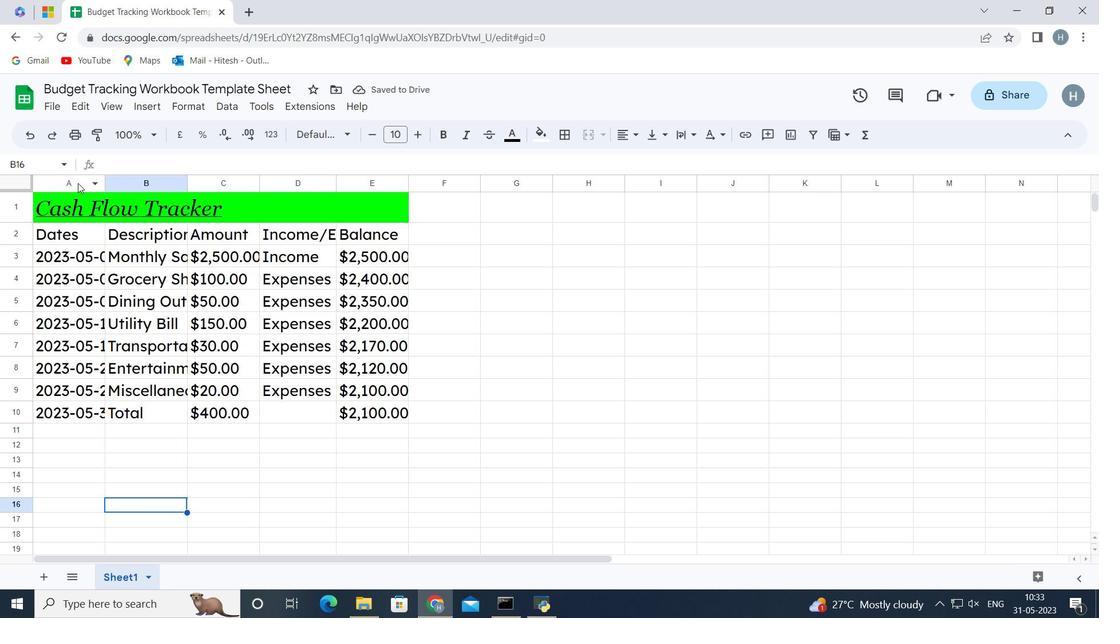 
Action: Mouse moved to (107, 181)
Screenshot: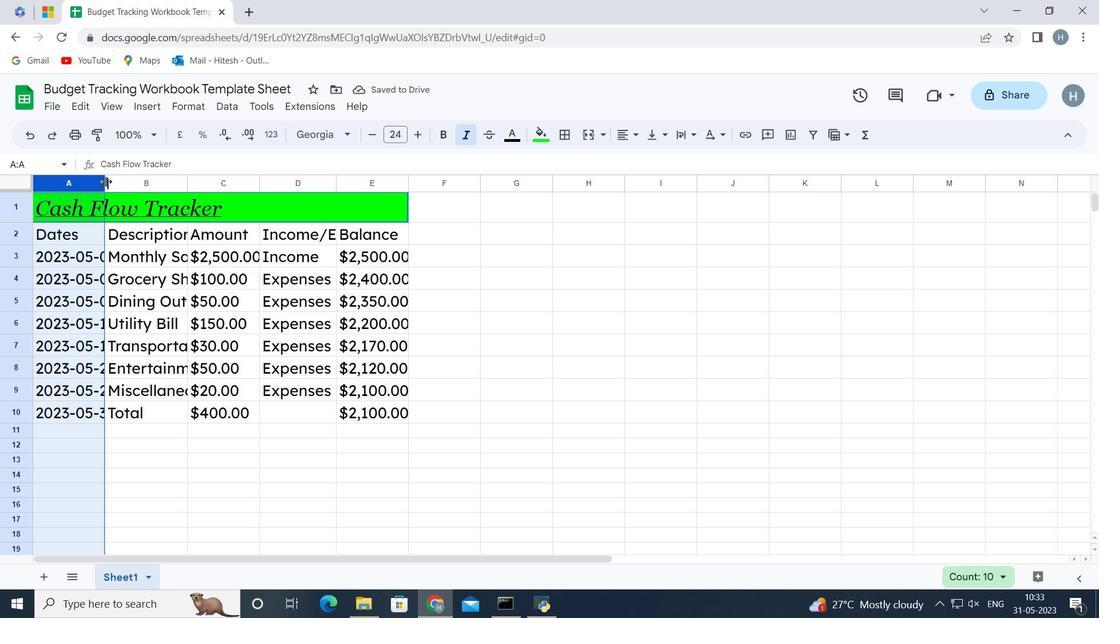 
Action: Mouse pressed left at (107, 181)
Screenshot: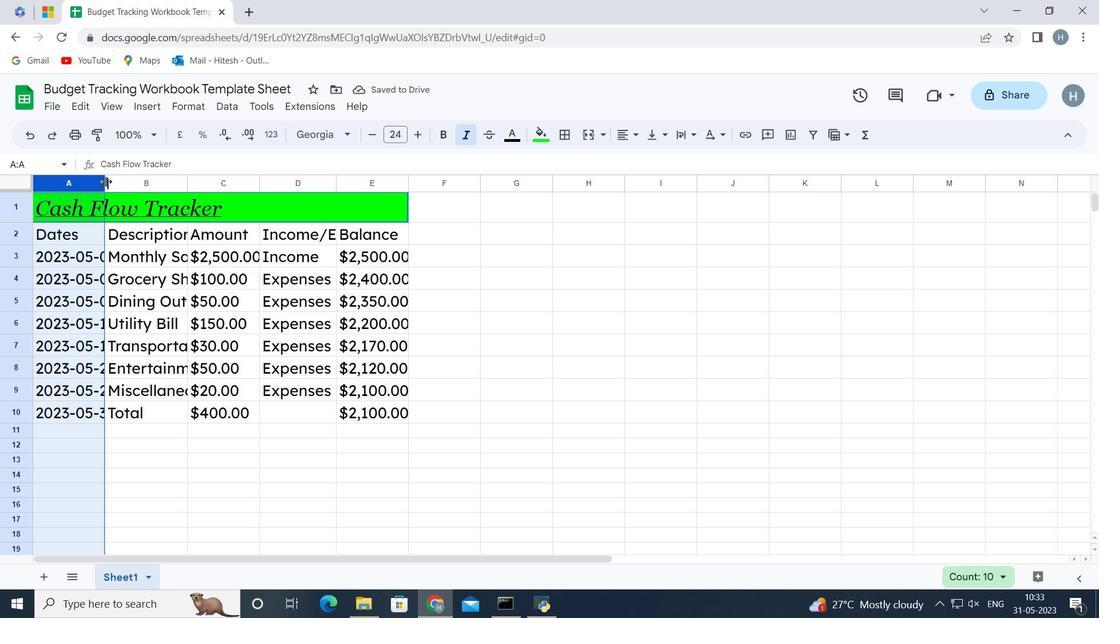 
Action: Mouse pressed left at (107, 181)
Screenshot: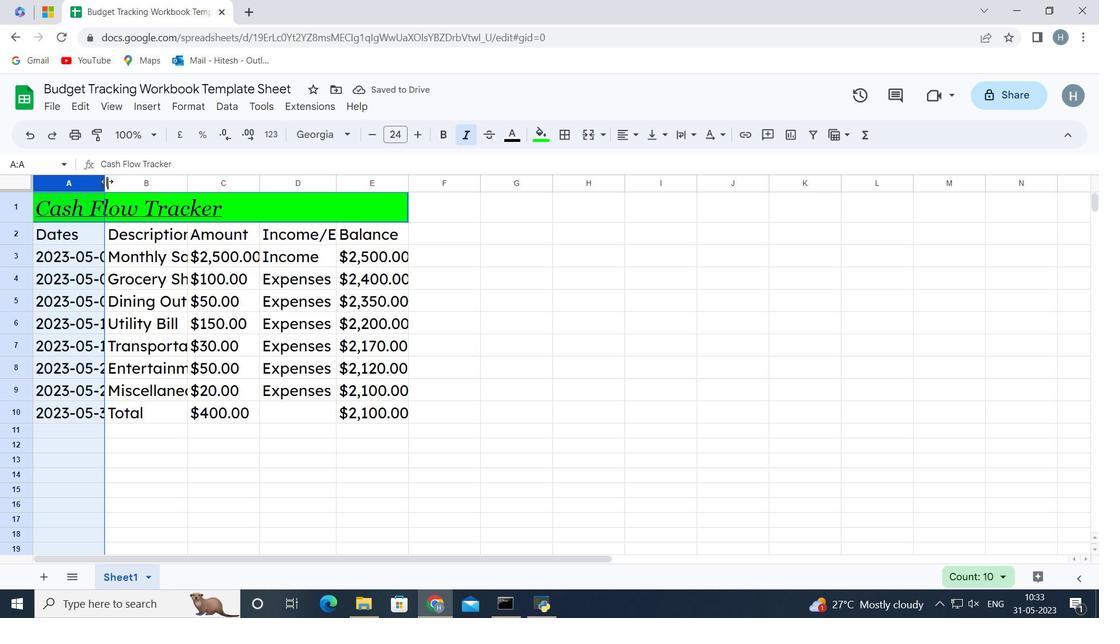 
Action: Mouse moved to (263, 187)
Screenshot: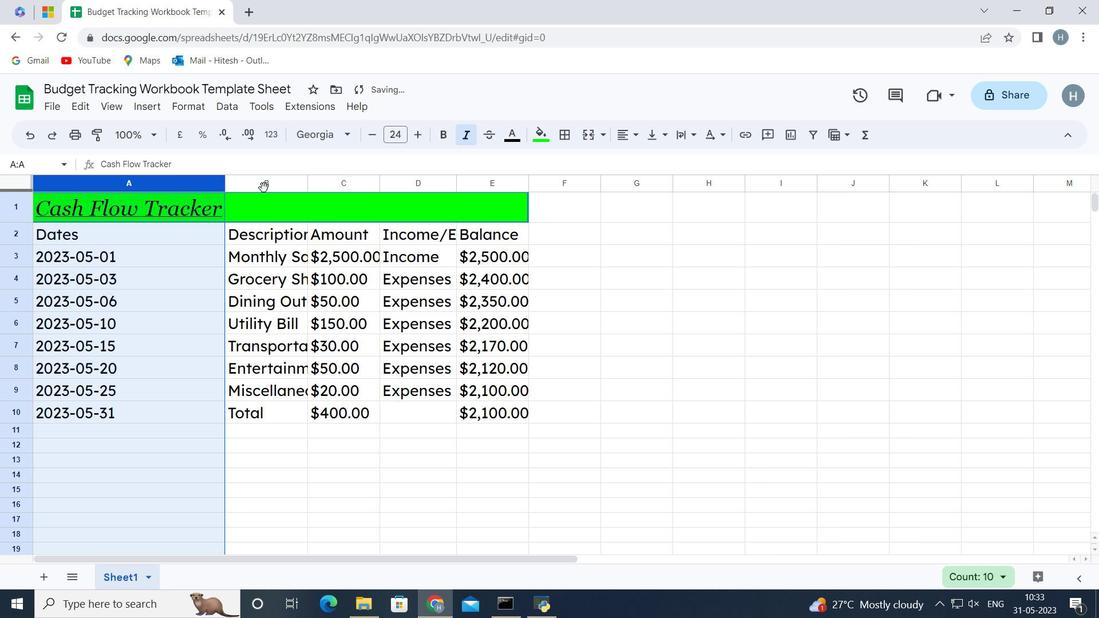 
Action: Mouse pressed left at (263, 187)
Screenshot: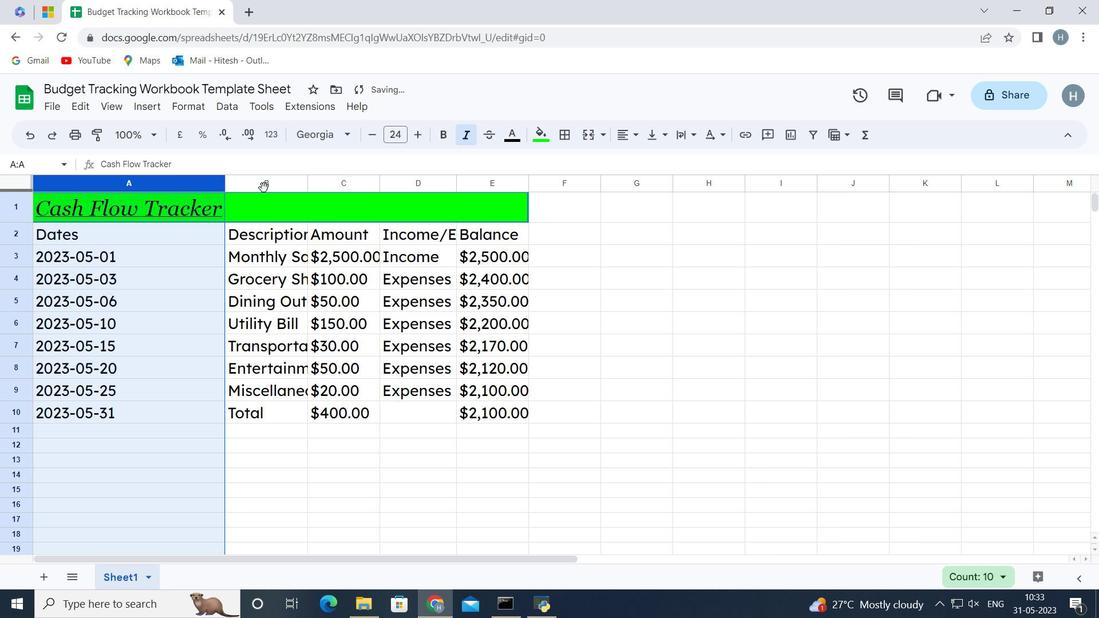 
Action: Mouse moved to (305, 182)
Screenshot: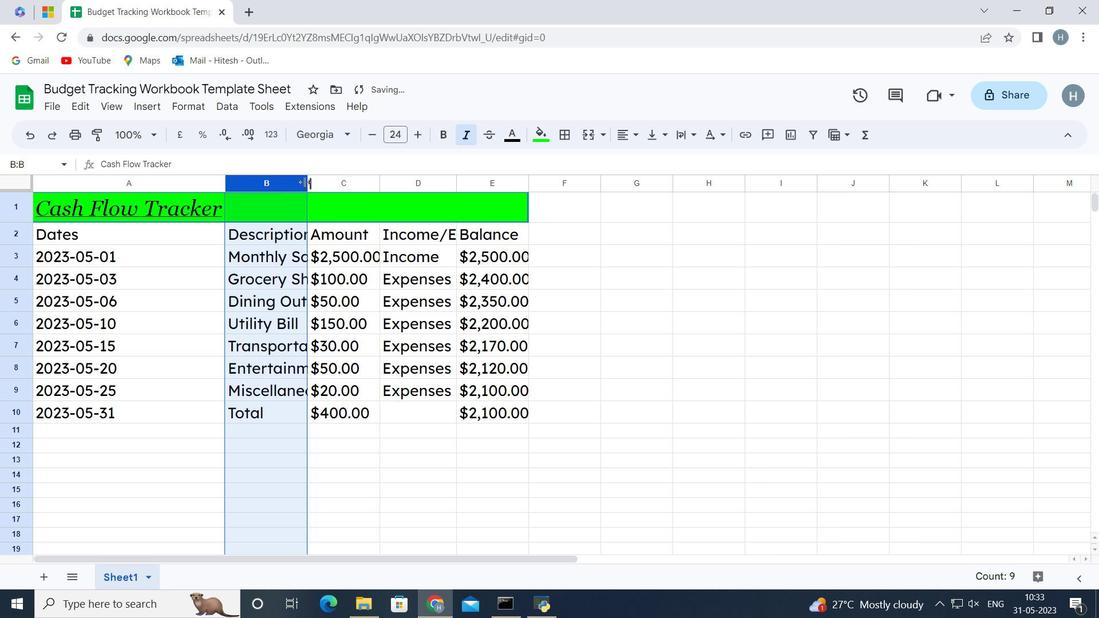 
Action: Mouse pressed left at (305, 182)
Screenshot: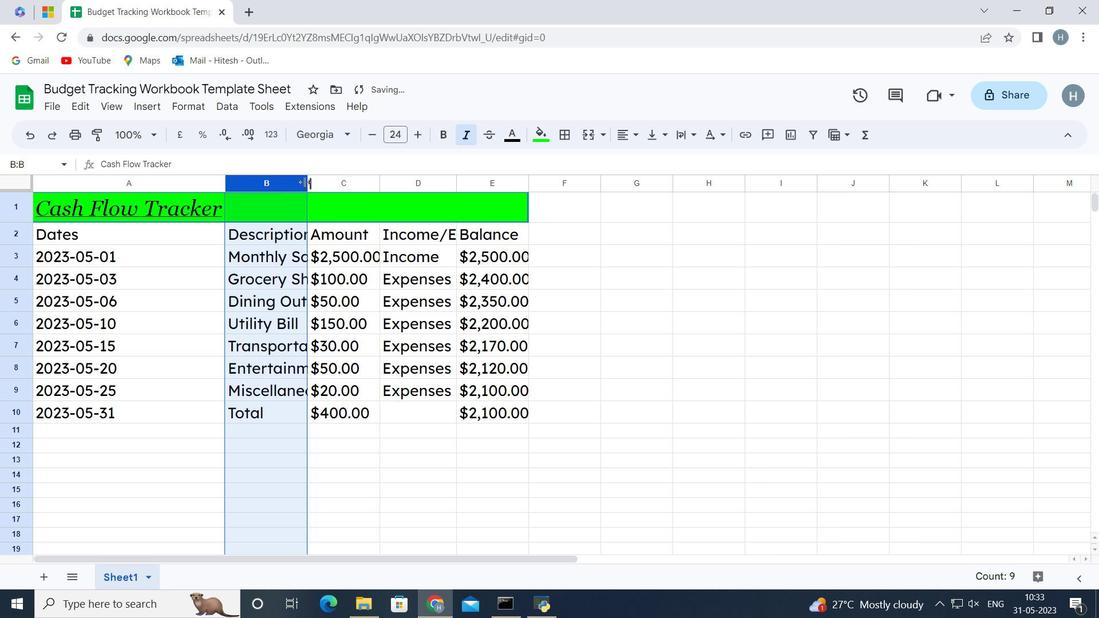 
Action: Mouse moved to (306, 182)
Screenshot: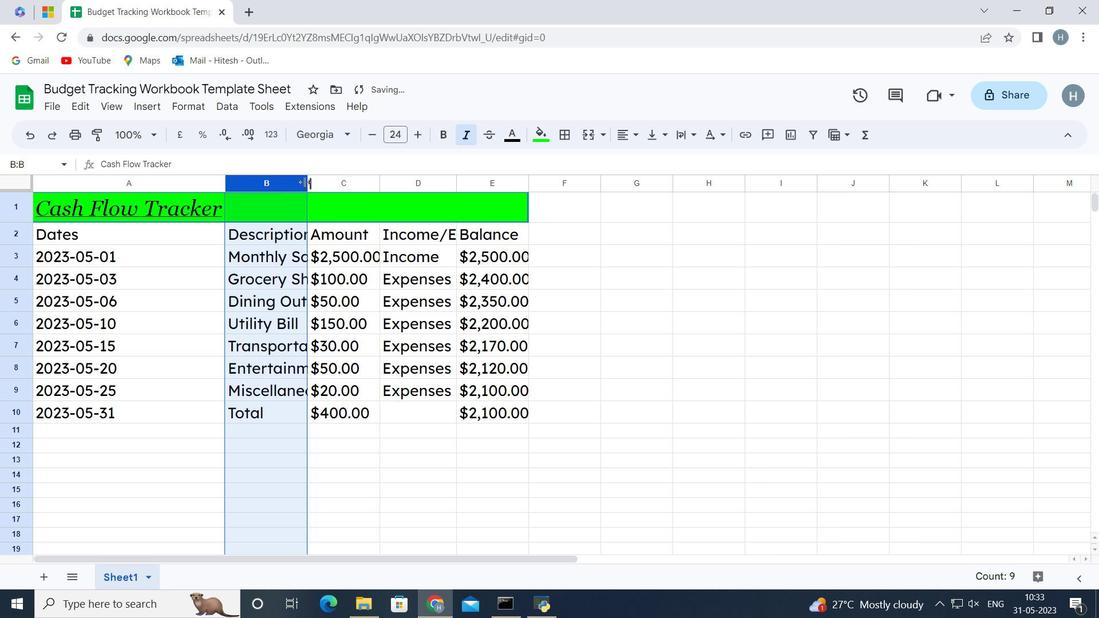 
Action: Mouse pressed left at (306, 182)
Screenshot: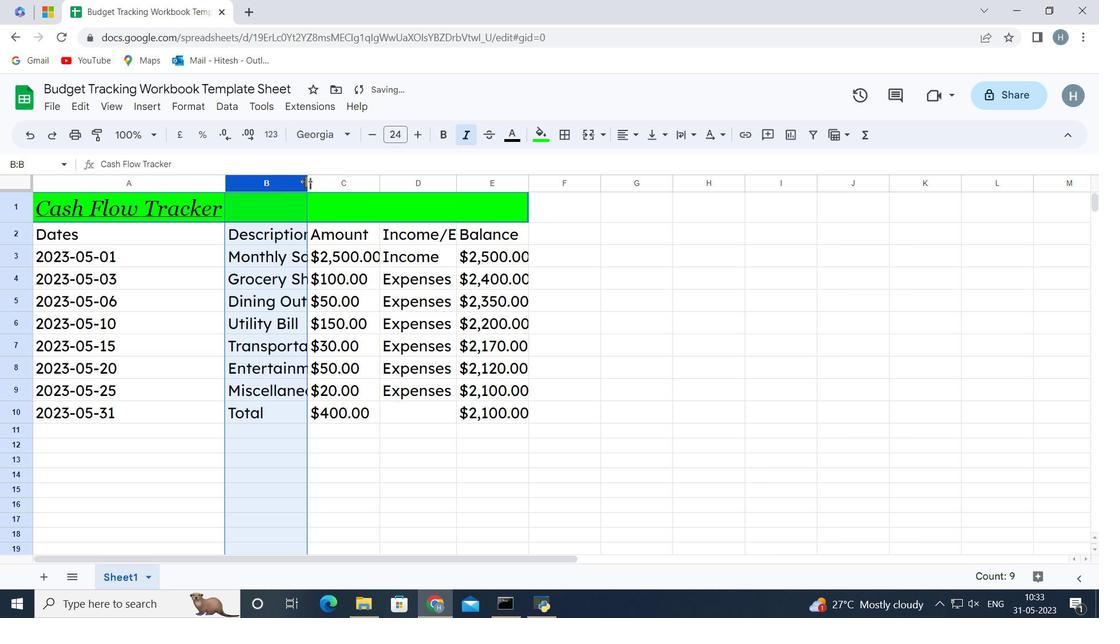 
Action: Mouse moved to (372, 180)
Screenshot: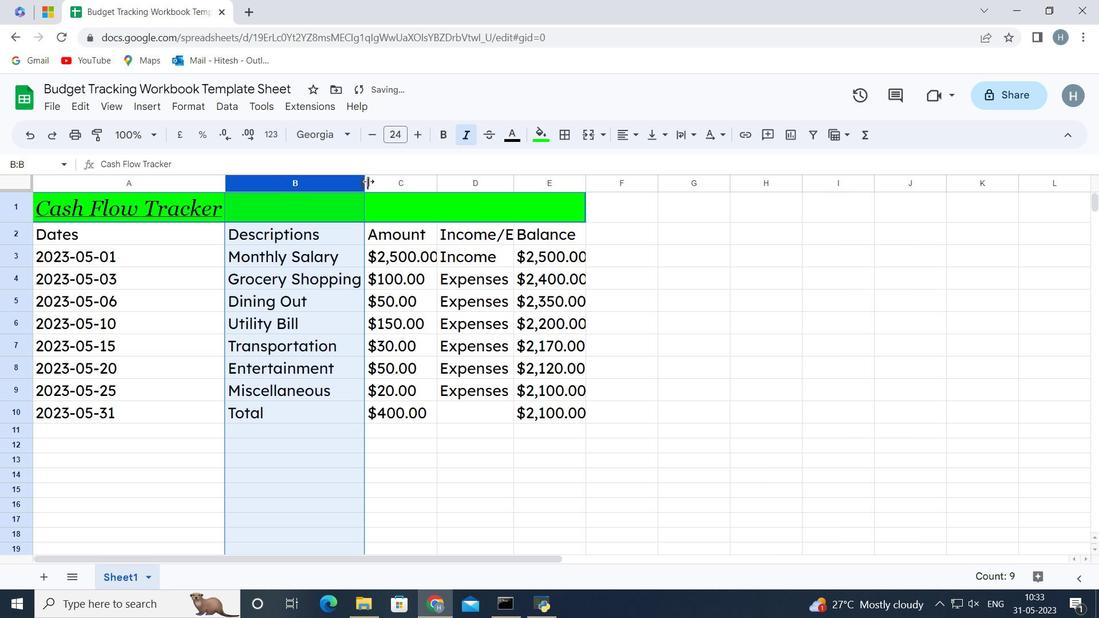 
Action: Mouse pressed left at (372, 180)
Screenshot: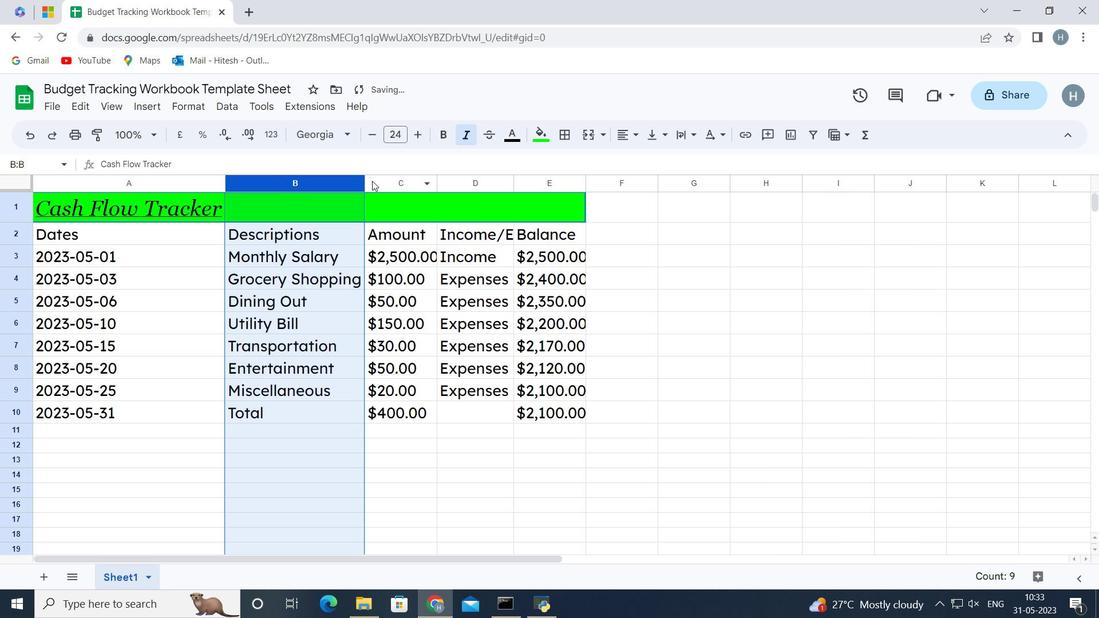 
Action: Mouse moved to (437, 182)
Screenshot: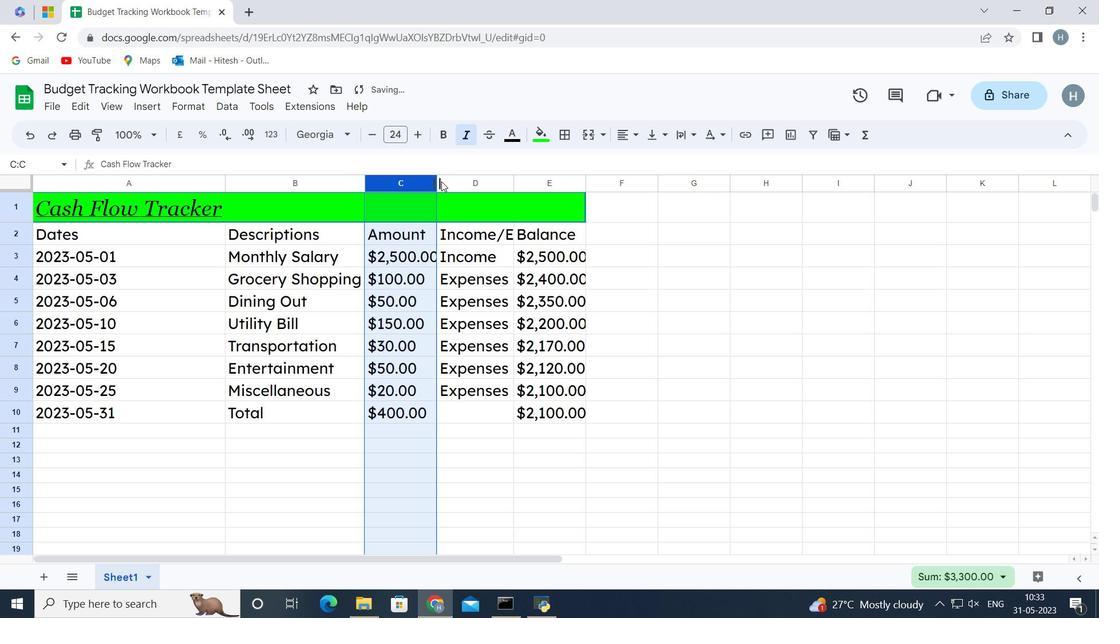 
Action: Mouse pressed left at (437, 182)
Screenshot: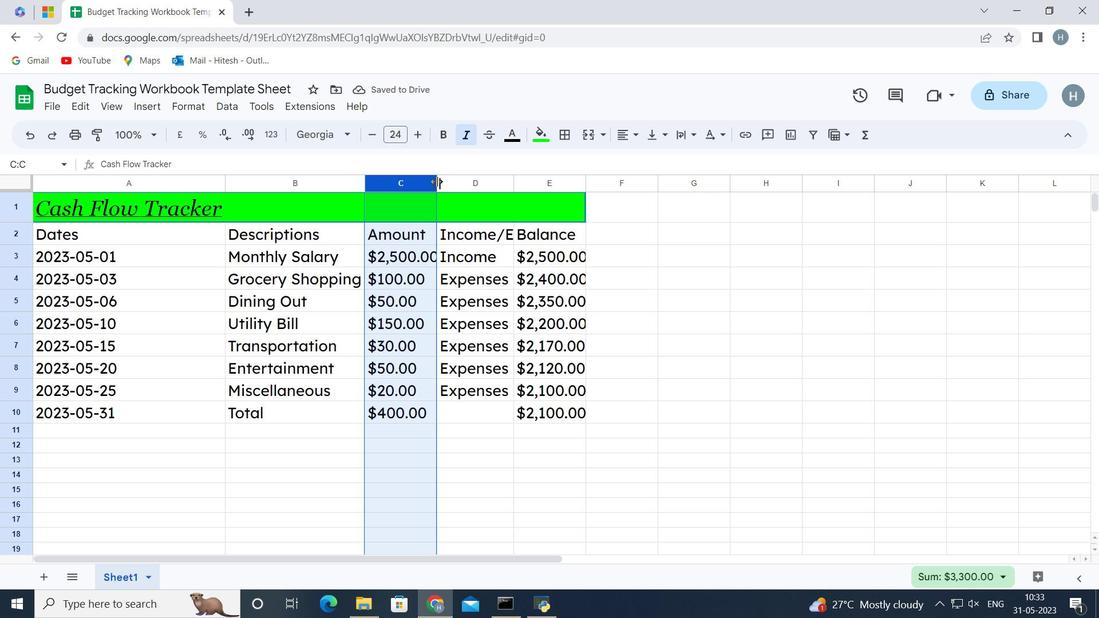 
Action: Mouse pressed left at (437, 182)
Screenshot: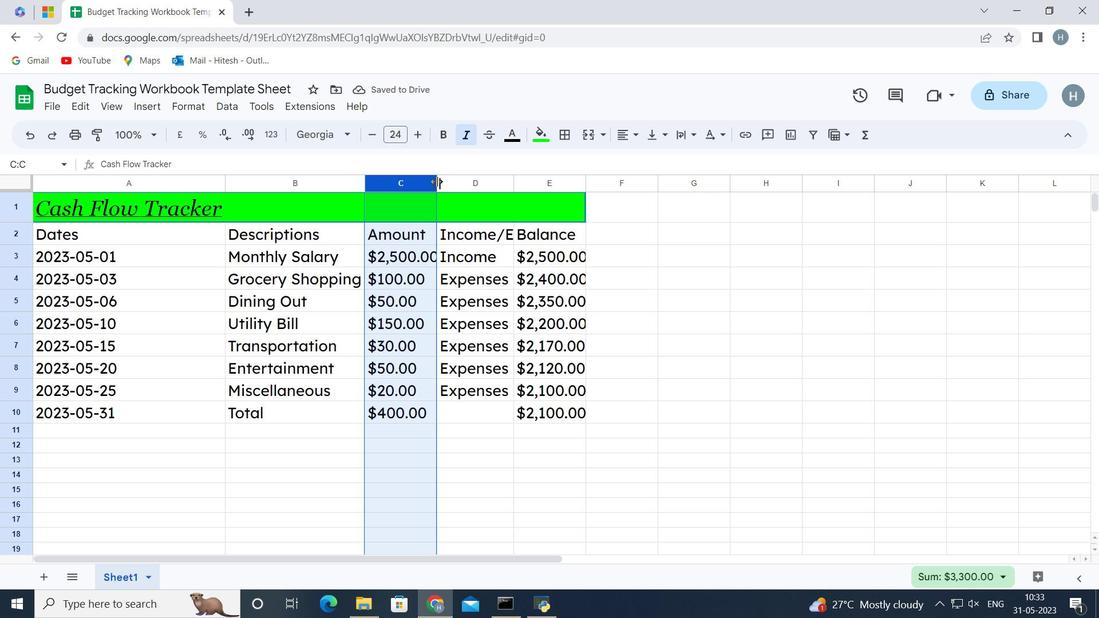 
Action: Mouse moved to (478, 183)
Screenshot: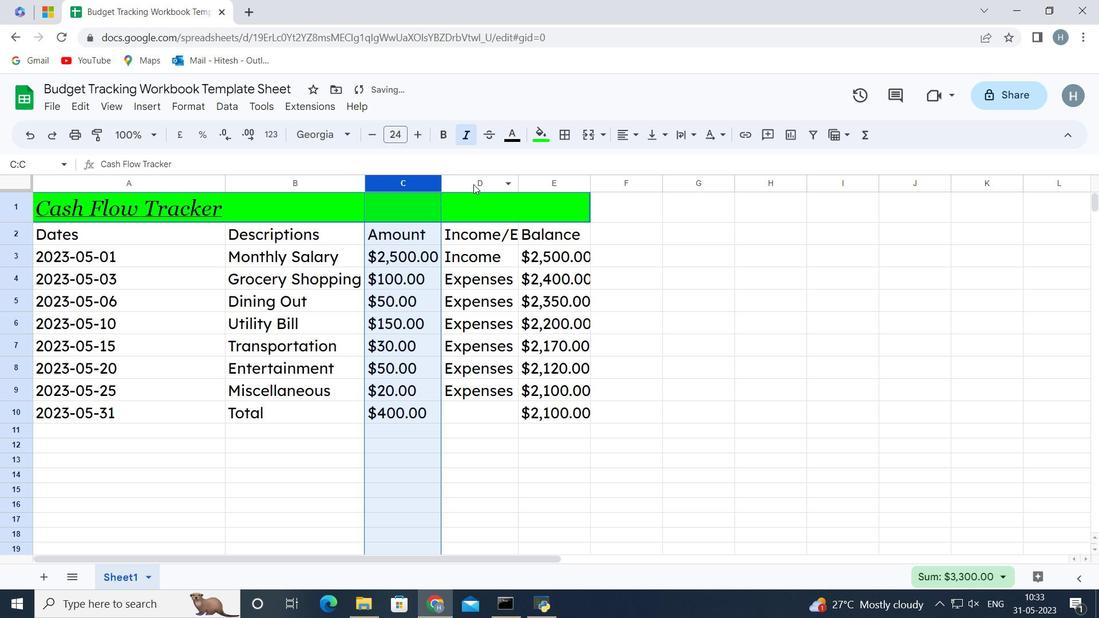 
Action: Mouse pressed left at (478, 183)
Screenshot: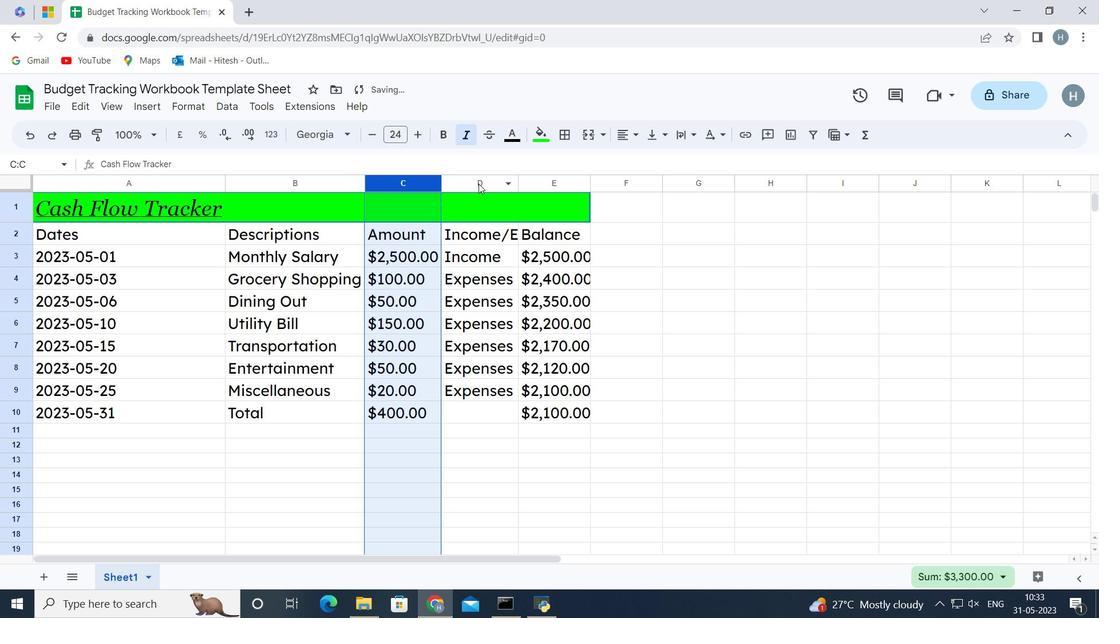 
Action: Mouse moved to (517, 181)
Screenshot: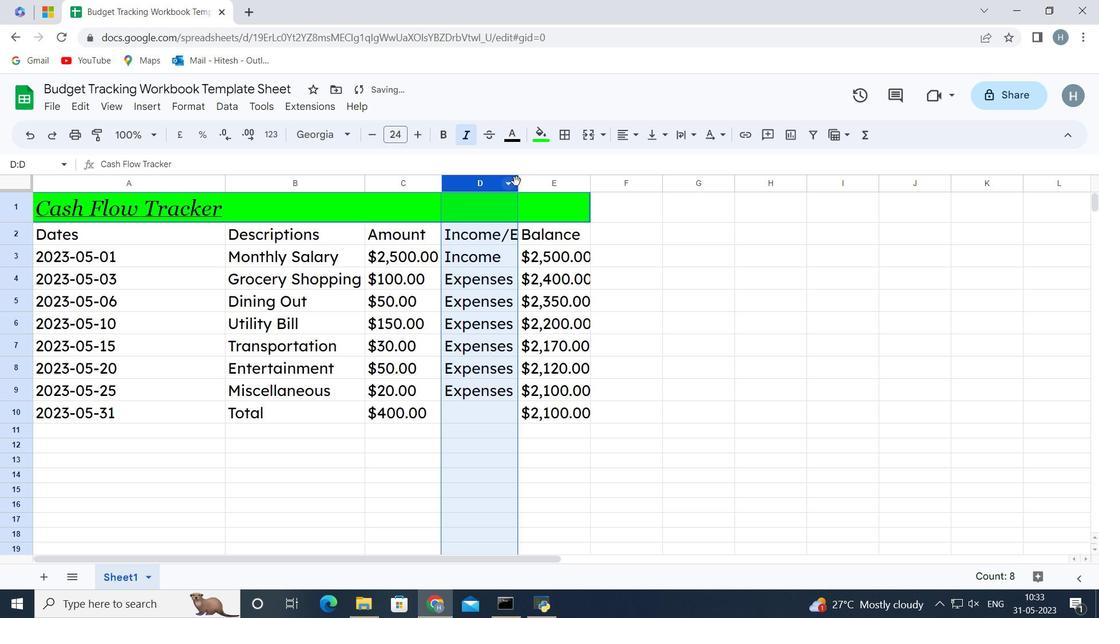 
Action: Mouse pressed left at (517, 181)
Screenshot: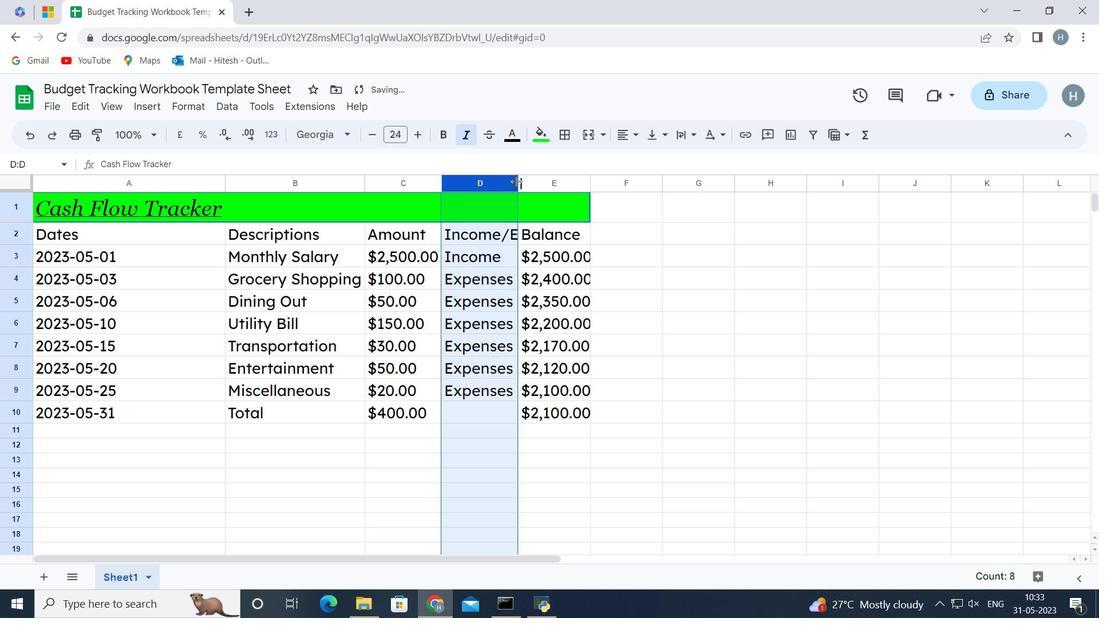 
Action: Mouse pressed left at (517, 181)
Screenshot: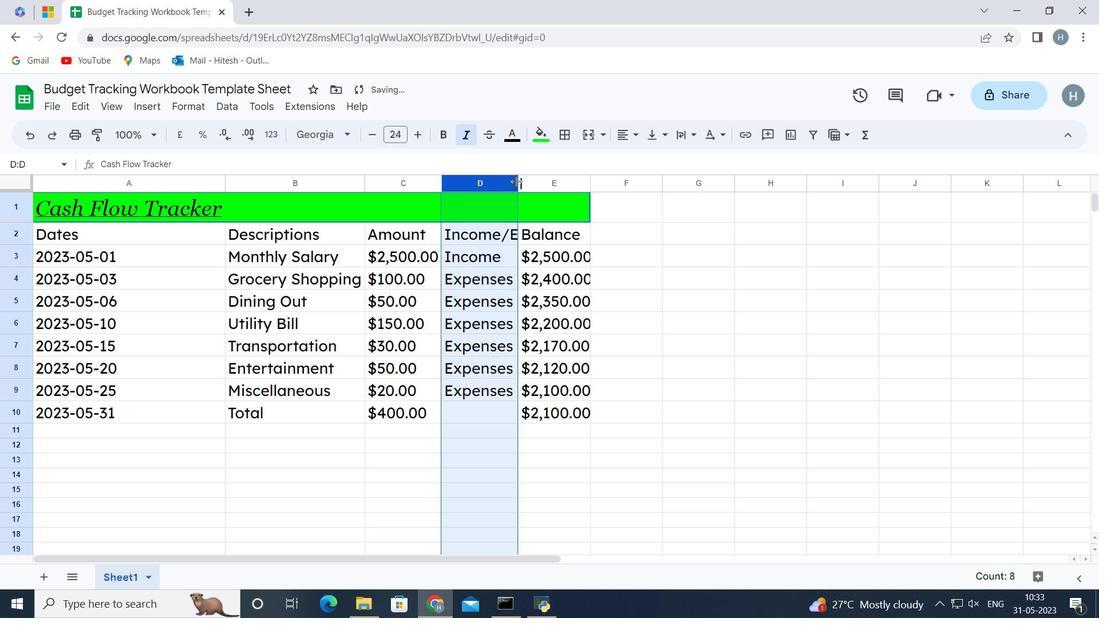 
Action: Mouse moved to (584, 179)
Screenshot: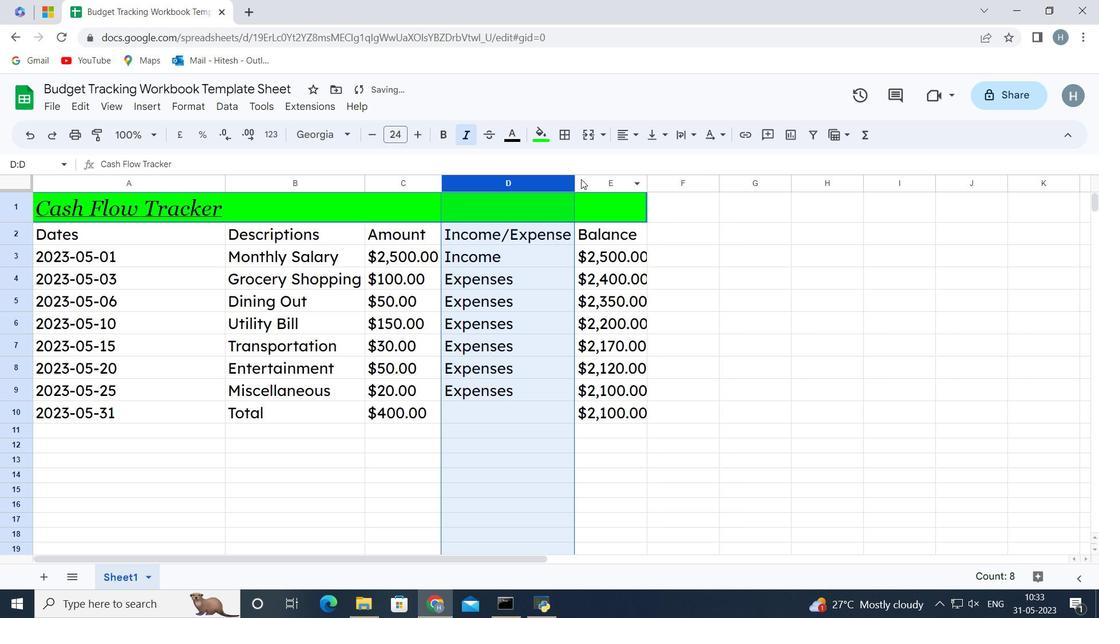 
Action: Mouse pressed left at (584, 179)
Screenshot: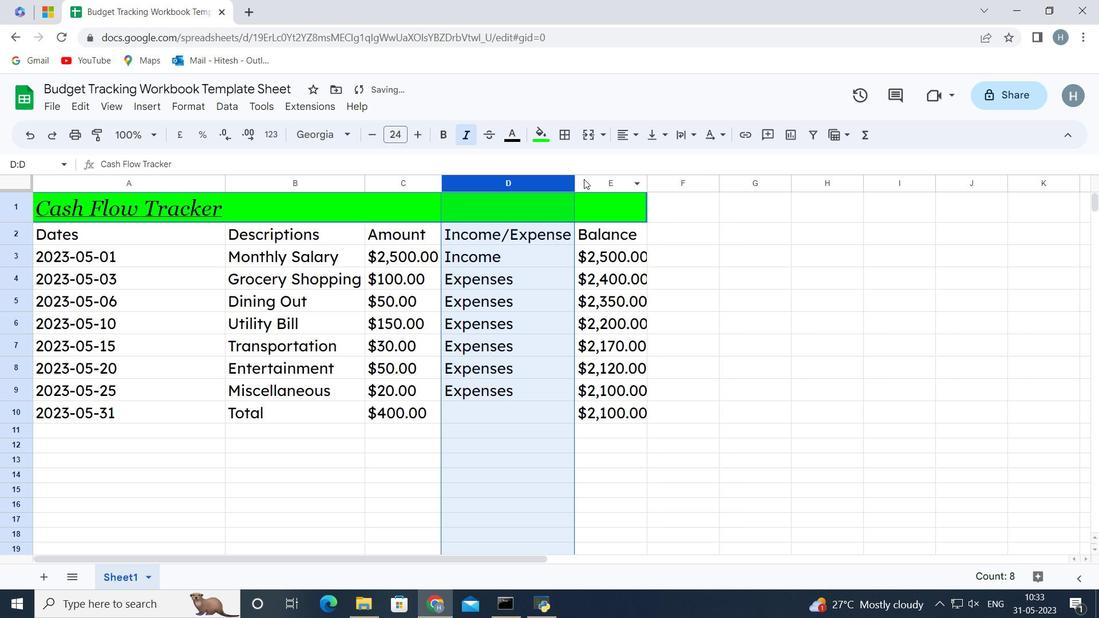 
Action: Mouse moved to (647, 180)
Screenshot: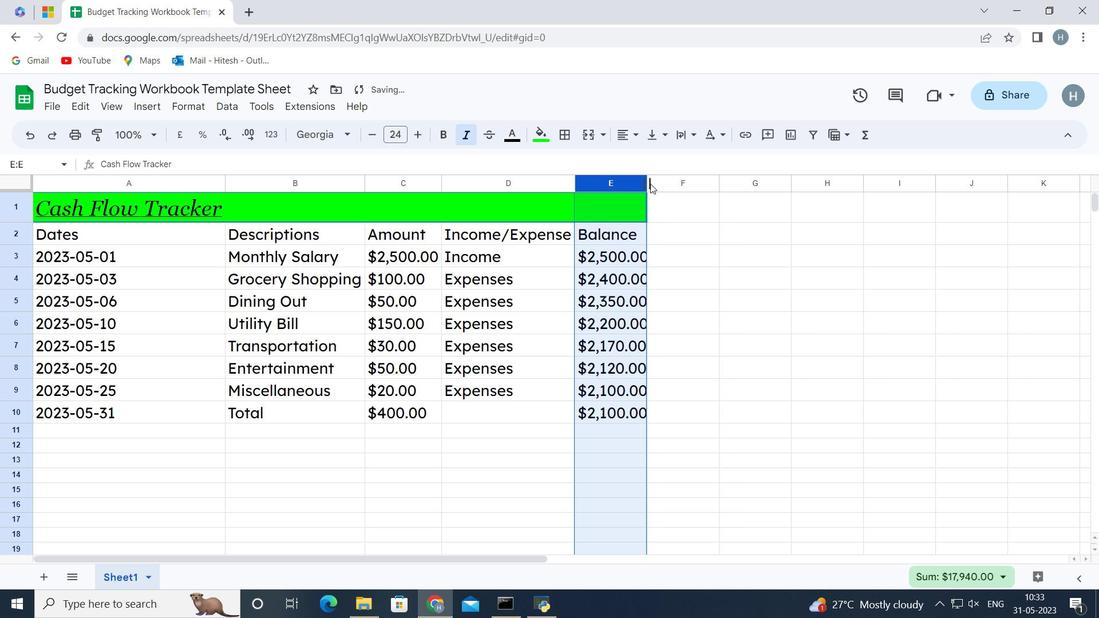 
Action: Mouse pressed left at (647, 180)
Screenshot: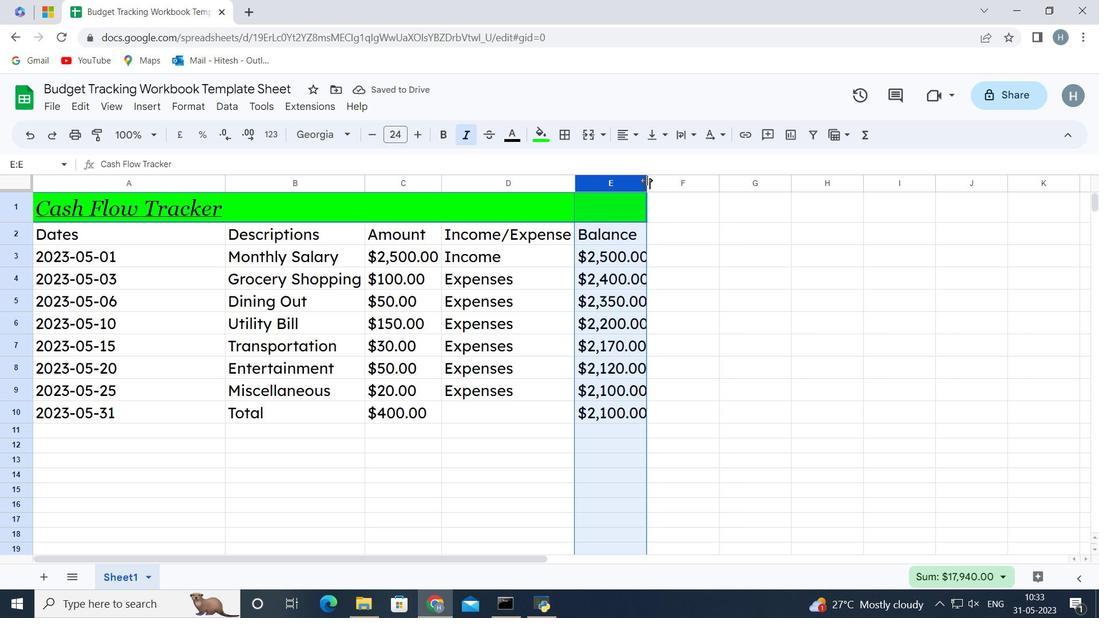
Action: Mouse pressed left at (647, 180)
Screenshot: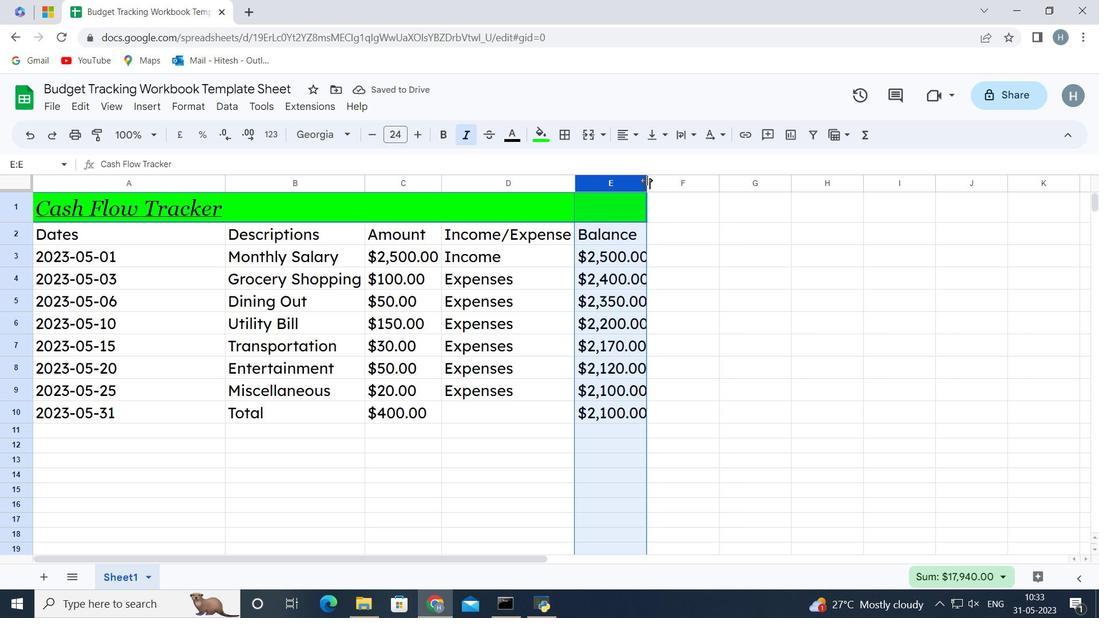
Action: Mouse moved to (140, 500)
Screenshot: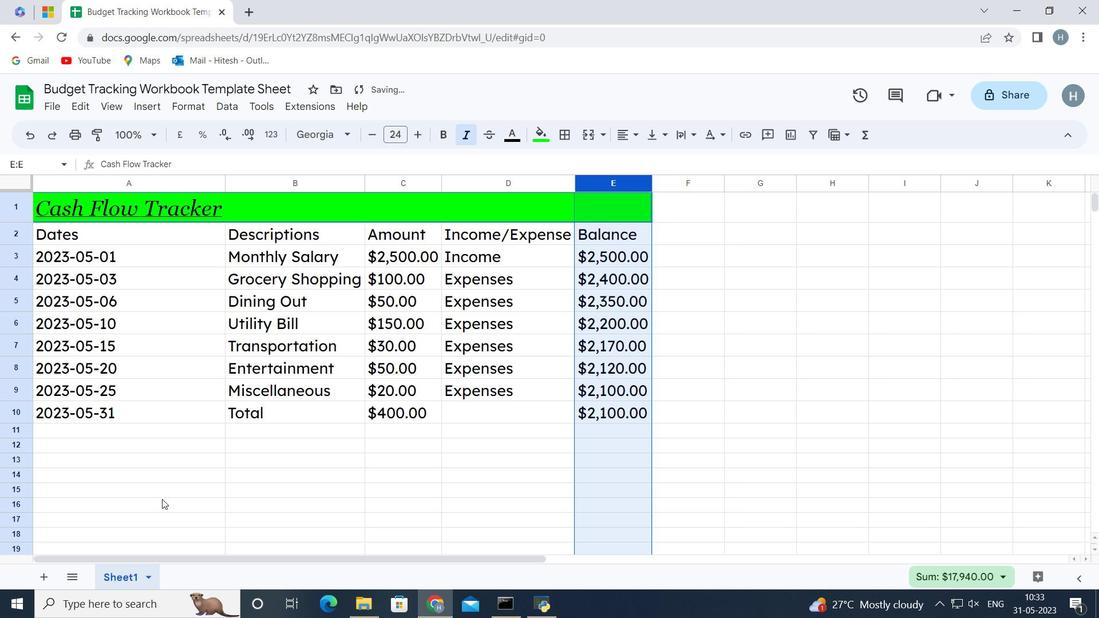
Action: Mouse pressed left at (140, 500)
Screenshot: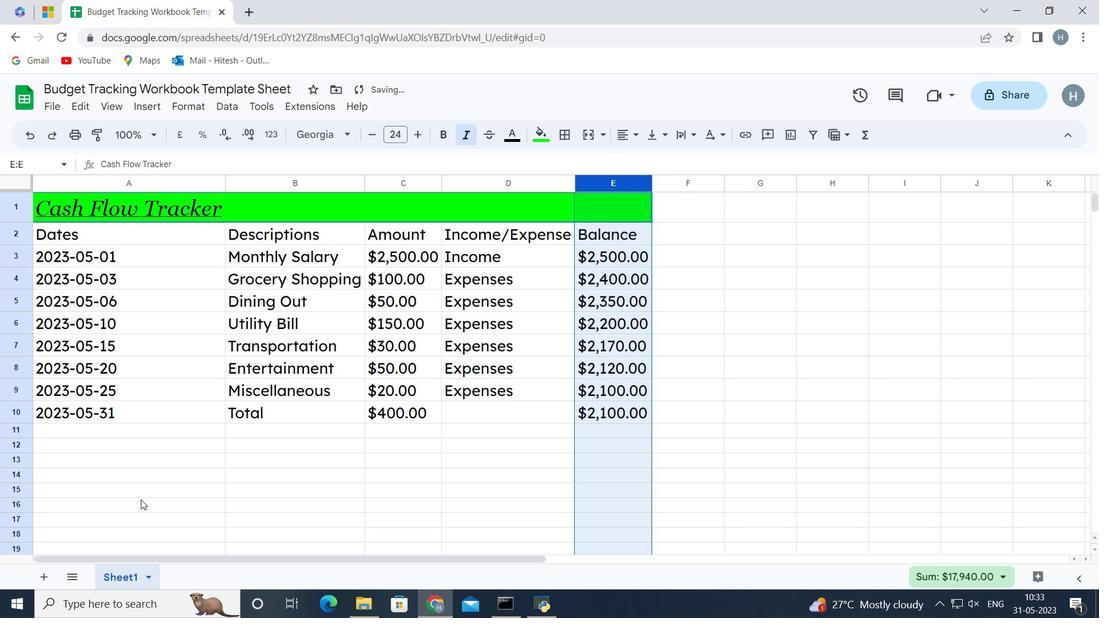 
Action: Mouse moved to (320, 455)
Screenshot: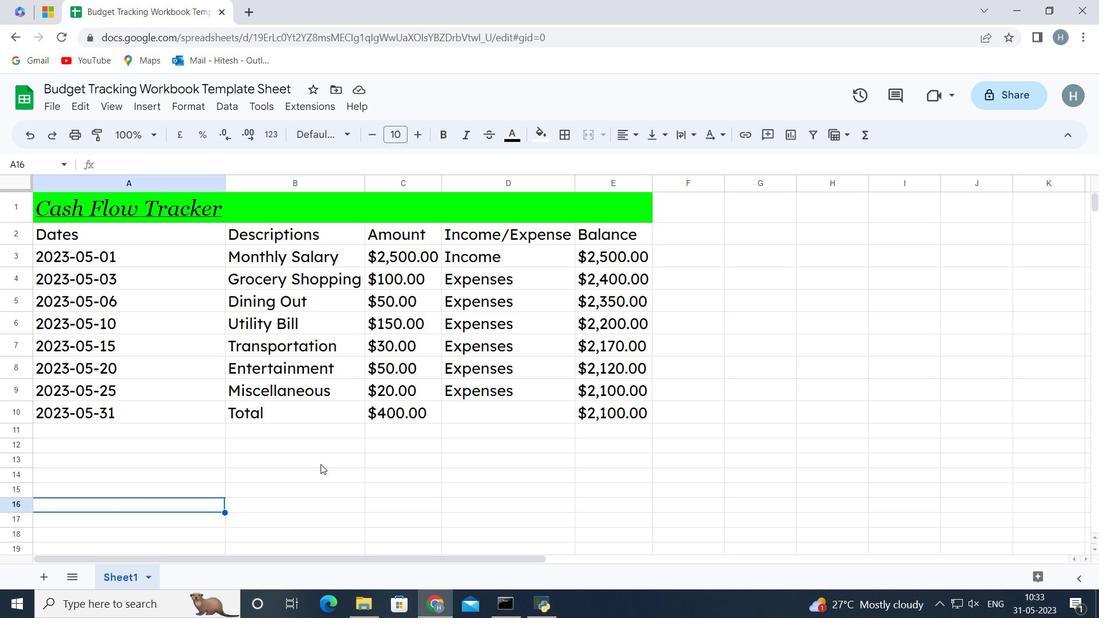 
